 Task: Select traffic view around selected location Kilimanjaro, Tanzania and identify the nearest hotel to the peak traffic point
Action: Mouse pressed left at (103, 63)
Screenshot: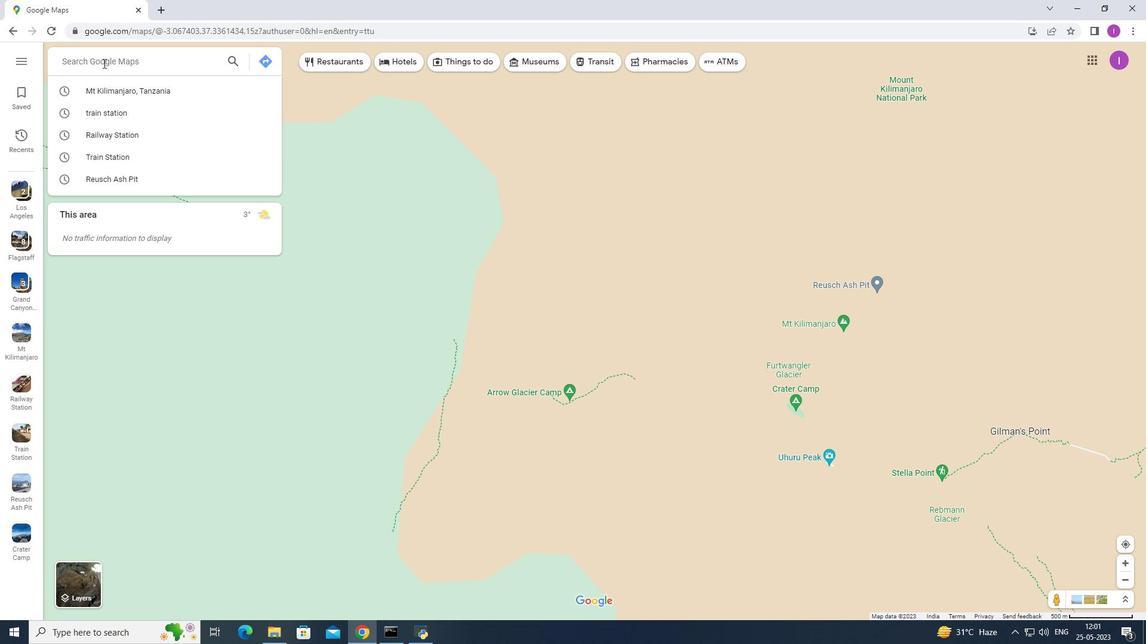 
Action: Mouse moved to (139, 87)
Screenshot: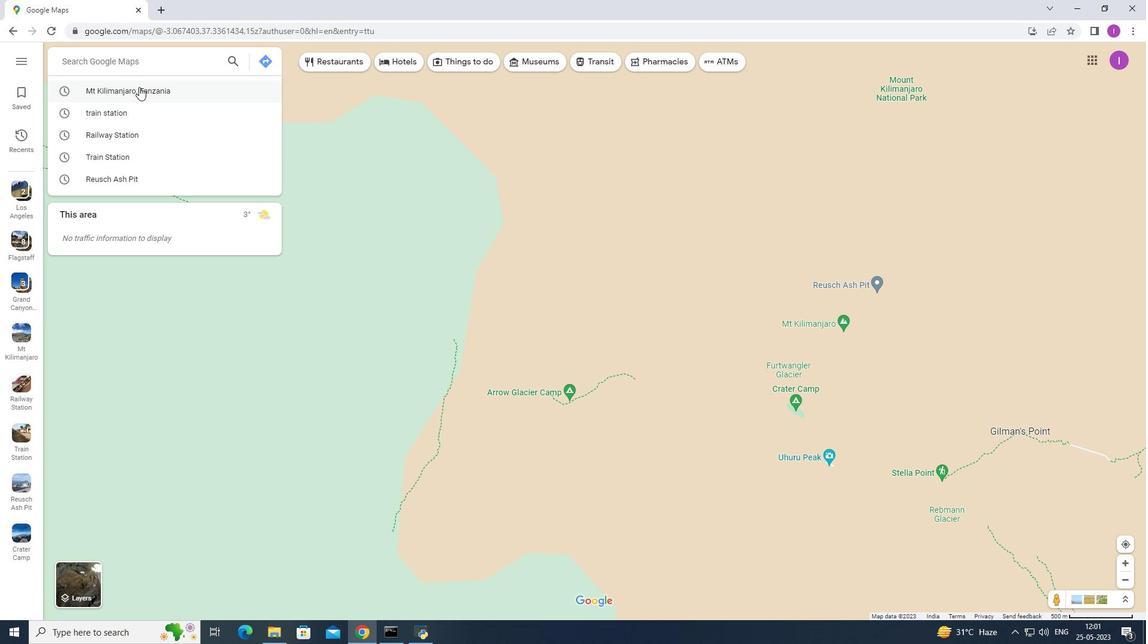 
Action: Mouse pressed left at (139, 87)
Screenshot: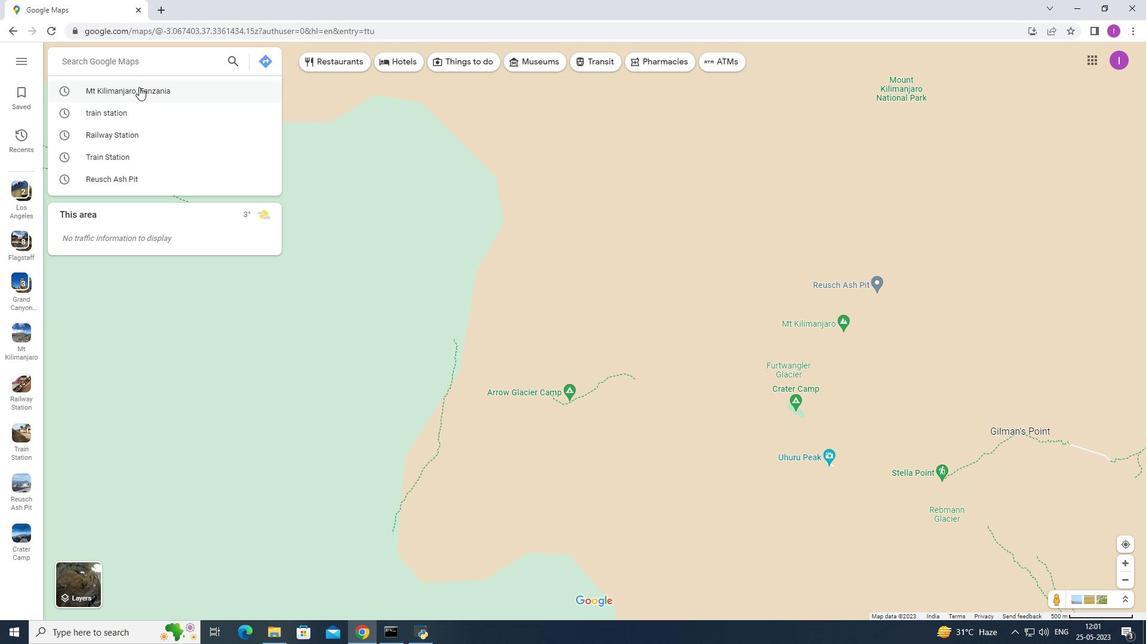 
Action: Mouse moved to (408, 586)
Screenshot: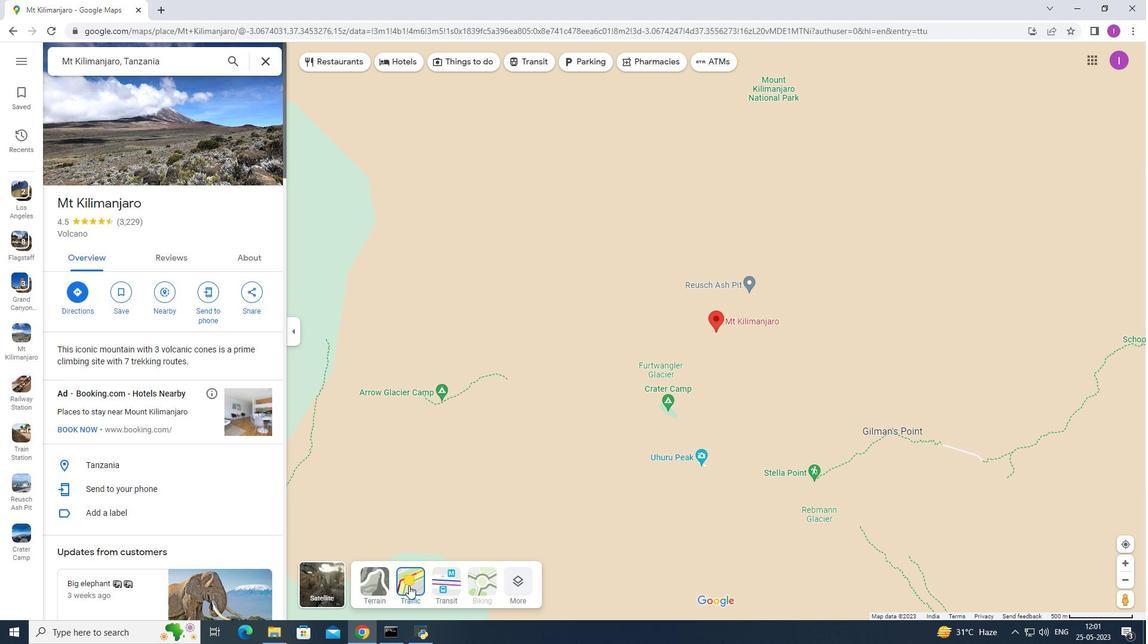 
Action: Mouse pressed left at (408, 586)
Screenshot: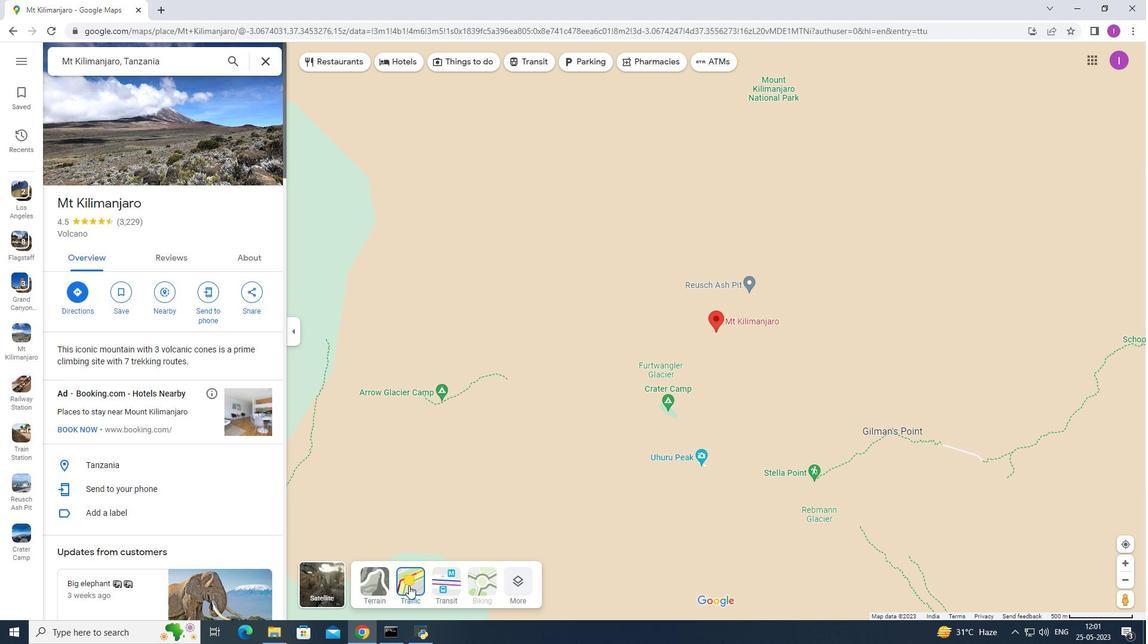 
Action: Mouse moved to (169, 299)
Screenshot: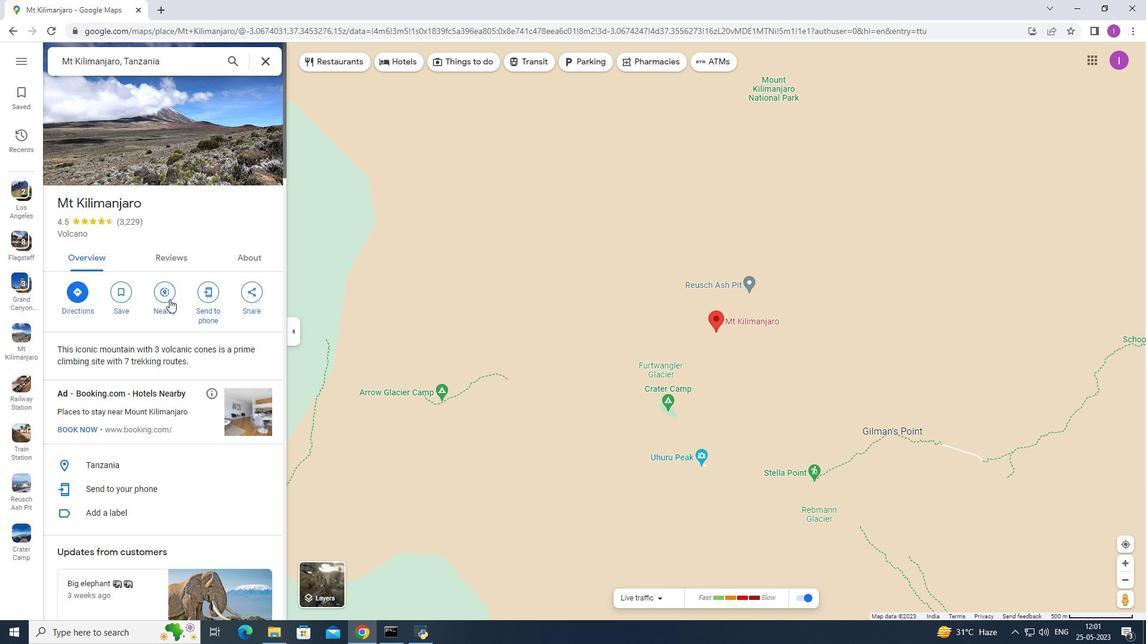 
Action: Mouse pressed left at (169, 299)
Screenshot: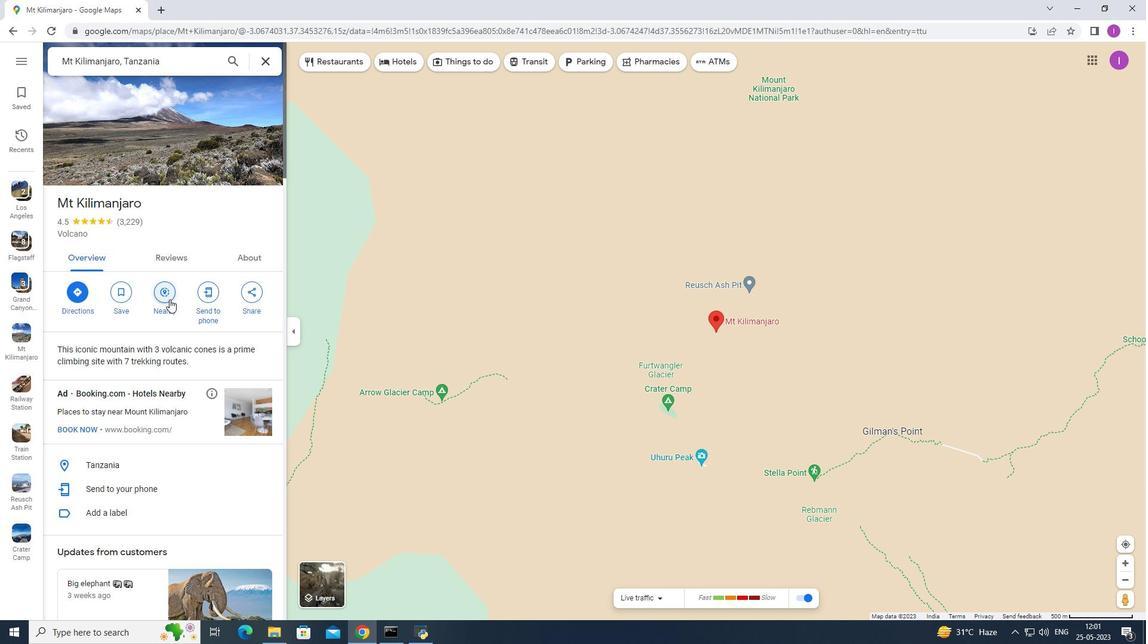 
Action: Mouse moved to (115, 110)
Screenshot: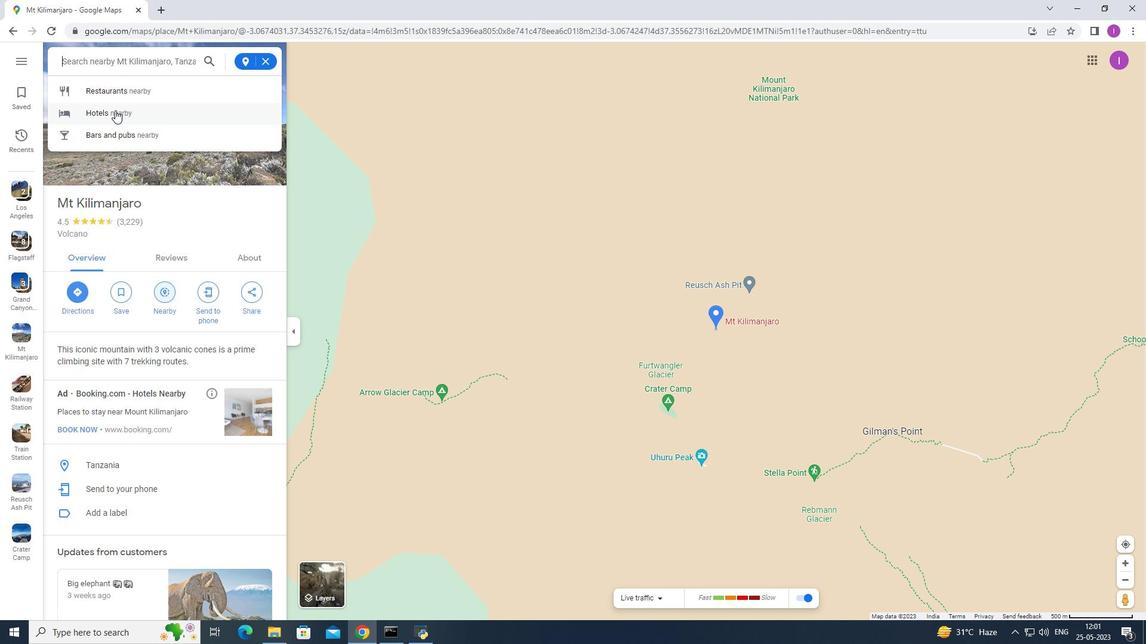 
Action: Mouse pressed left at (115, 110)
Screenshot: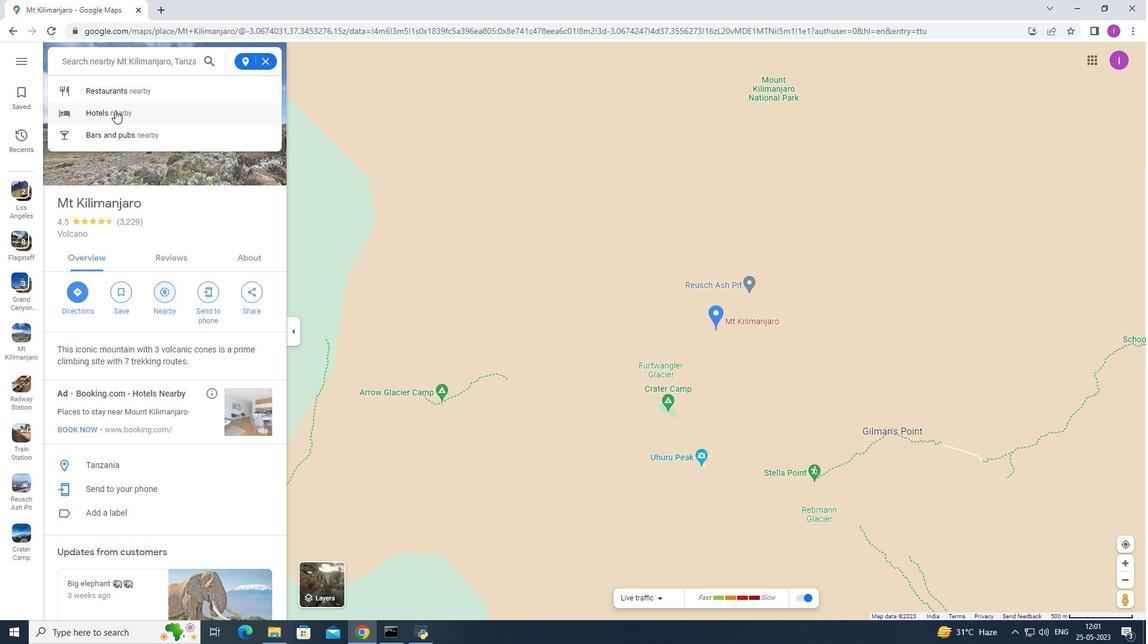 
Action: Mouse moved to (746, 598)
Screenshot: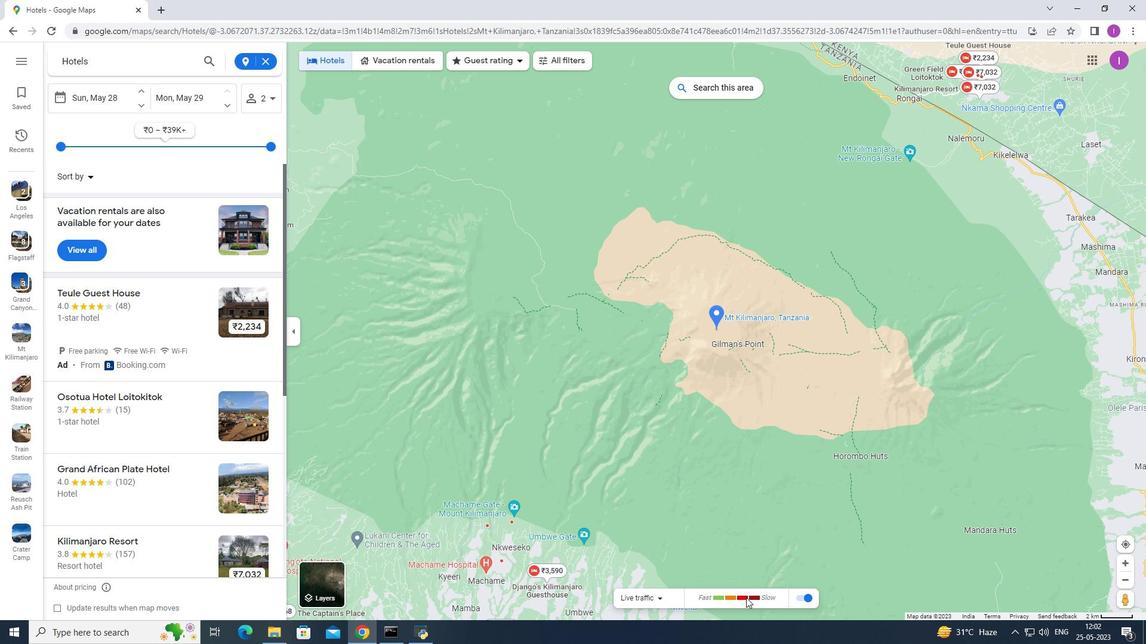 
Action: Mouse pressed left at (746, 598)
Screenshot: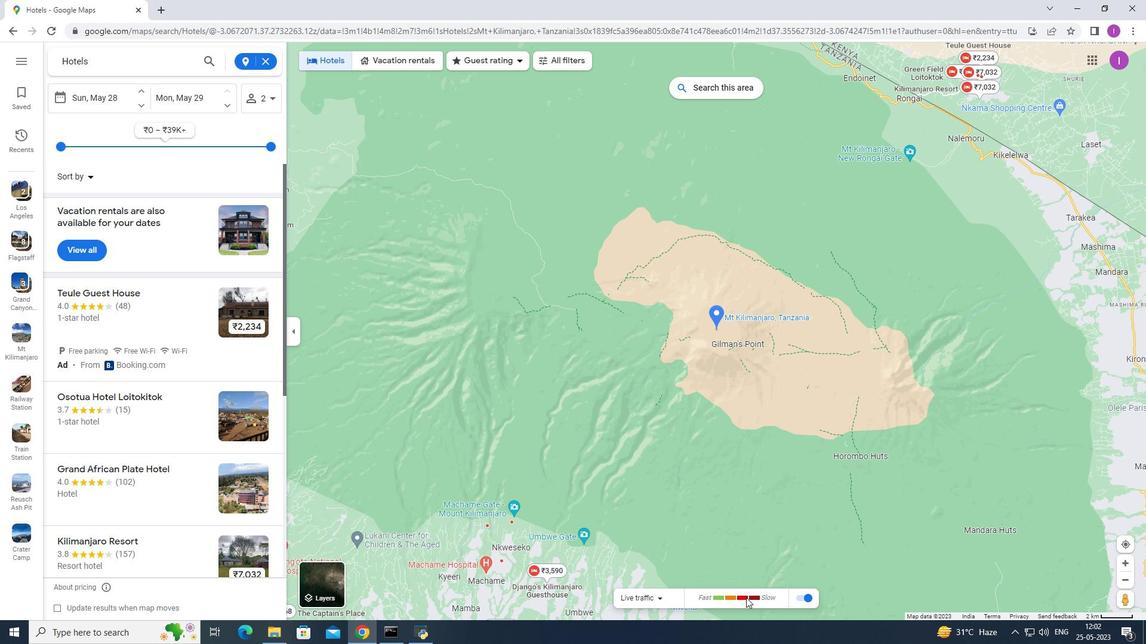 
Action: Mouse moved to (661, 598)
Screenshot: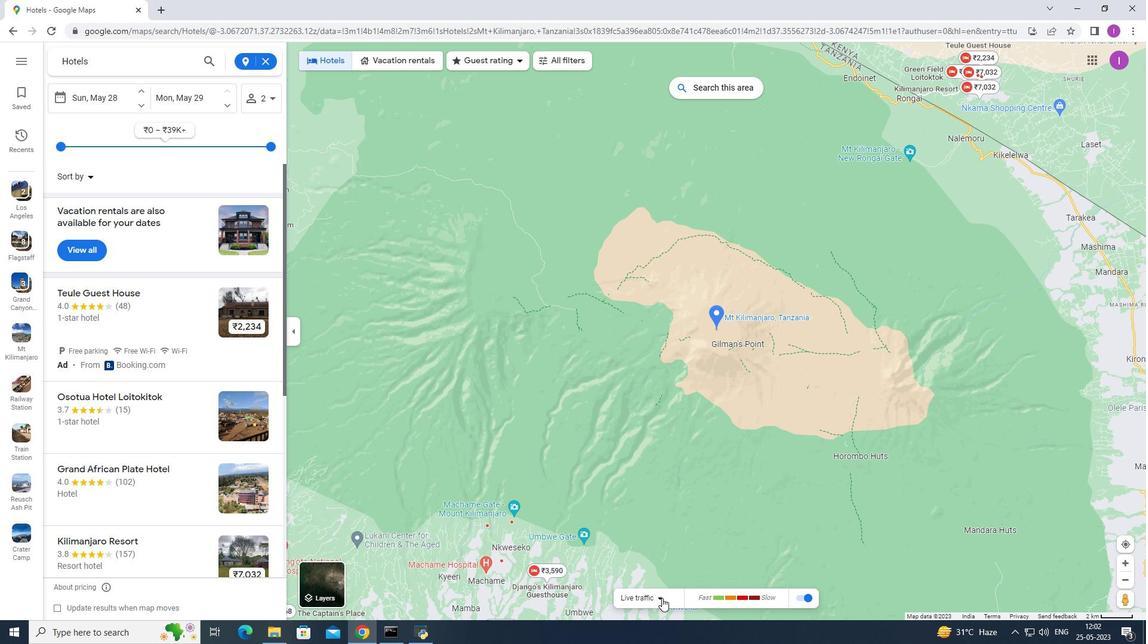 
Action: Mouse pressed left at (661, 598)
Screenshot: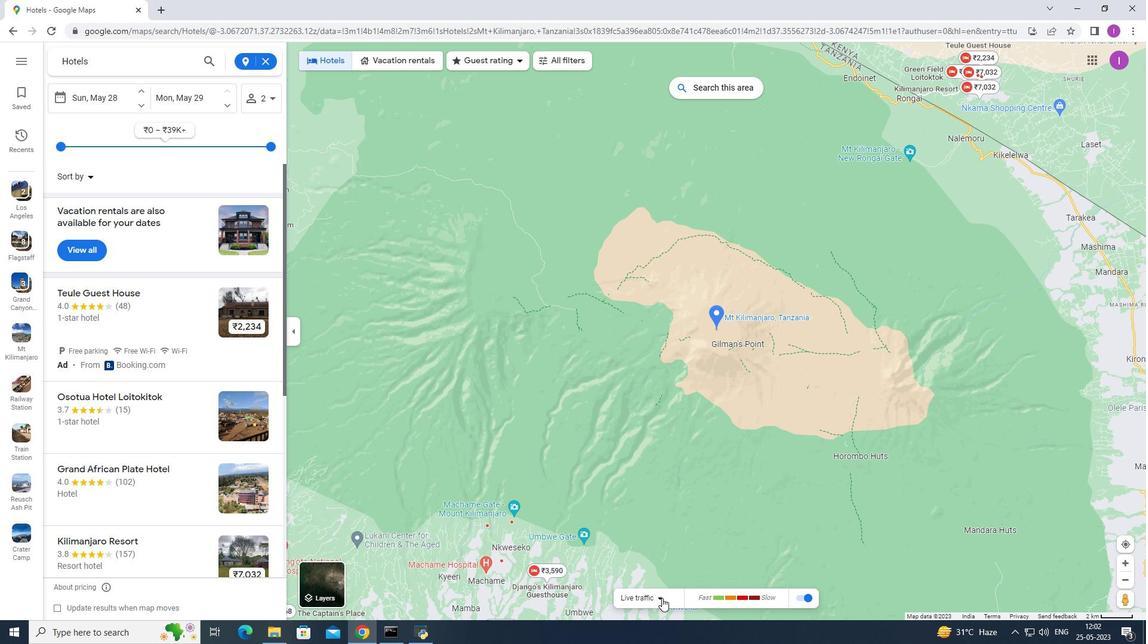 
Action: Mouse moved to (743, 522)
Screenshot: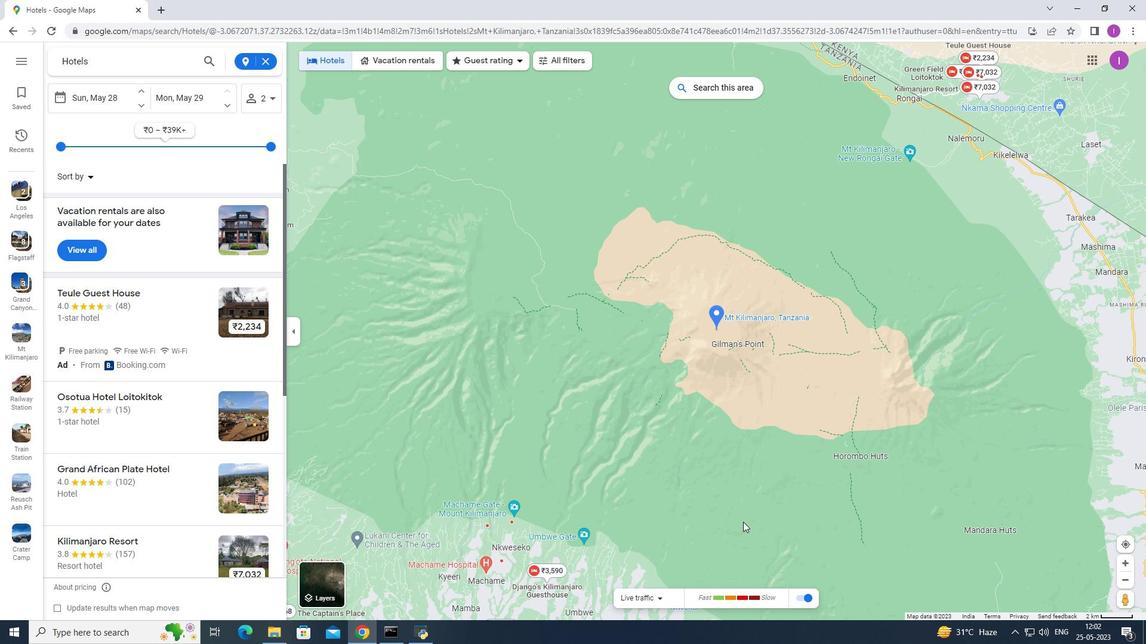 
Action: Mouse pressed left at (743, 522)
Screenshot: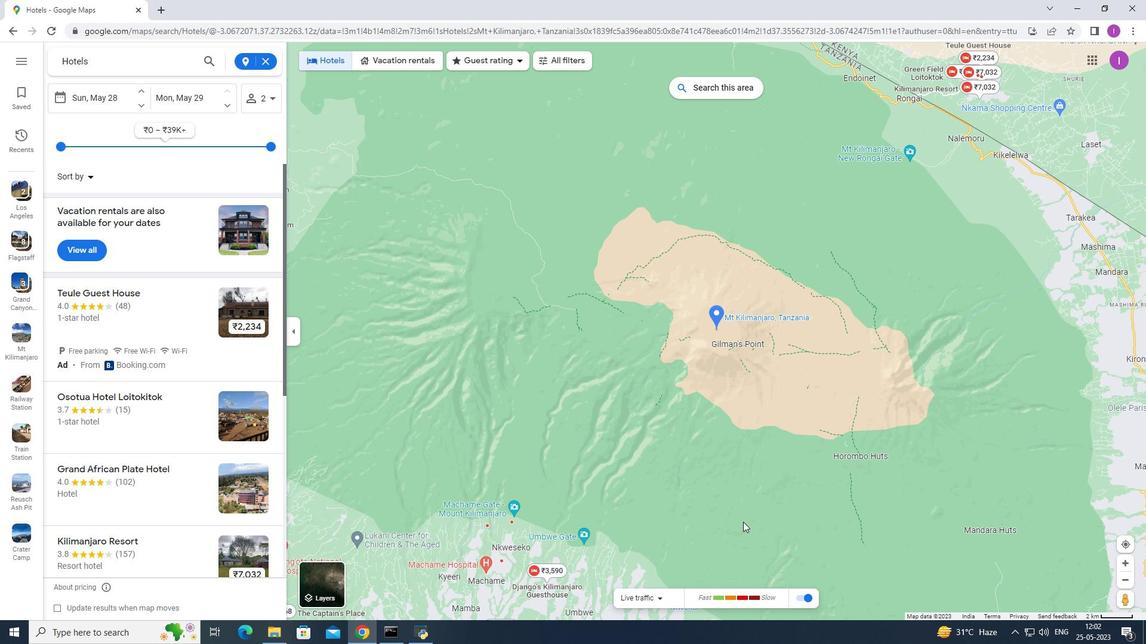 
Action: Mouse moved to (702, 597)
Screenshot: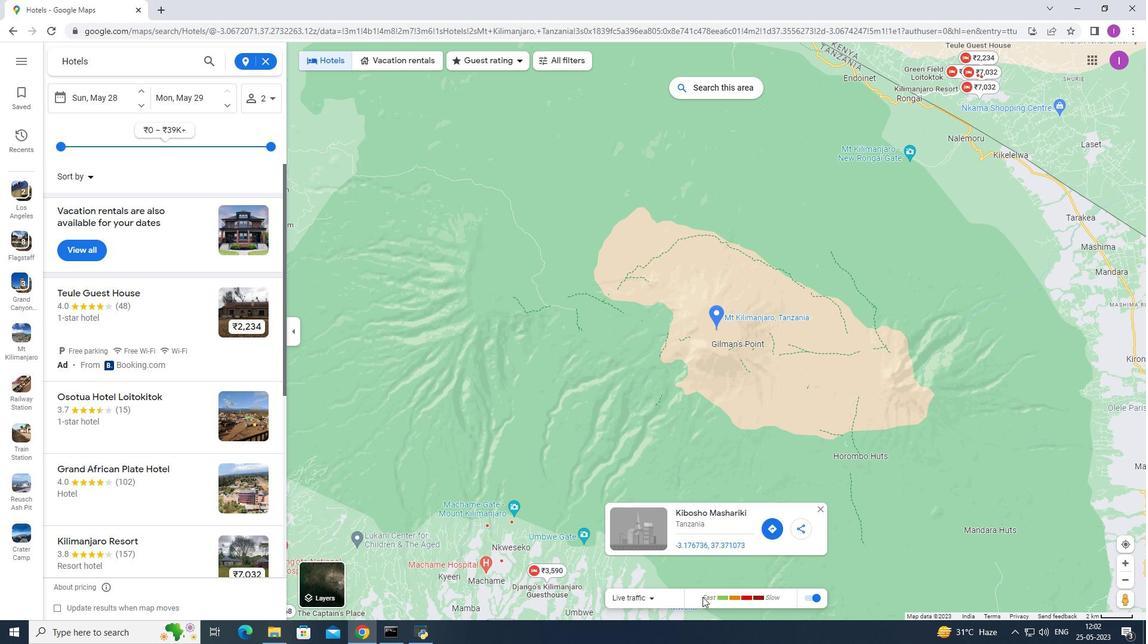 
Action: Mouse pressed left at (702, 597)
Screenshot: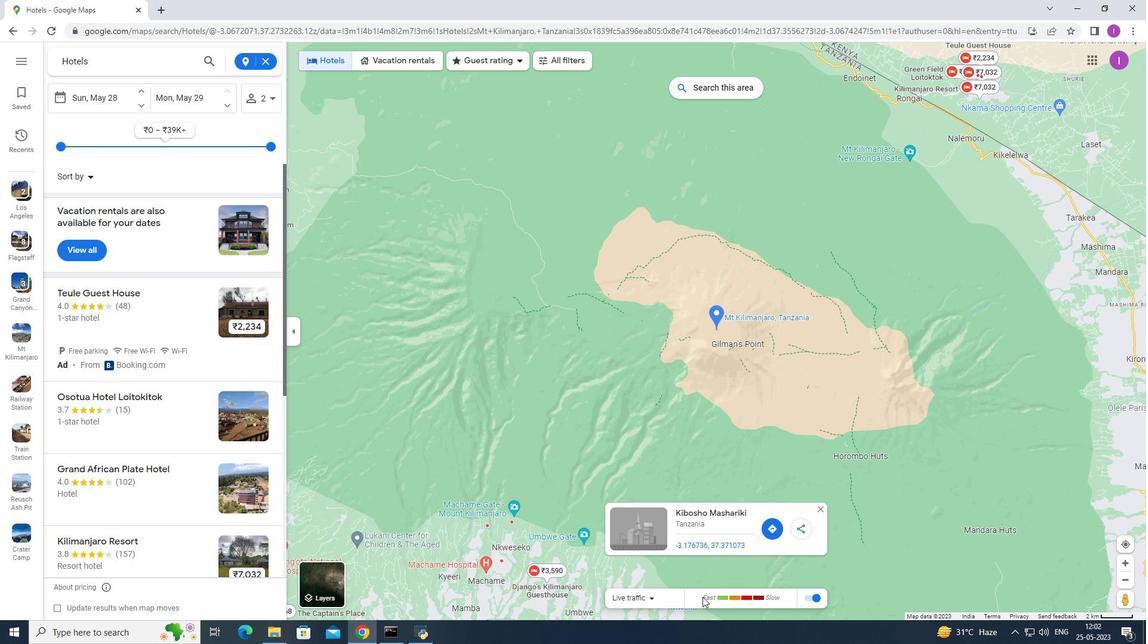 
Action: Mouse moved to (779, 596)
Screenshot: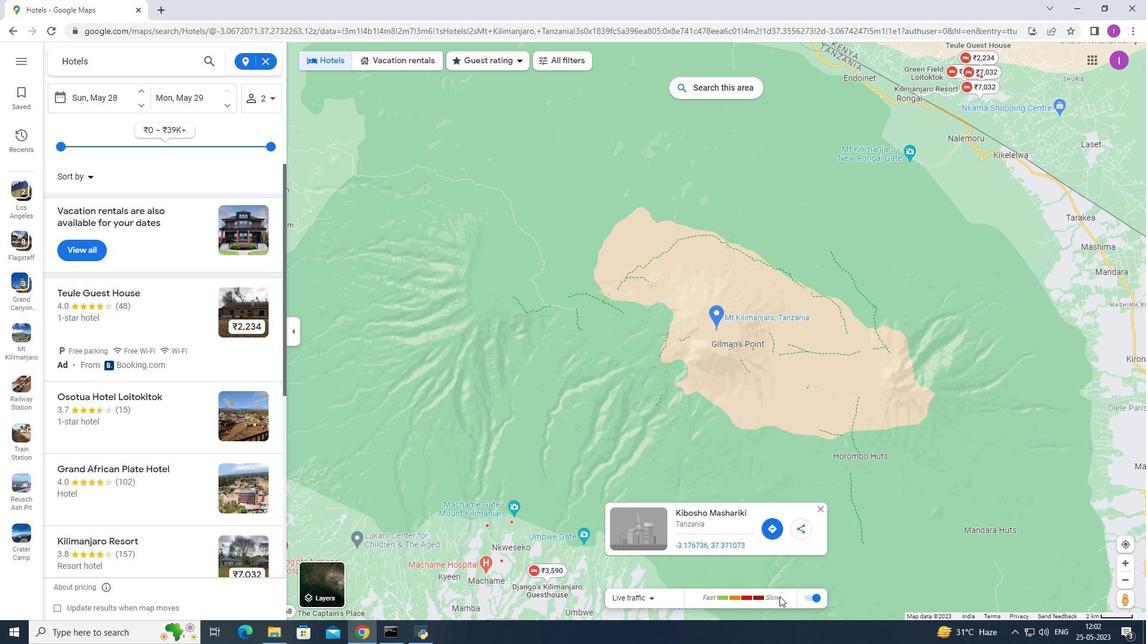 
Action: Mouse pressed left at (779, 596)
Screenshot: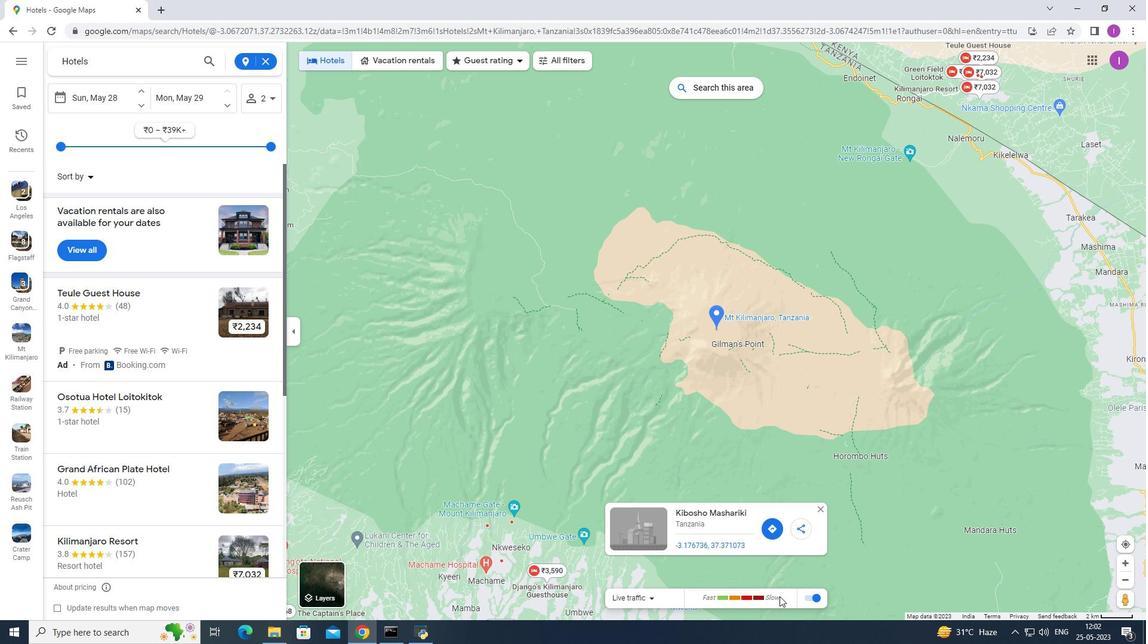 
Action: Mouse moved to (654, 598)
Screenshot: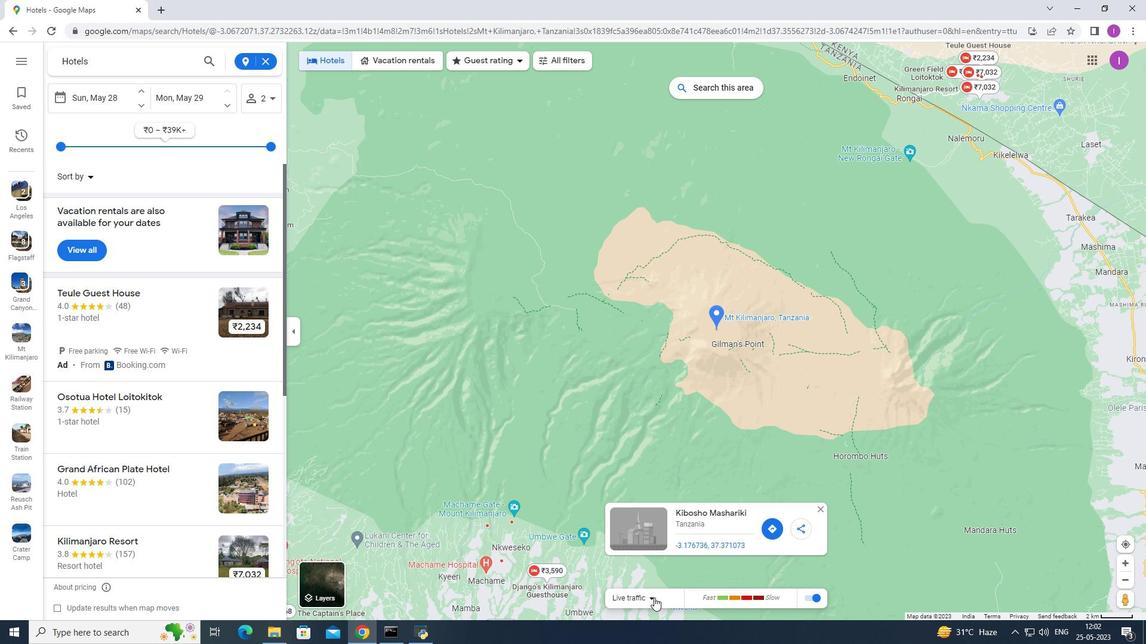 
Action: Mouse pressed left at (654, 598)
Screenshot: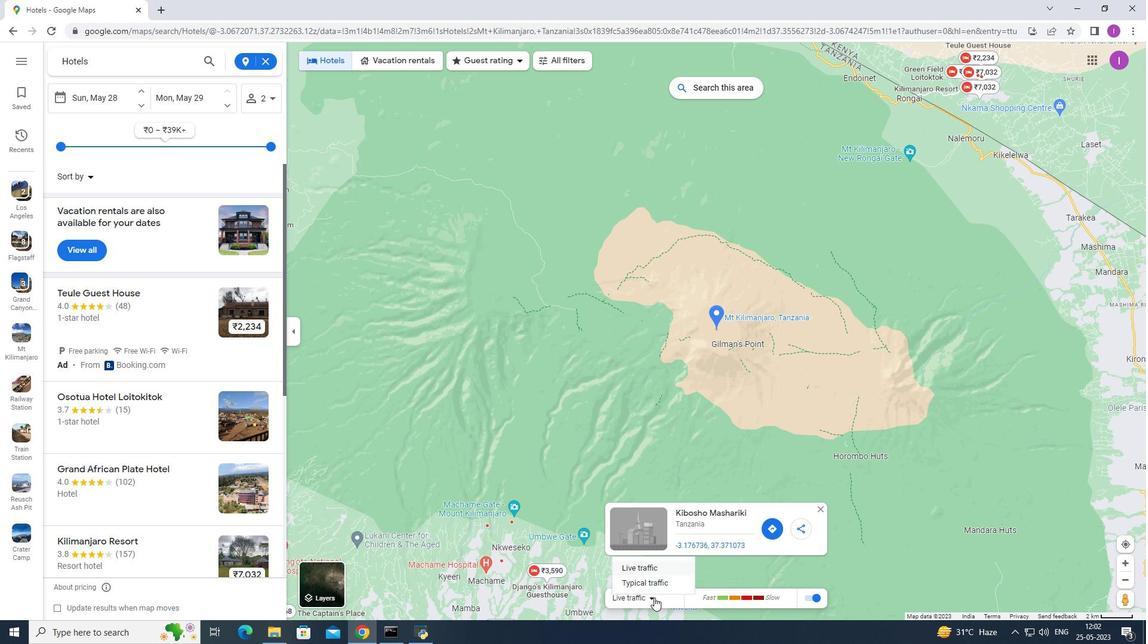 
Action: Mouse moved to (650, 580)
Screenshot: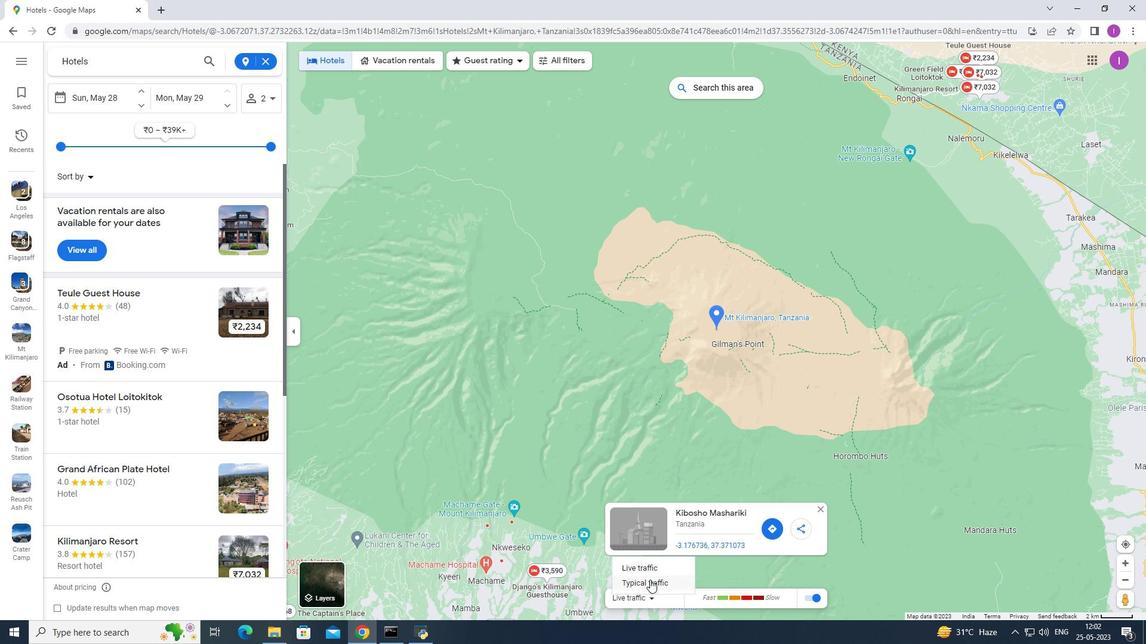 
Action: Mouse pressed left at (650, 580)
Screenshot: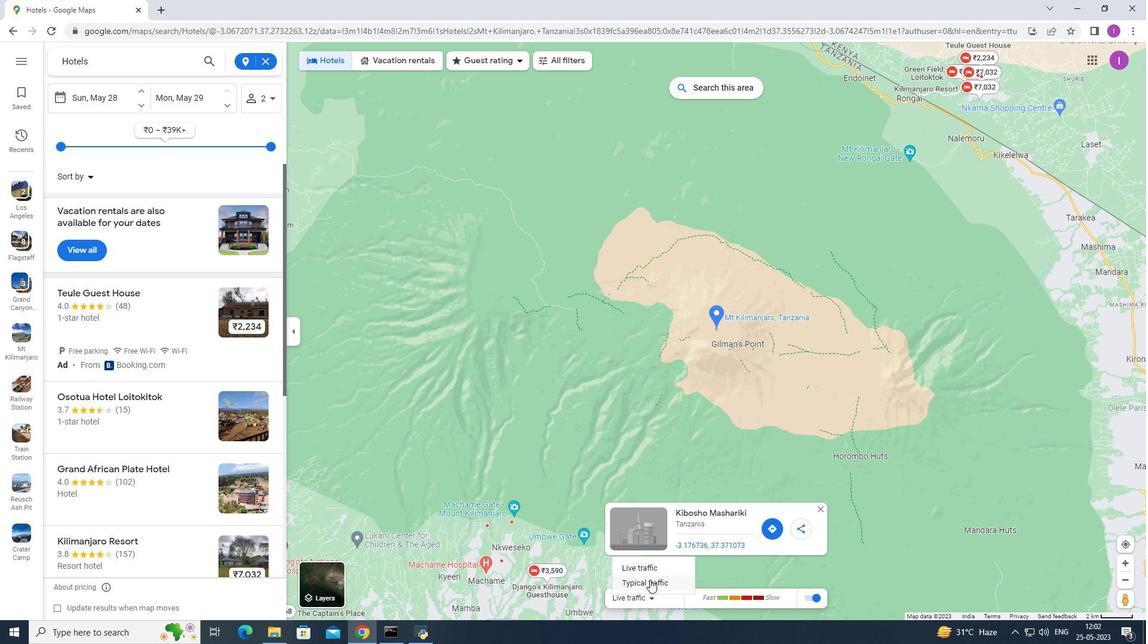
Action: Mouse moved to (728, 584)
Screenshot: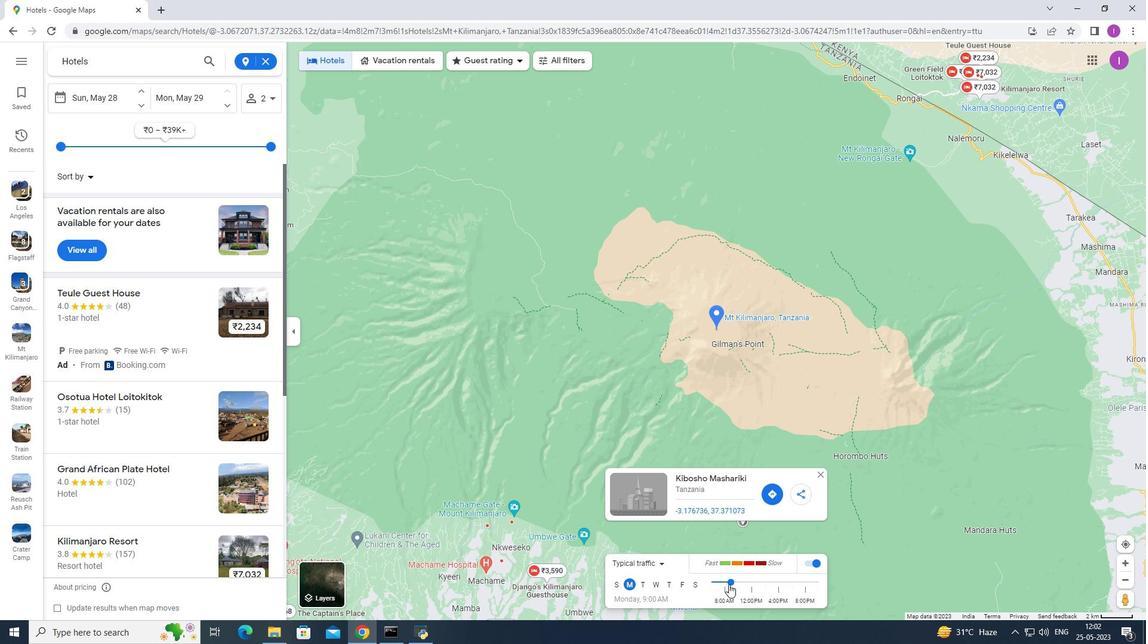 
Action: Mouse pressed left at (728, 584)
Screenshot: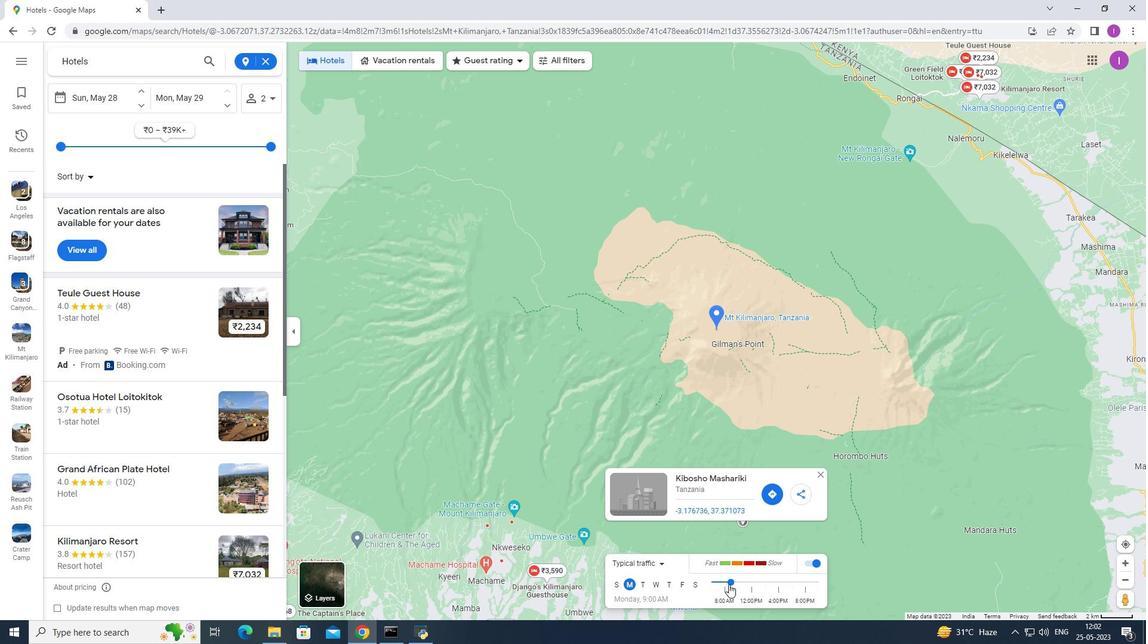 
Action: Mouse moved to (741, 562)
Screenshot: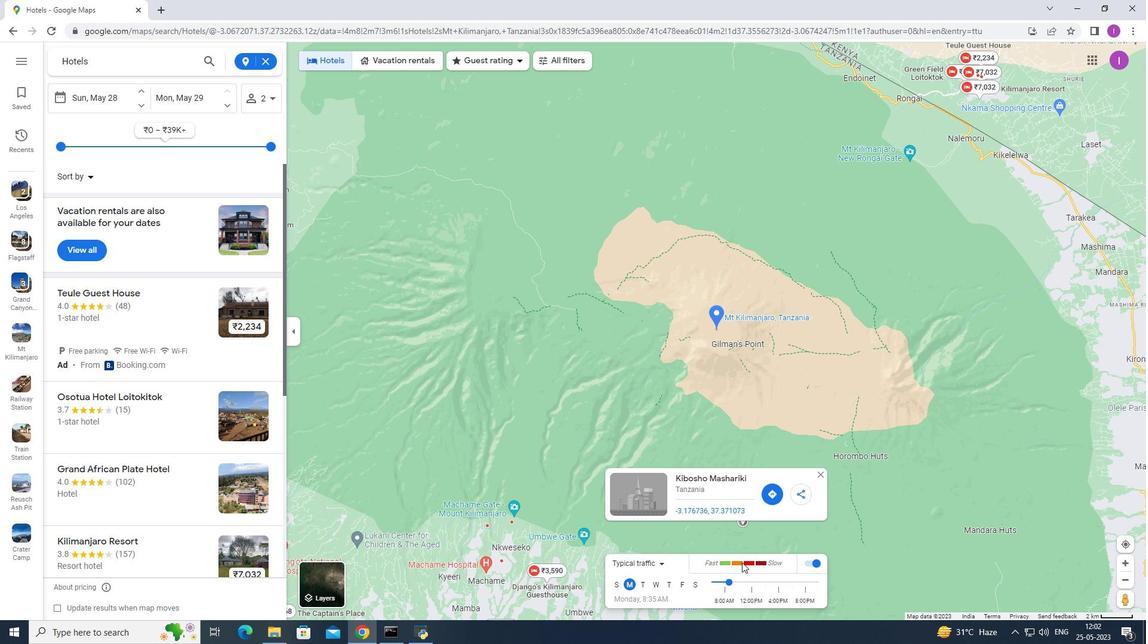 
Action: Mouse pressed left at (741, 562)
Screenshot: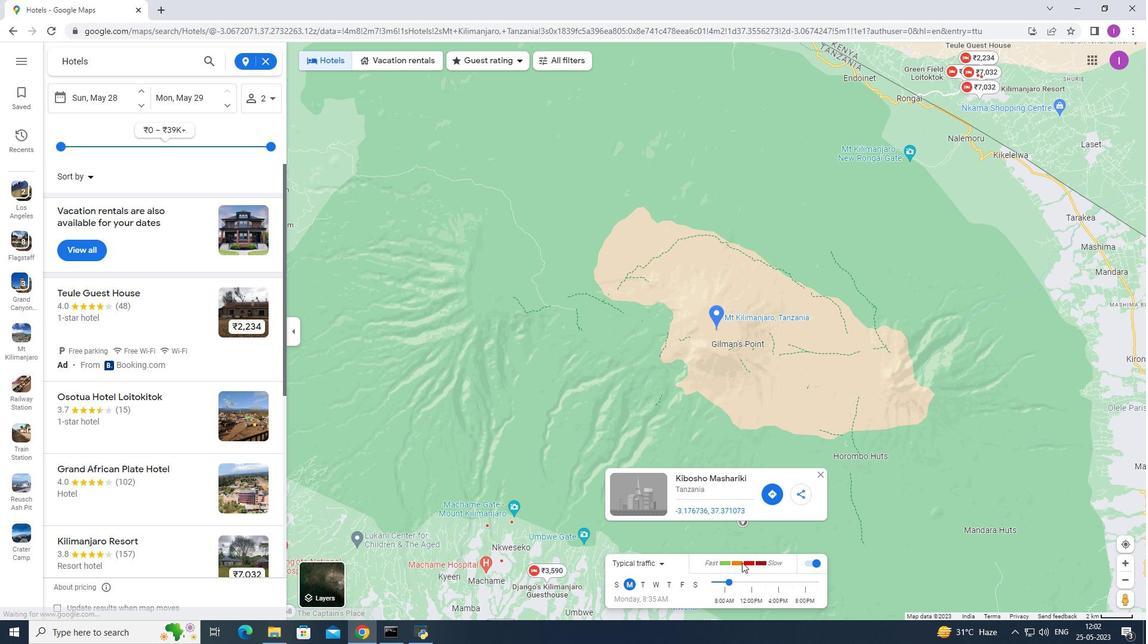
Action: Mouse moved to (750, 562)
Screenshot: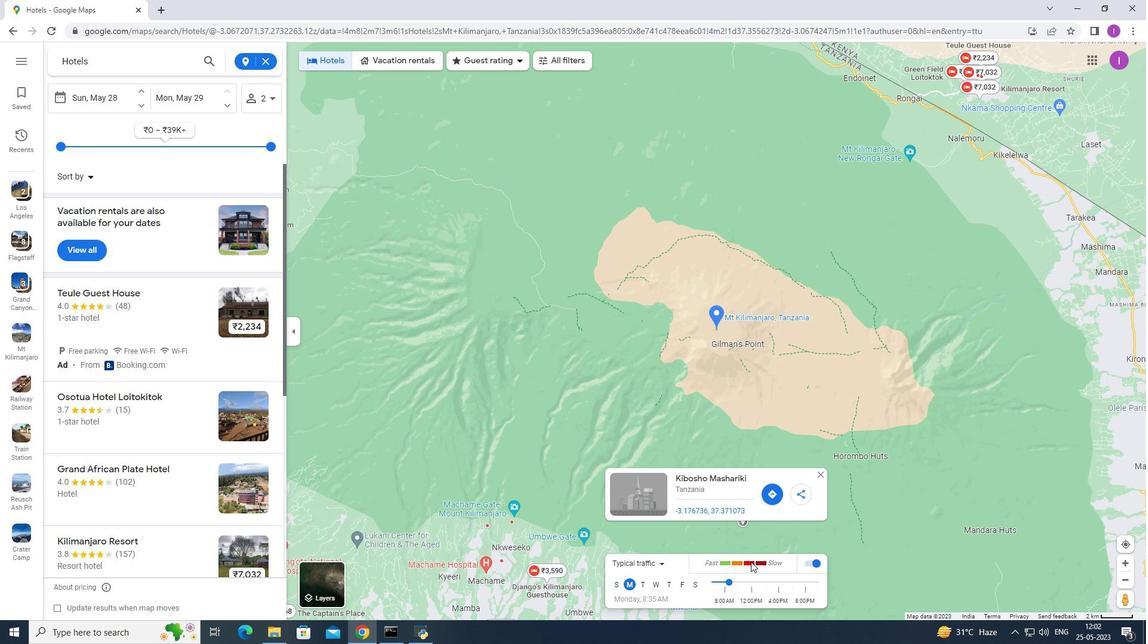 
Action: Mouse pressed left at (750, 562)
Screenshot: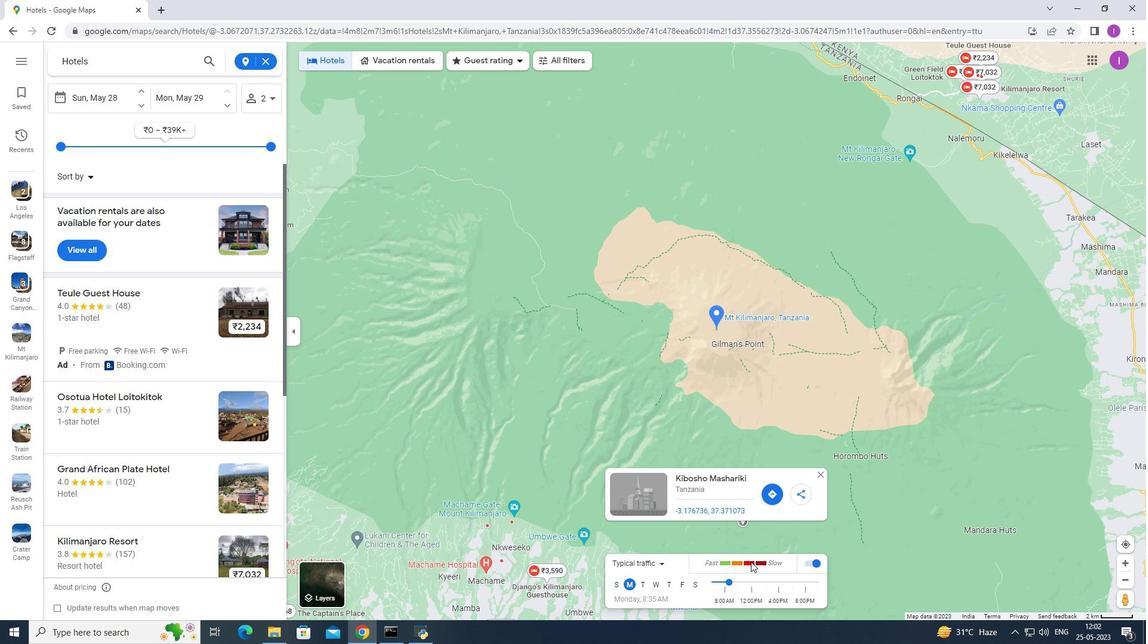 
Action: Mouse moved to (779, 562)
Screenshot: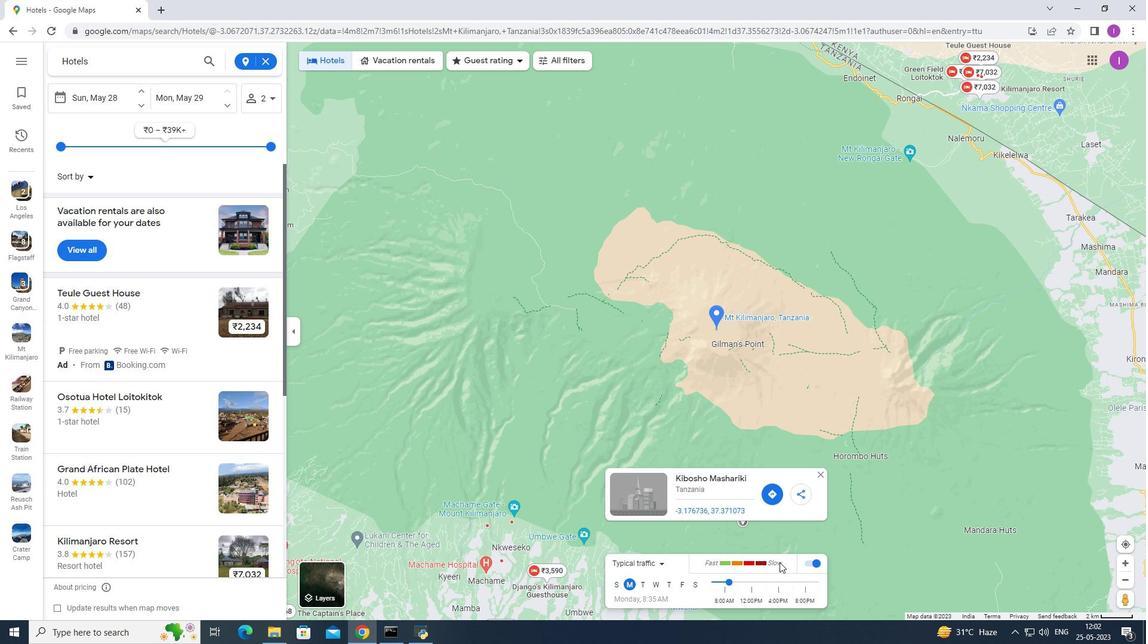 
Action: Mouse pressed left at (779, 562)
Screenshot: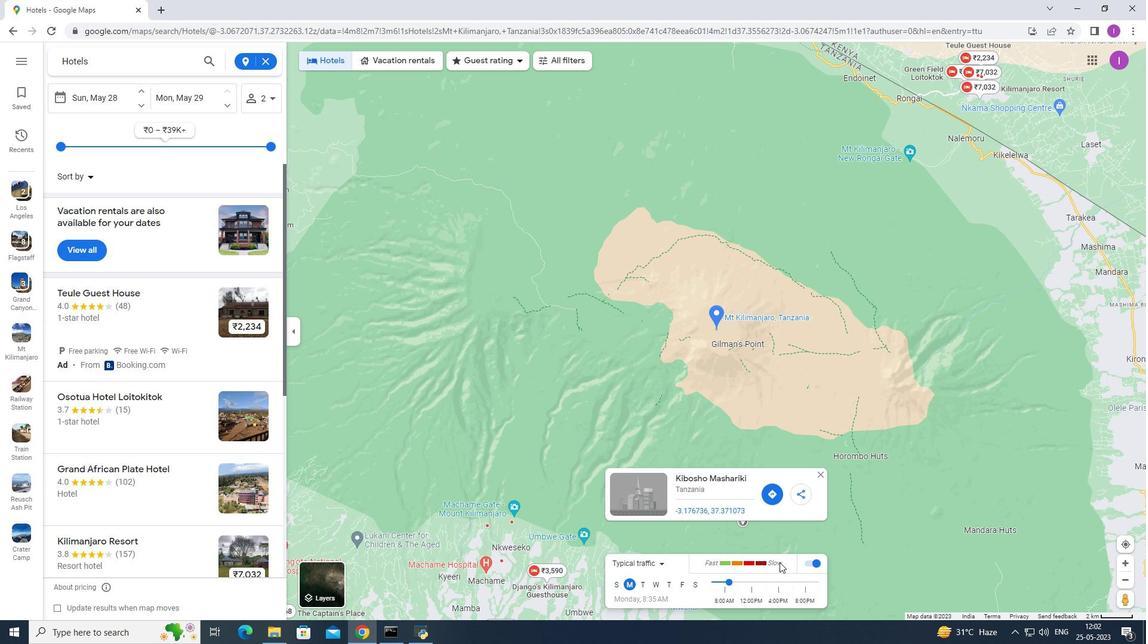 
Action: Mouse pressed left at (779, 562)
Screenshot: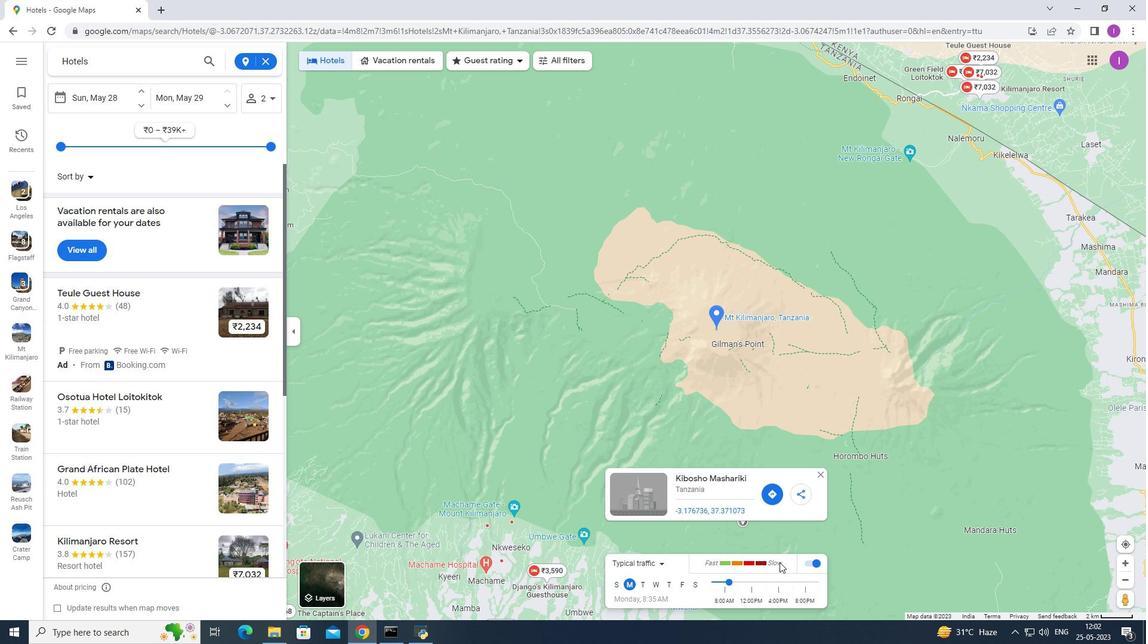 
Action: Mouse moved to (712, 566)
Screenshot: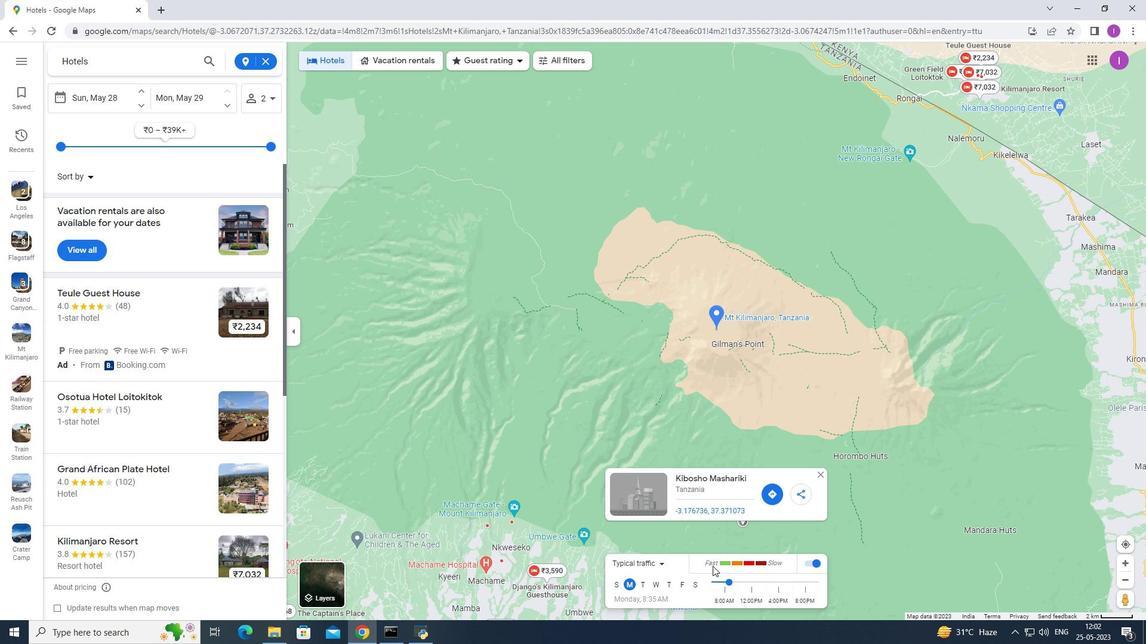 
Action: Mouse pressed left at (712, 566)
Screenshot: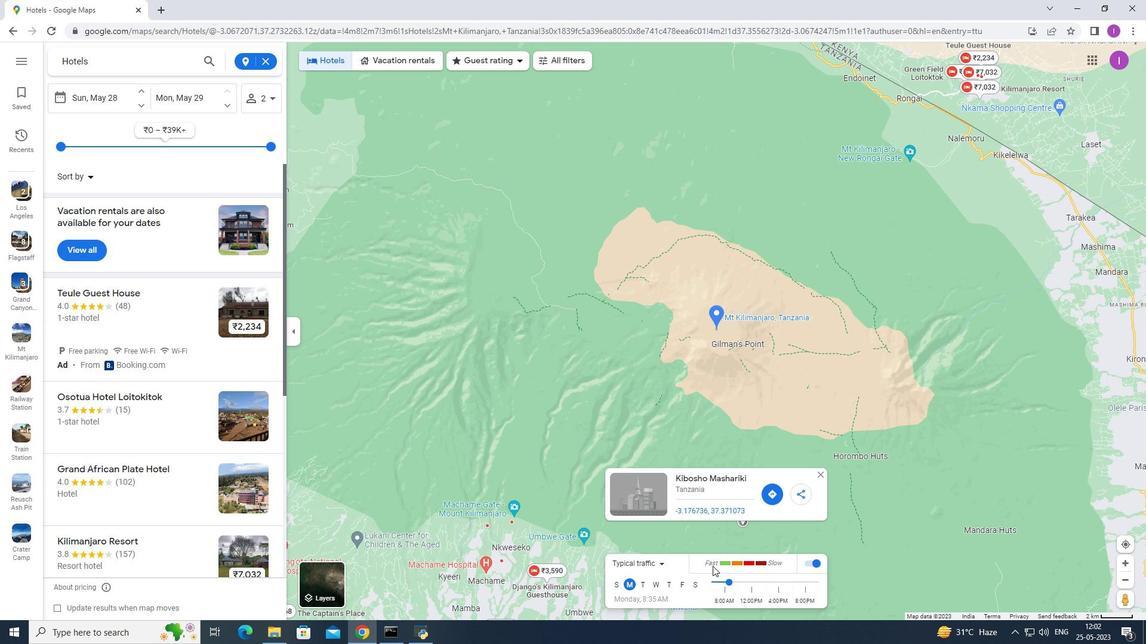 
Action: Mouse moved to (814, 562)
Screenshot: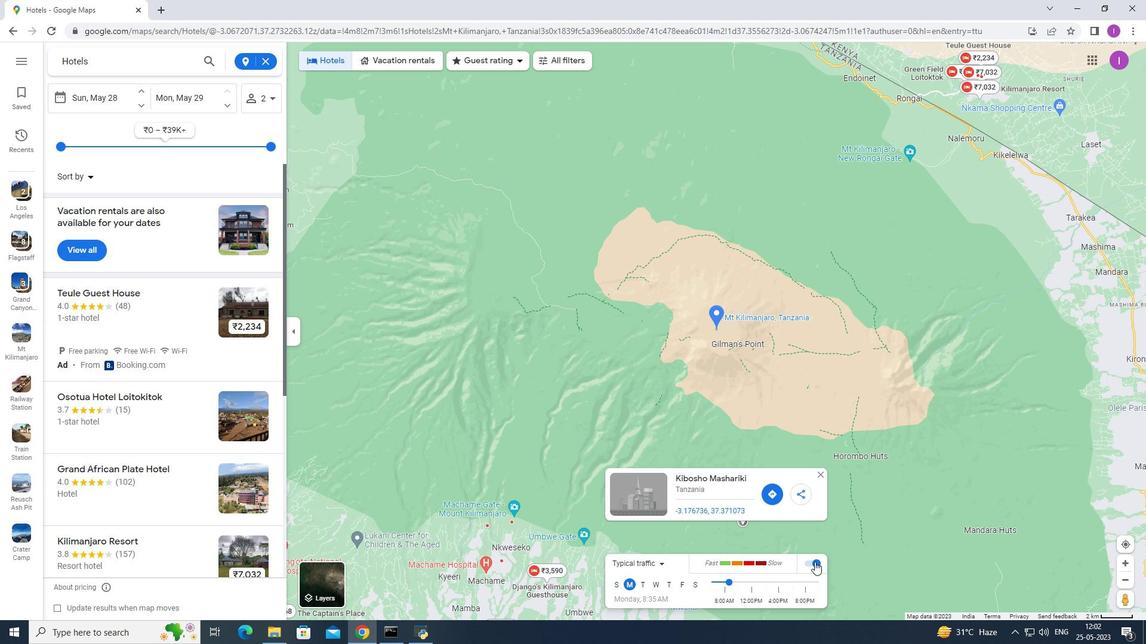 
Action: Mouse pressed left at (814, 562)
Screenshot: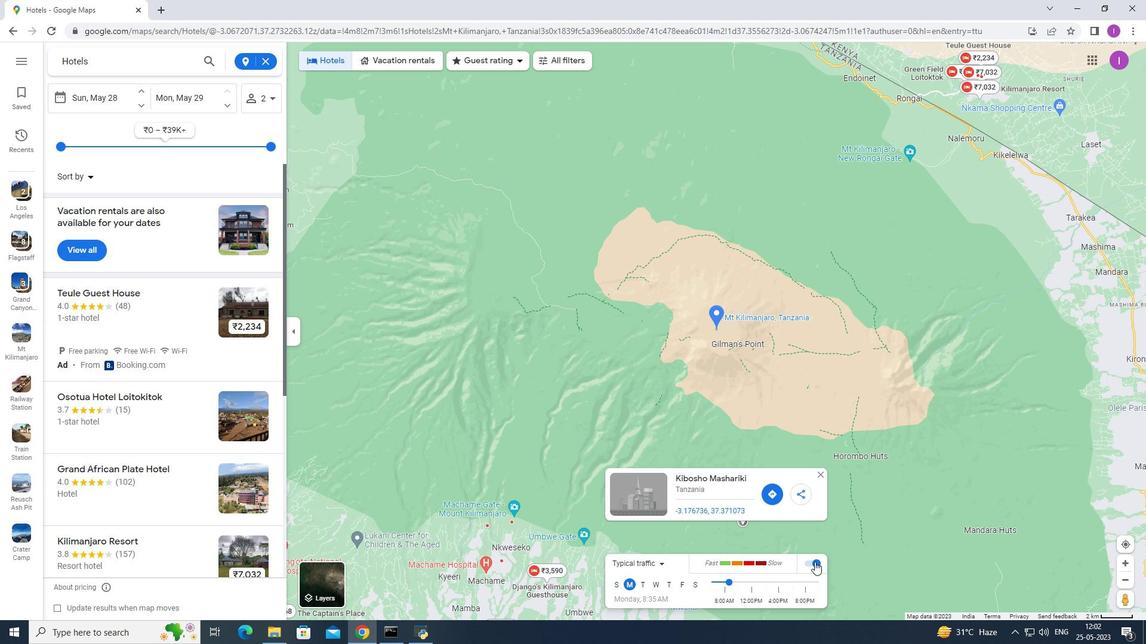 
Action: Mouse moved to (806, 565)
Screenshot: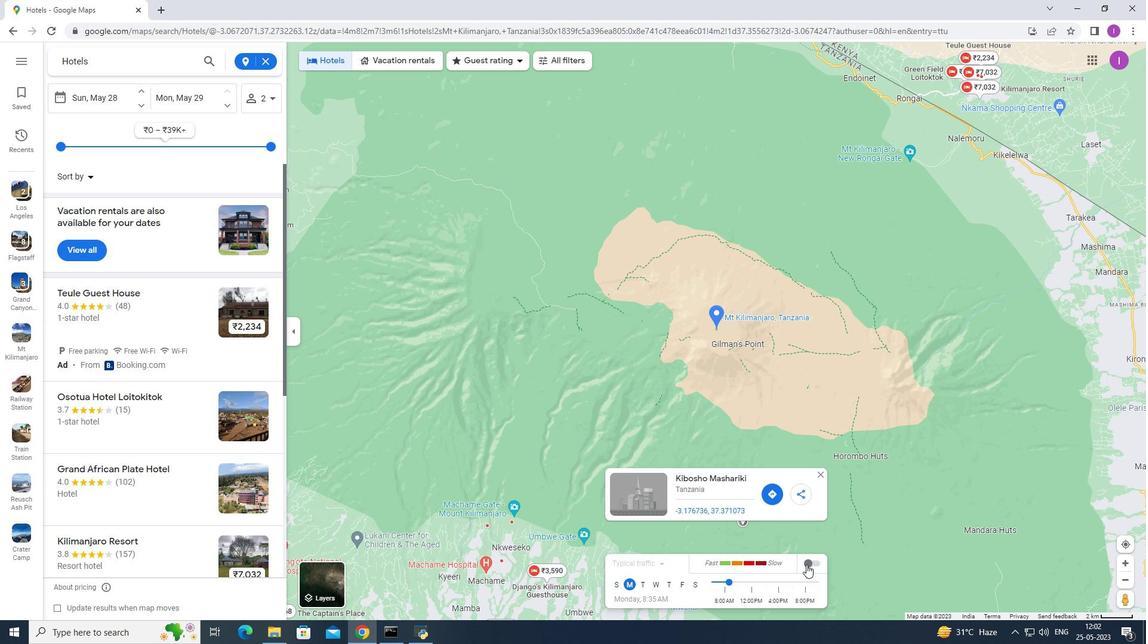 
Action: Mouse pressed left at (806, 565)
Screenshot: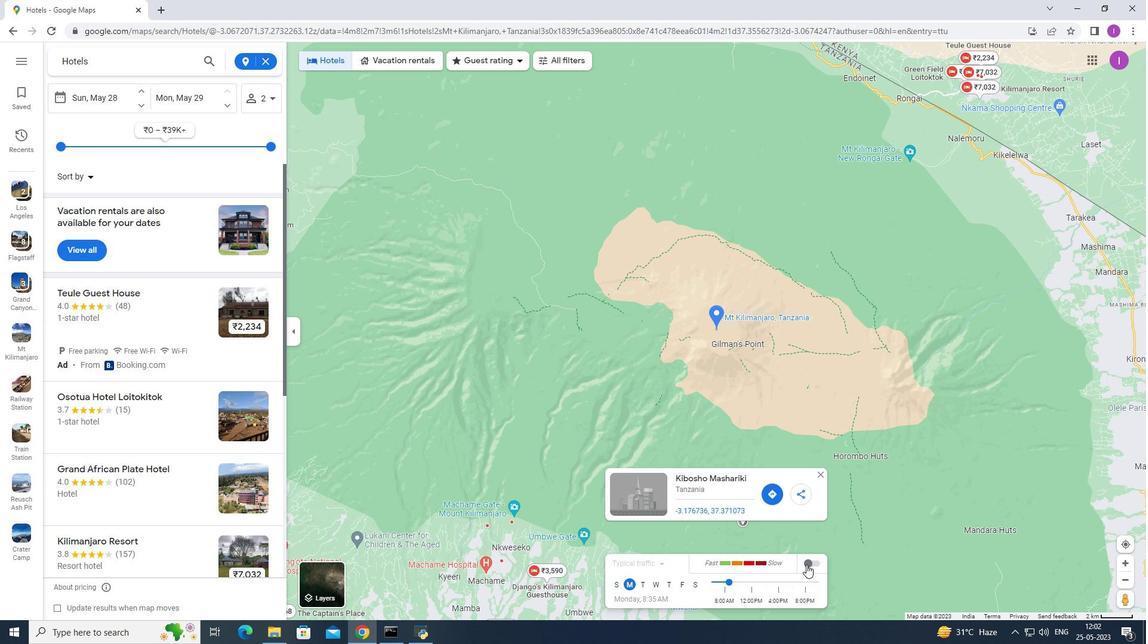 
Action: Mouse moved to (562, 54)
Screenshot: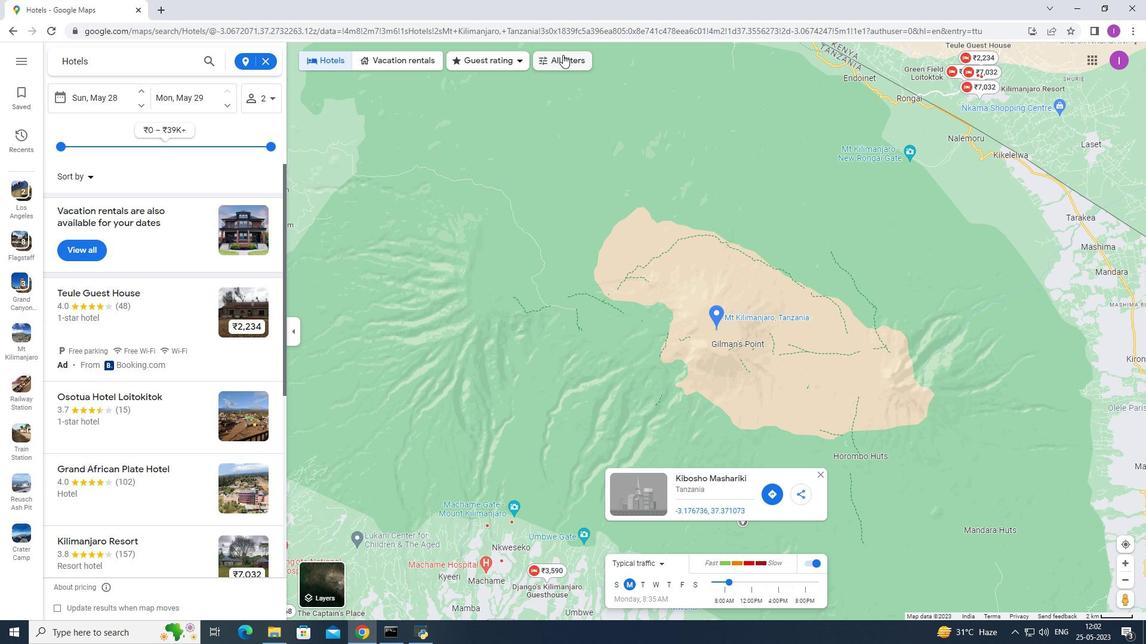 
Action: Mouse pressed left at (562, 54)
Screenshot: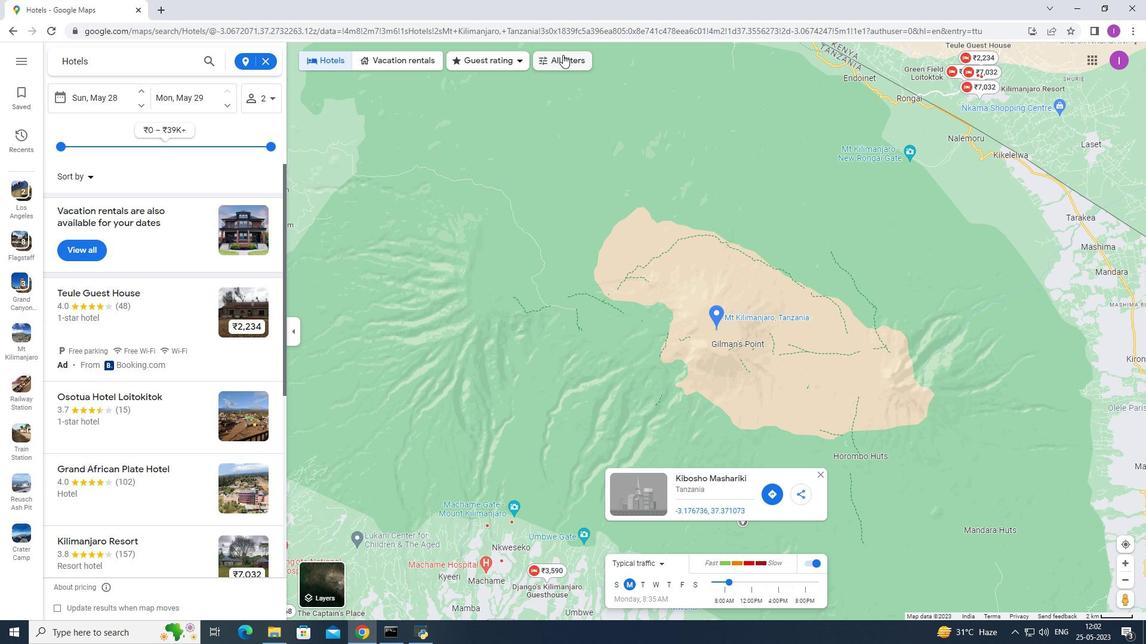 
Action: Mouse moved to (14, 29)
Screenshot: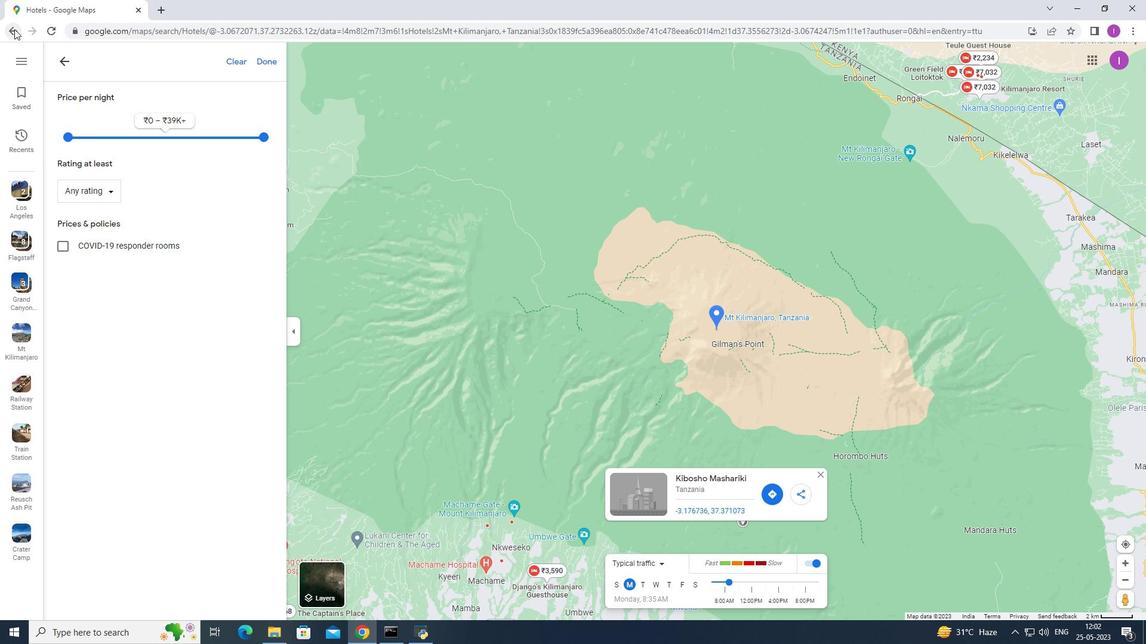 
Action: Mouse pressed left at (14, 29)
Screenshot: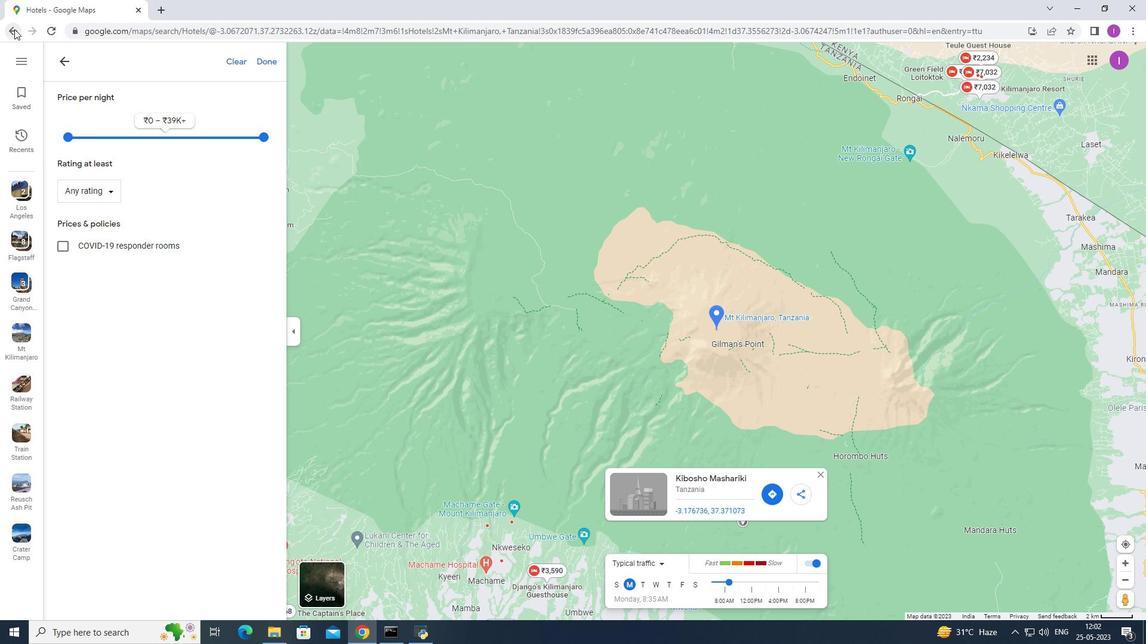 
Action: Mouse moved to (411, 581)
Screenshot: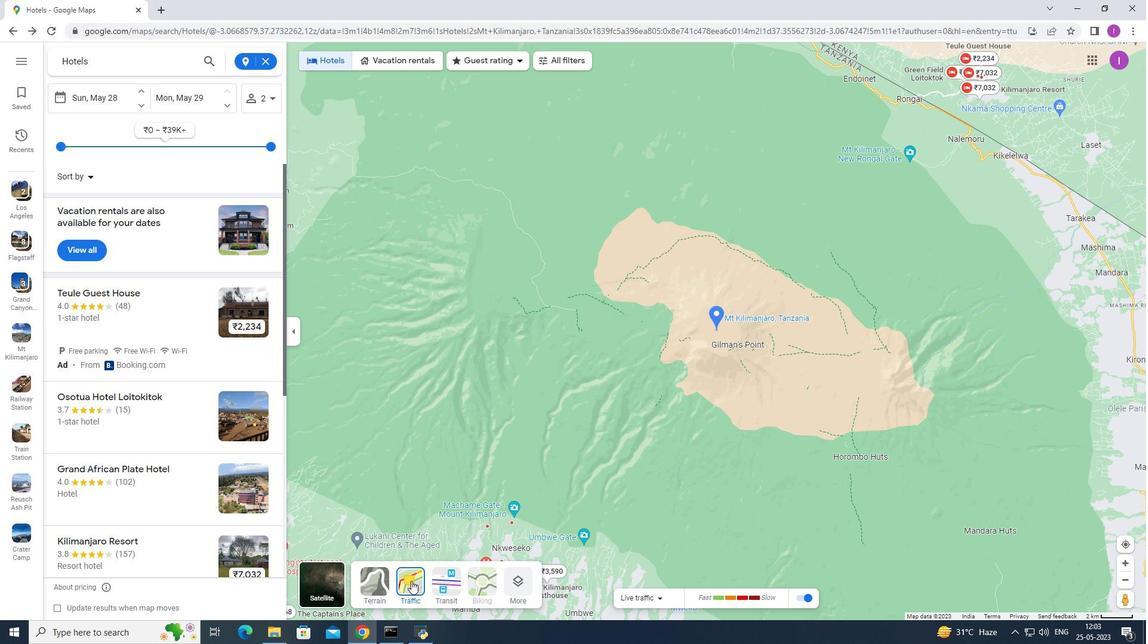 
Action: Mouse pressed left at (411, 581)
Screenshot: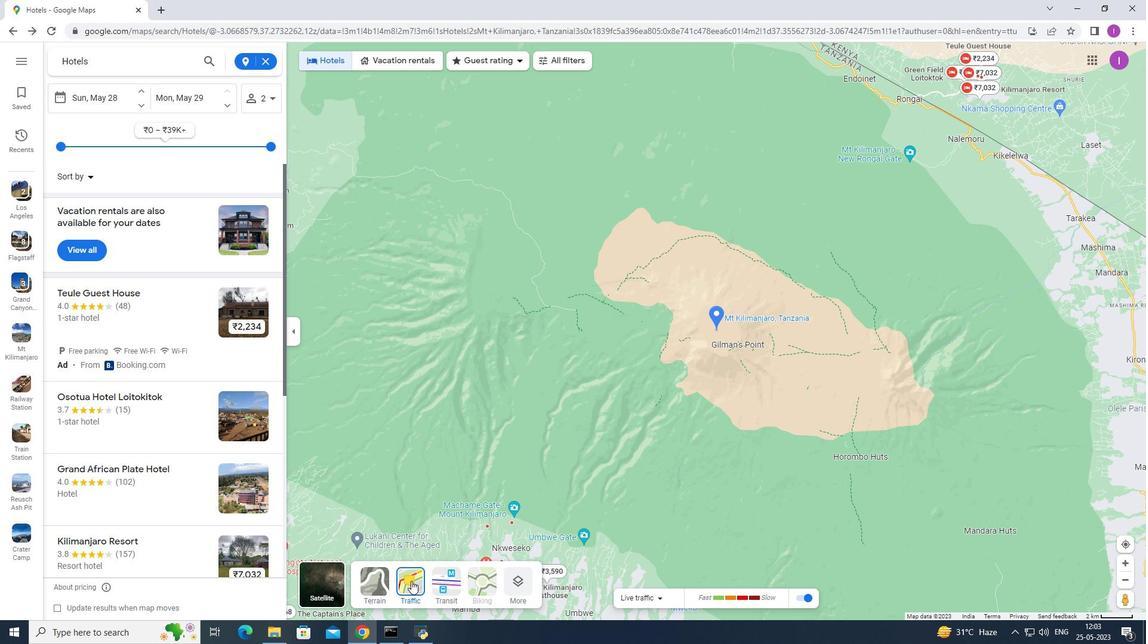 
Action: Mouse moved to (130, 216)
Screenshot: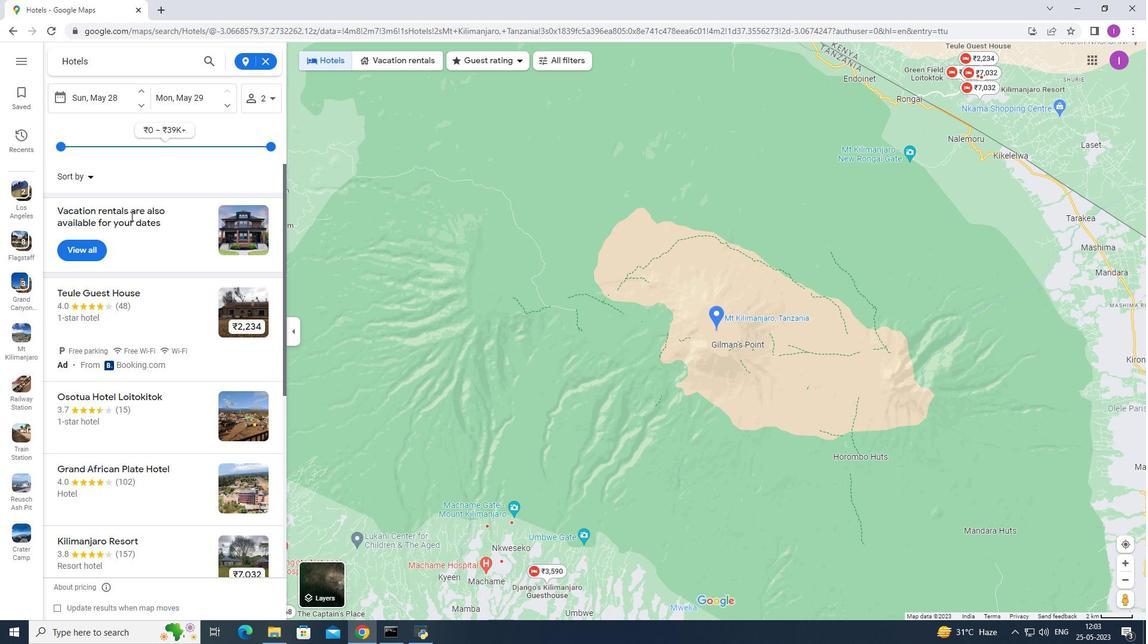
Action: Mouse pressed left at (130, 216)
Screenshot: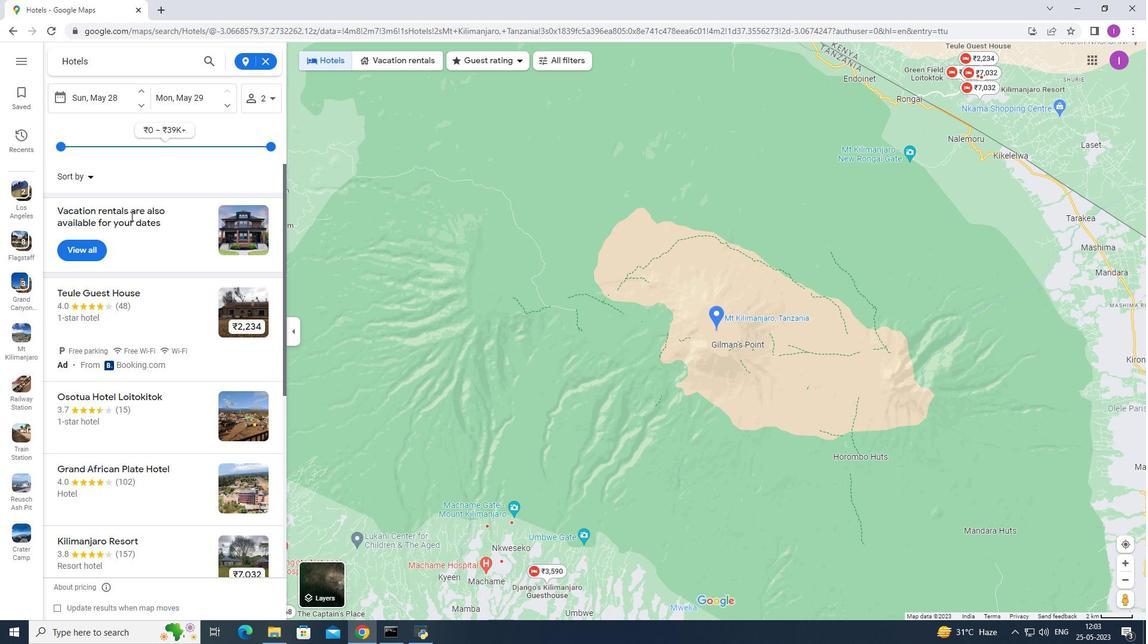 
Action: Mouse moved to (130, 216)
Screenshot: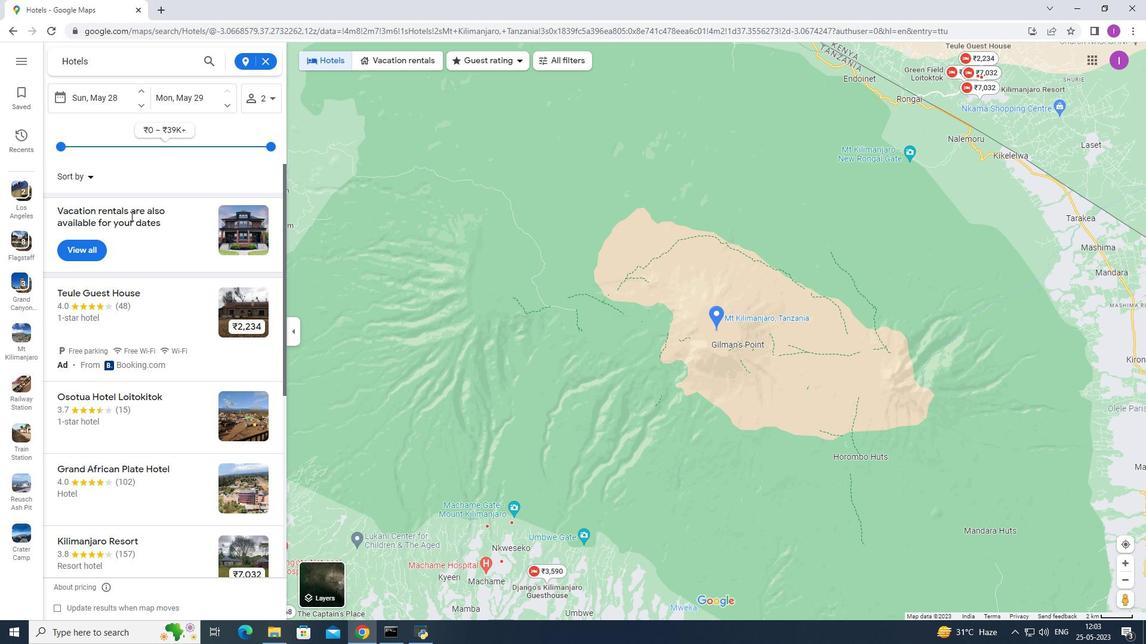 
Action: Mouse pressed left at (130, 216)
Screenshot: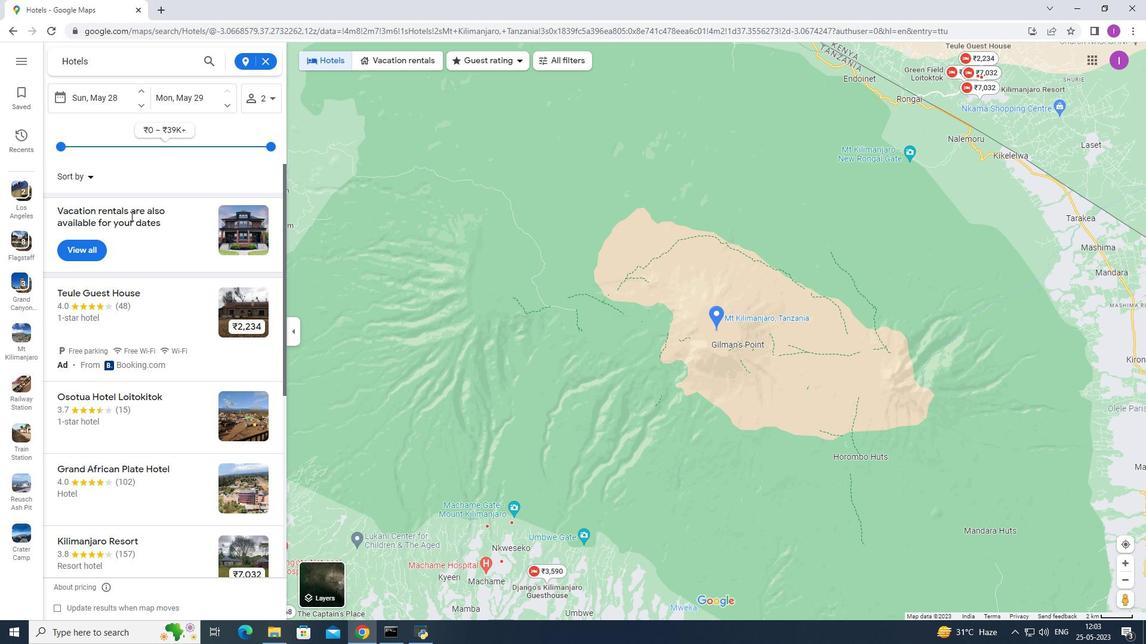 
Action: Mouse pressed left at (130, 216)
Screenshot: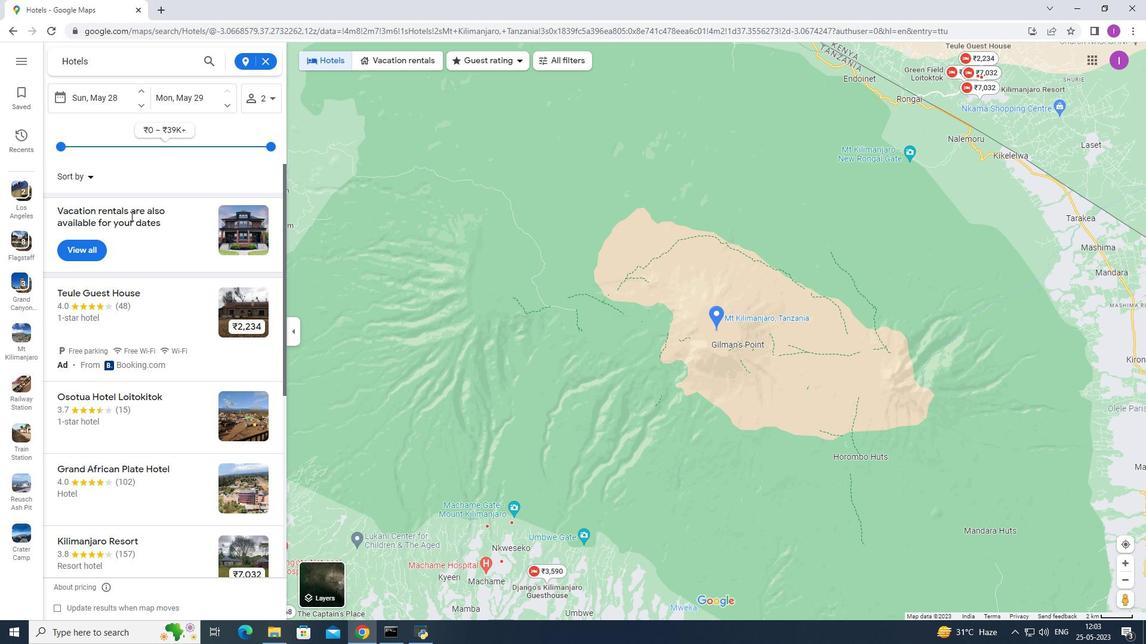 
Action: Mouse moved to (193, 247)
Screenshot: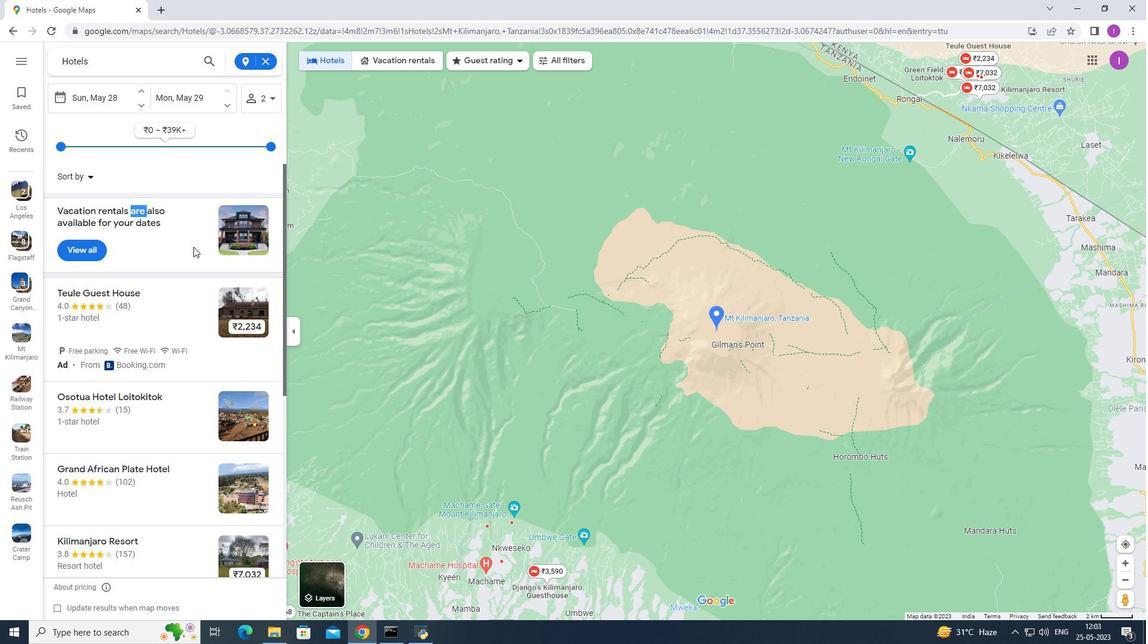 
Action: Mouse pressed left at (193, 247)
Screenshot: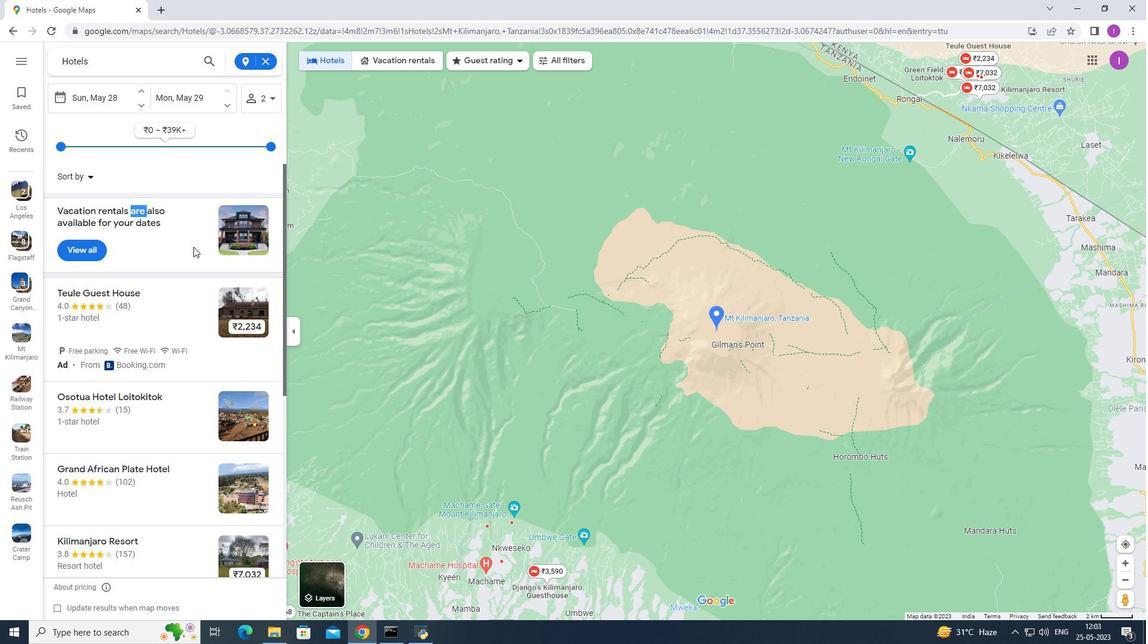
Action: Mouse moved to (228, 226)
Screenshot: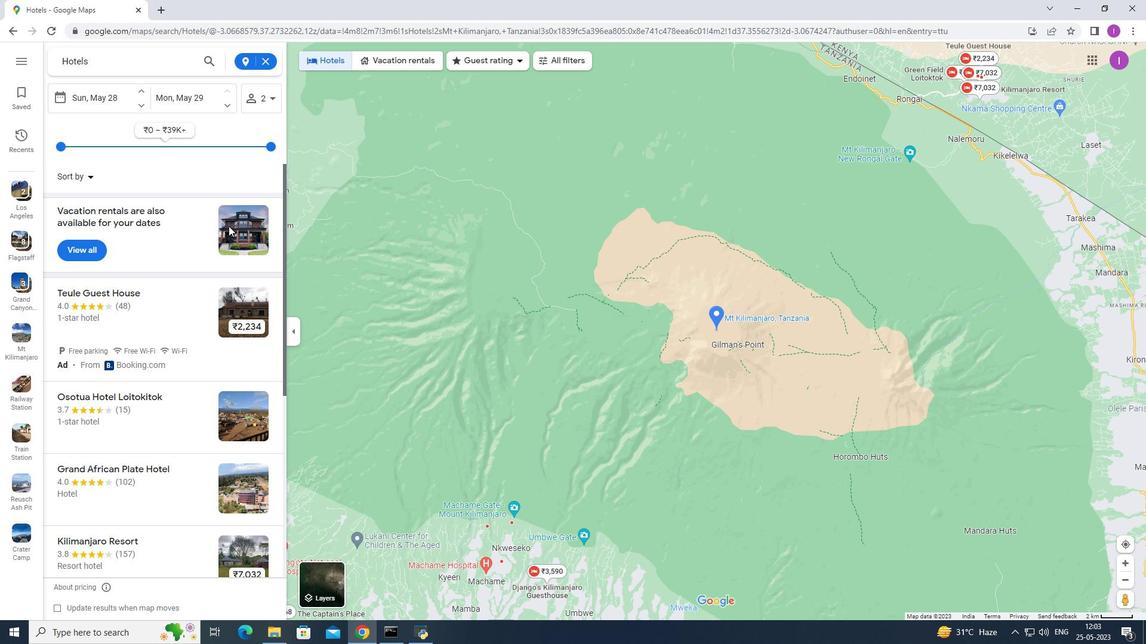 
Action: Mouse pressed left at (228, 226)
Screenshot: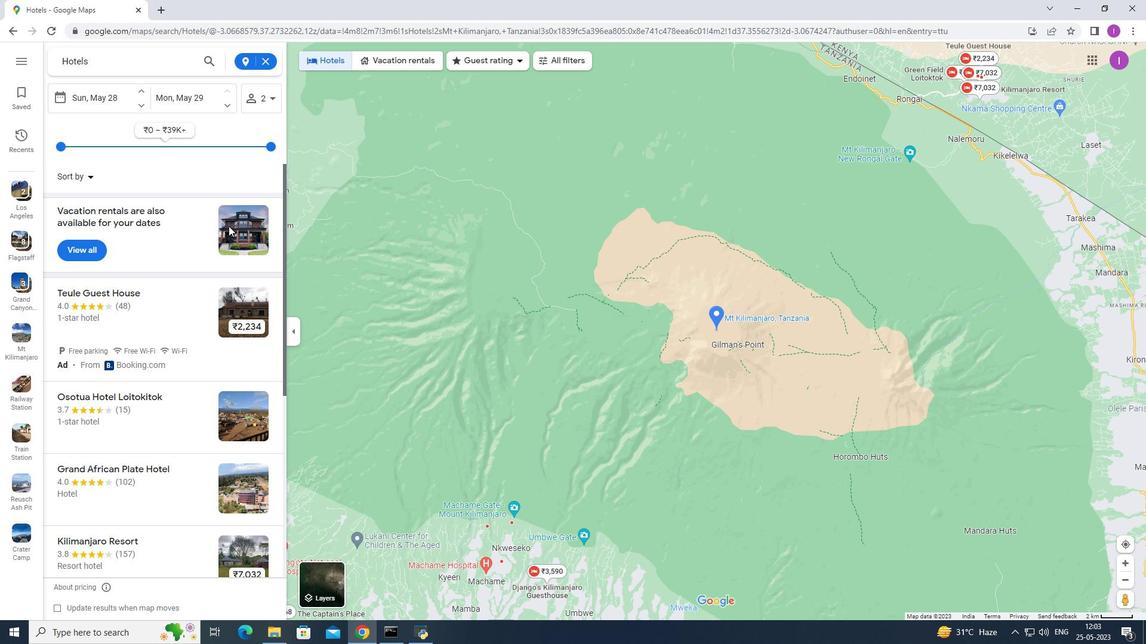 
Action: Mouse pressed left at (228, 226)
Screenshot: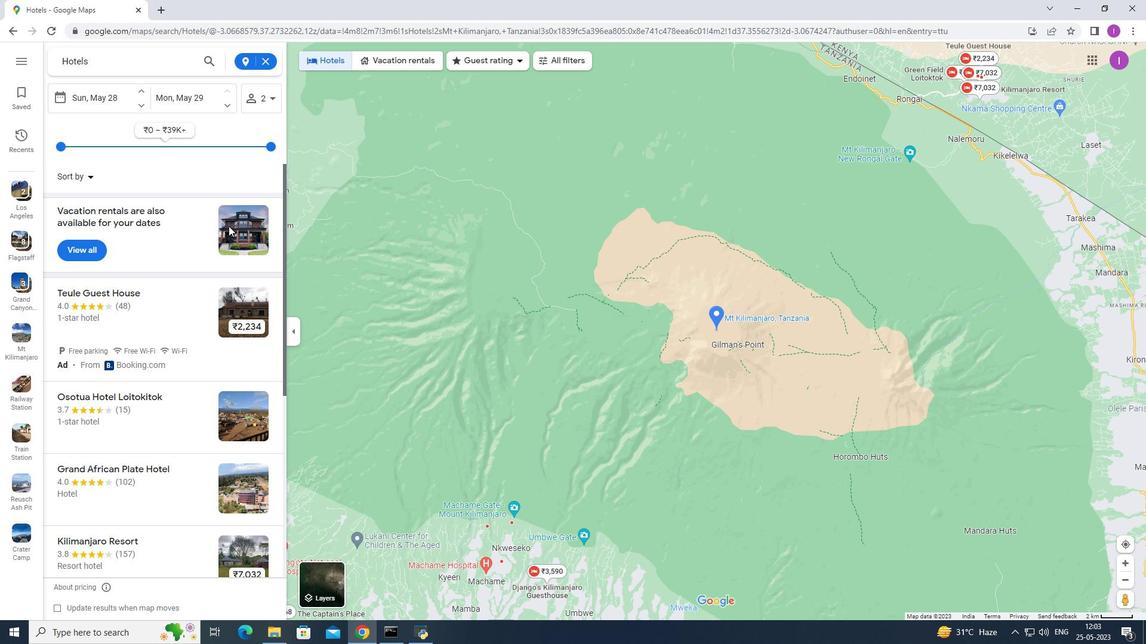 
Action: Mouse moved to (112, 289)
Screenshot: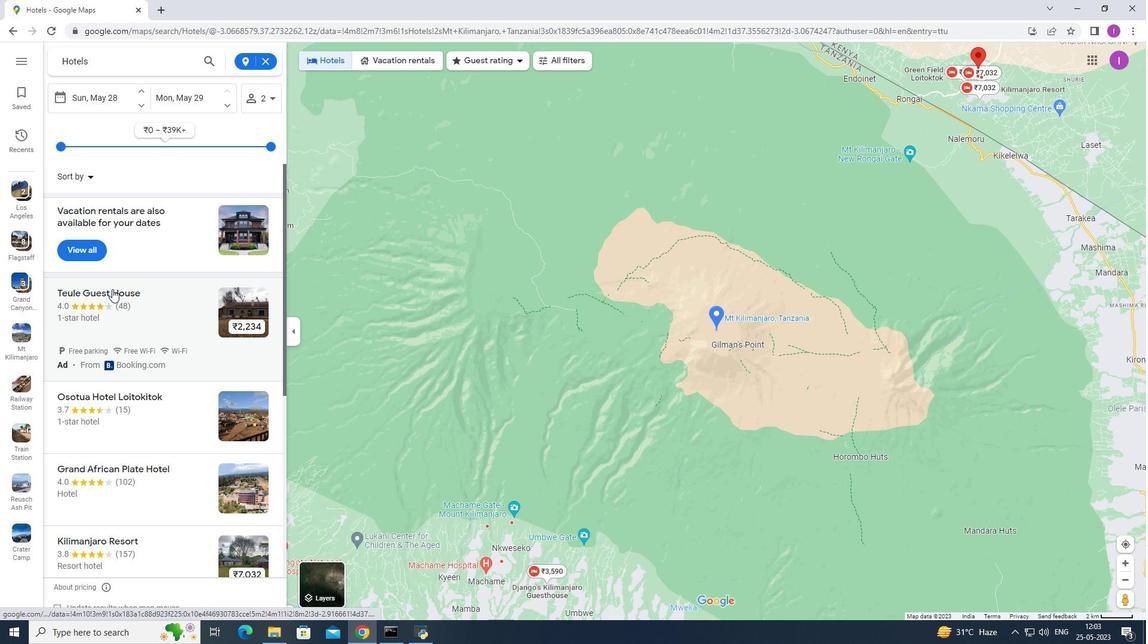 
Action: Mouse pressed left at (112, 289)
Screenshot: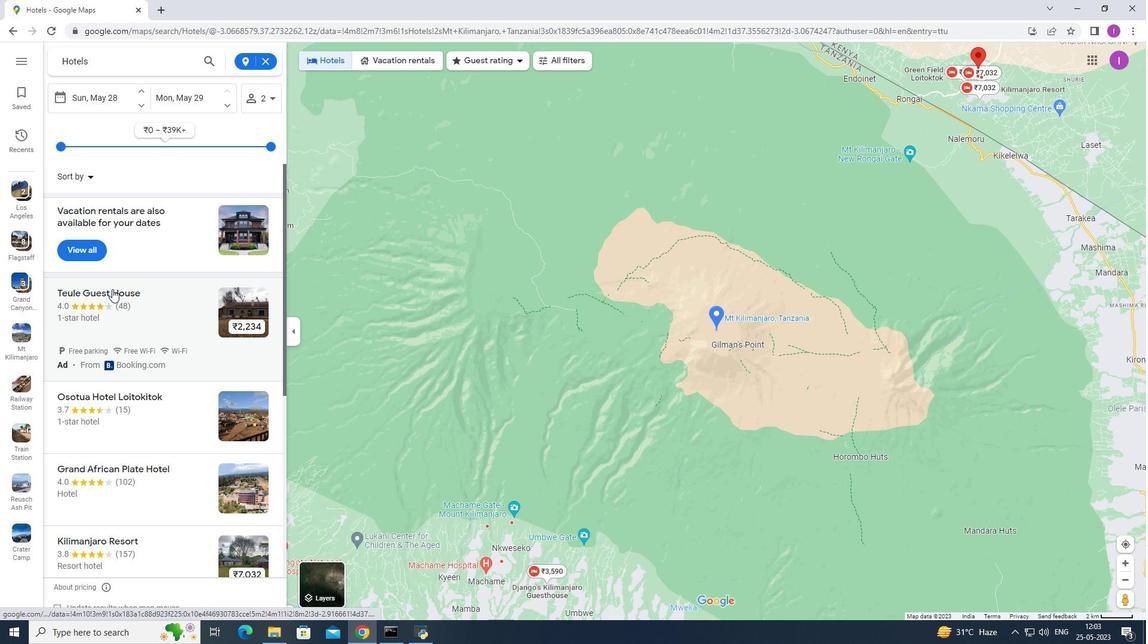 
Action: Mouse moved to (426, 185)
Screenshot: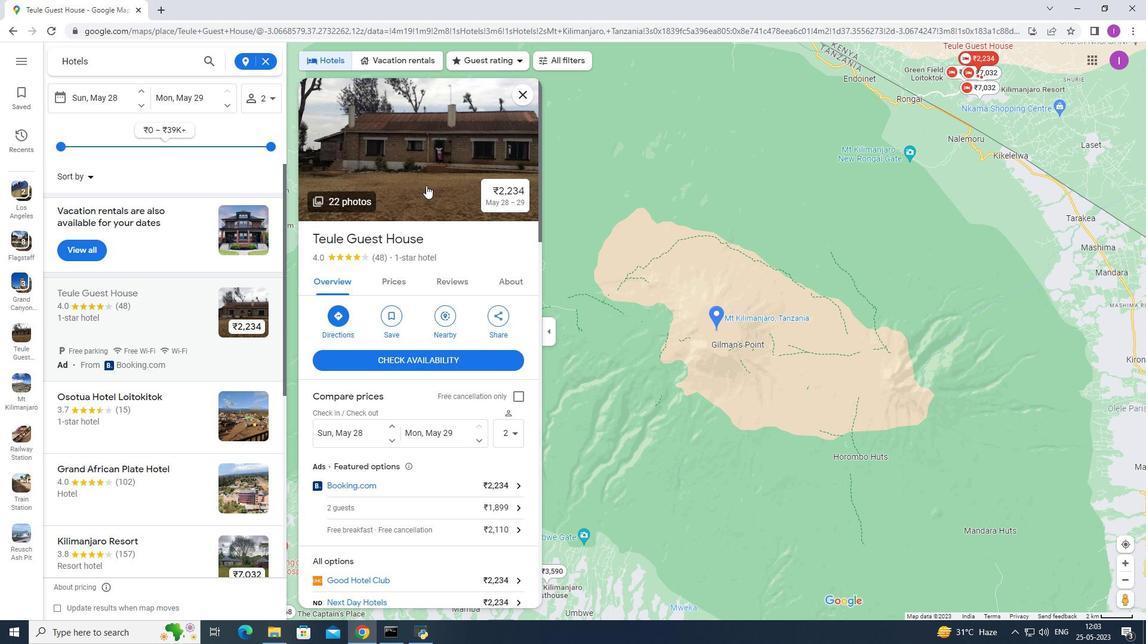 
Action: Mouse pressed left at (426, 185)
Screenshot: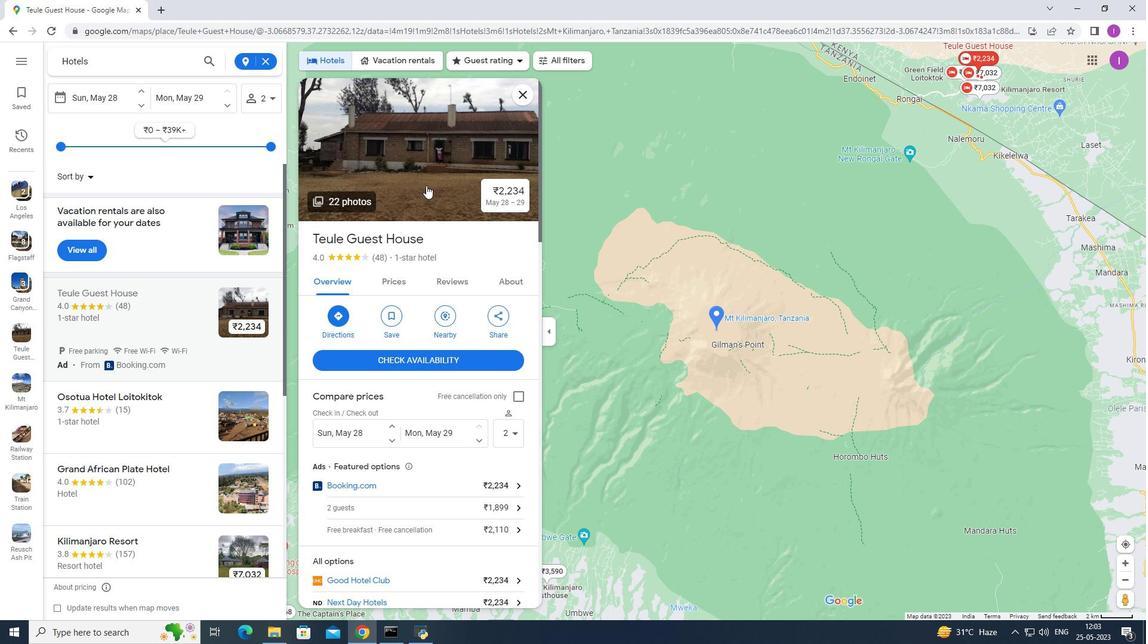 
Action: Mouse moved to (745, 304)
Screenshot: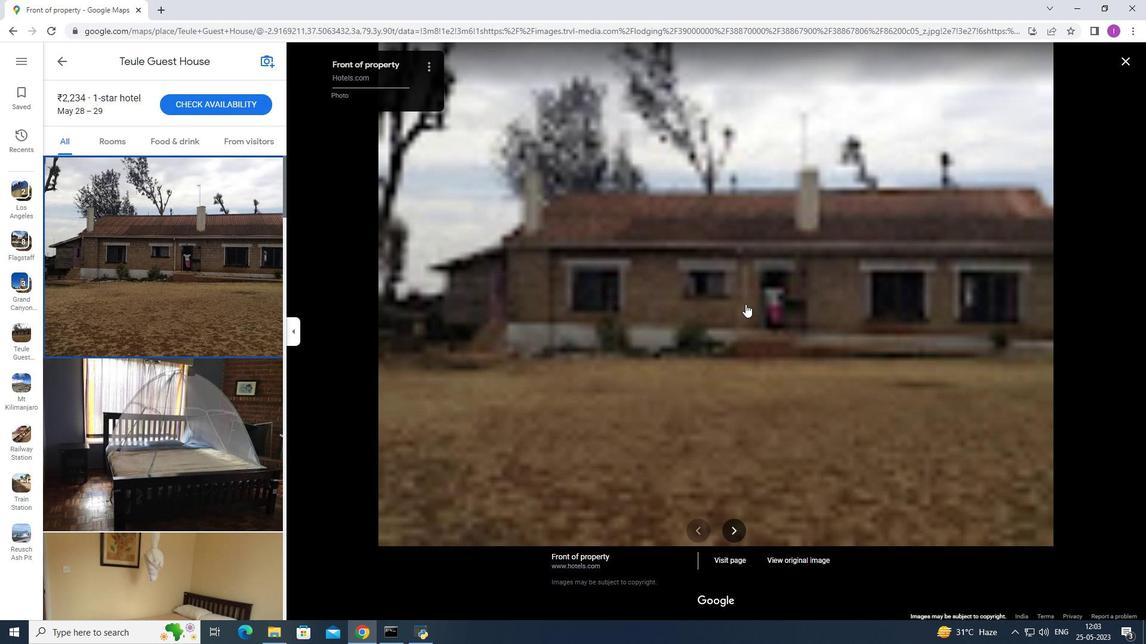 
Action: Key pressed <Key.right><Key.right><Key.right><Key.right><Key.right><Key.right><Key.right><Key.right><Key.right><Key.right><Key.right><Key.right><Key.right><Key.right><Key.right><Key.right><Key.right><Key.right><Key.right><Key.right><Key.right><Key.right>
Screenshot: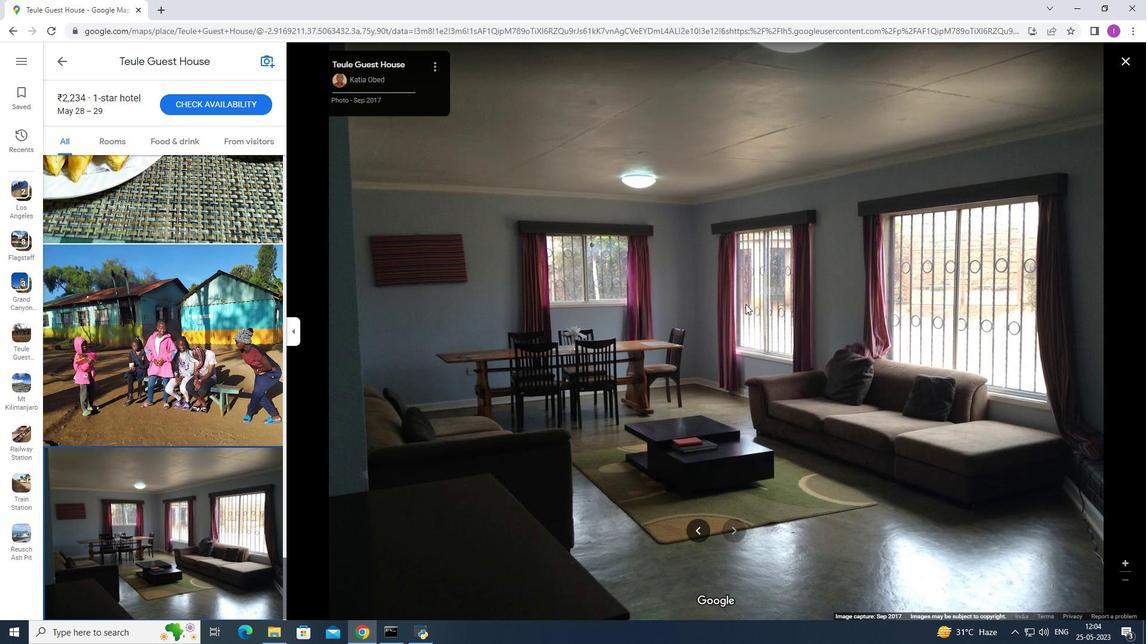 
Action: Mouse moved to (10, 31)
Screenshot: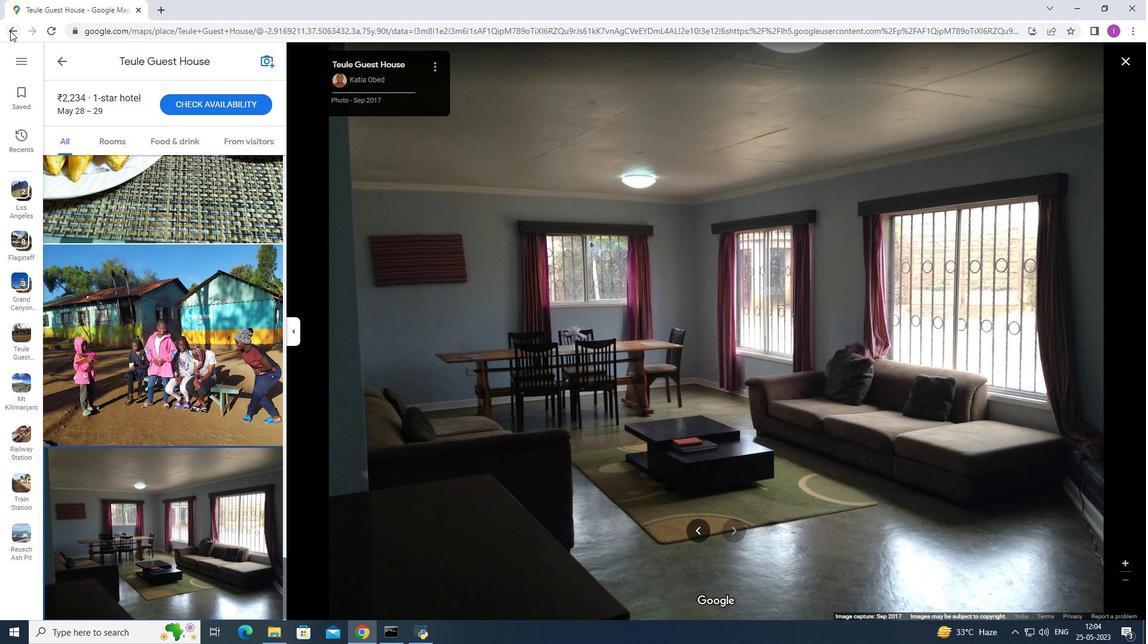 
Action: Mouse pressed left at (10, 31)
Screenshot: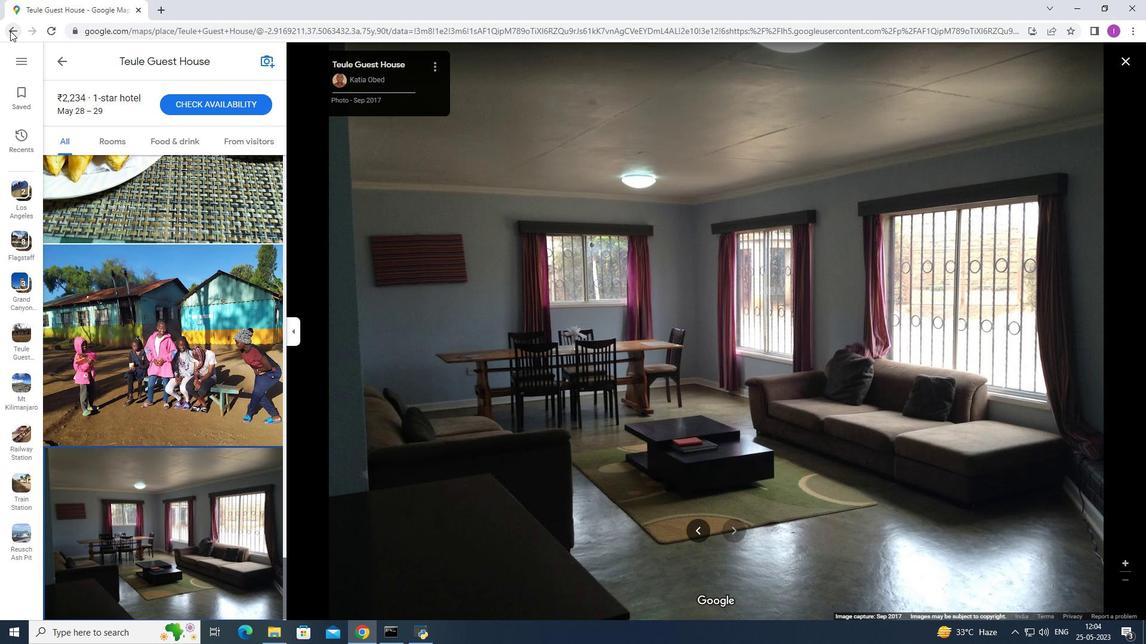 
Action: Mouse moved to (8, 24)
Screenshot: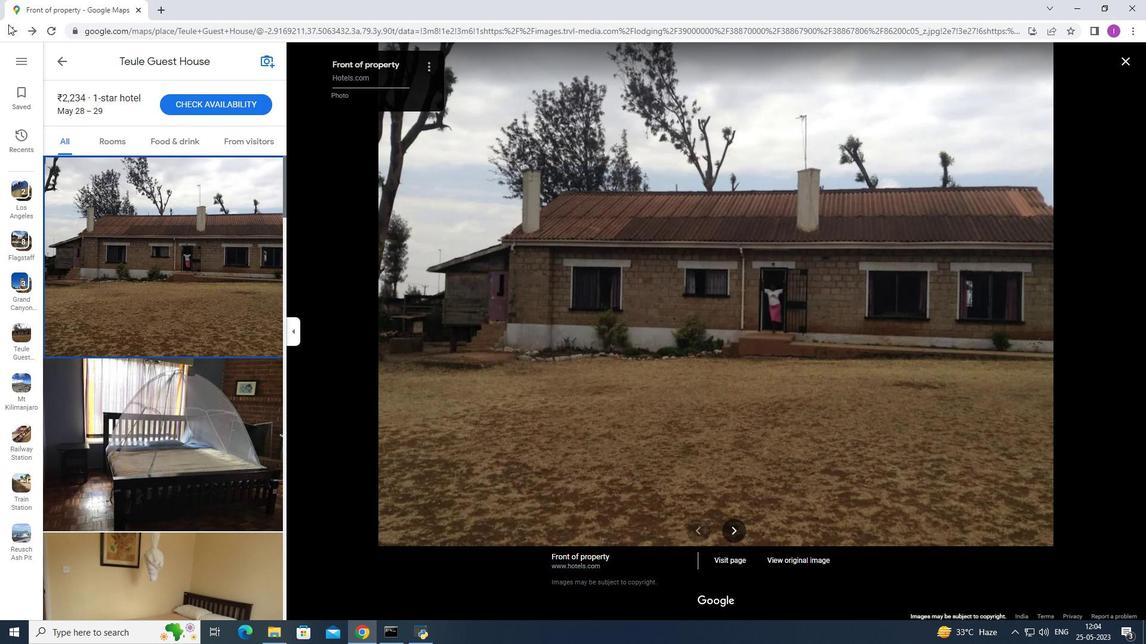 
Action: Mouse pressed left at (8, 24)
Screenshot: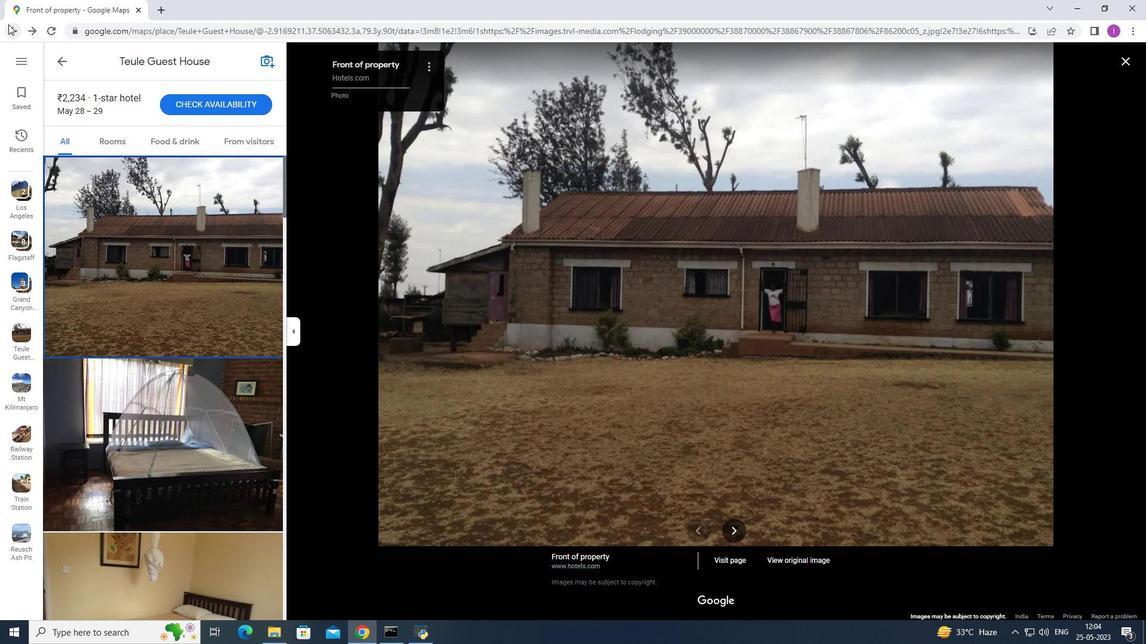 
Action: Mouse moved to (133, 380)
Screenshot: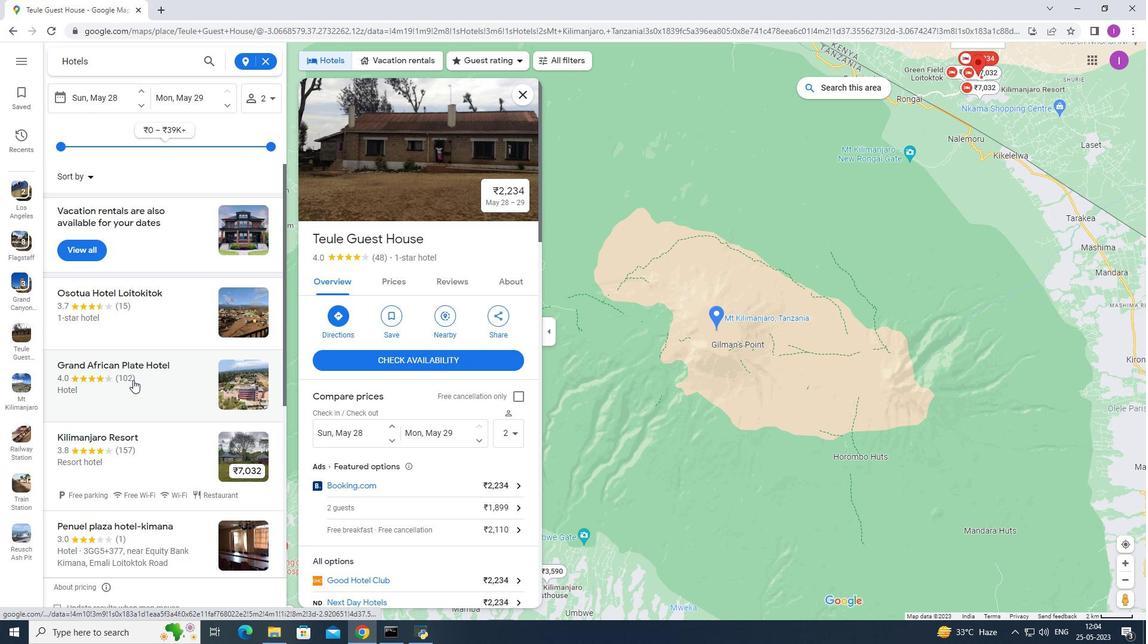 
Action: Mouse scrolled (133, 379) with delta (0, 0)
Screenshot: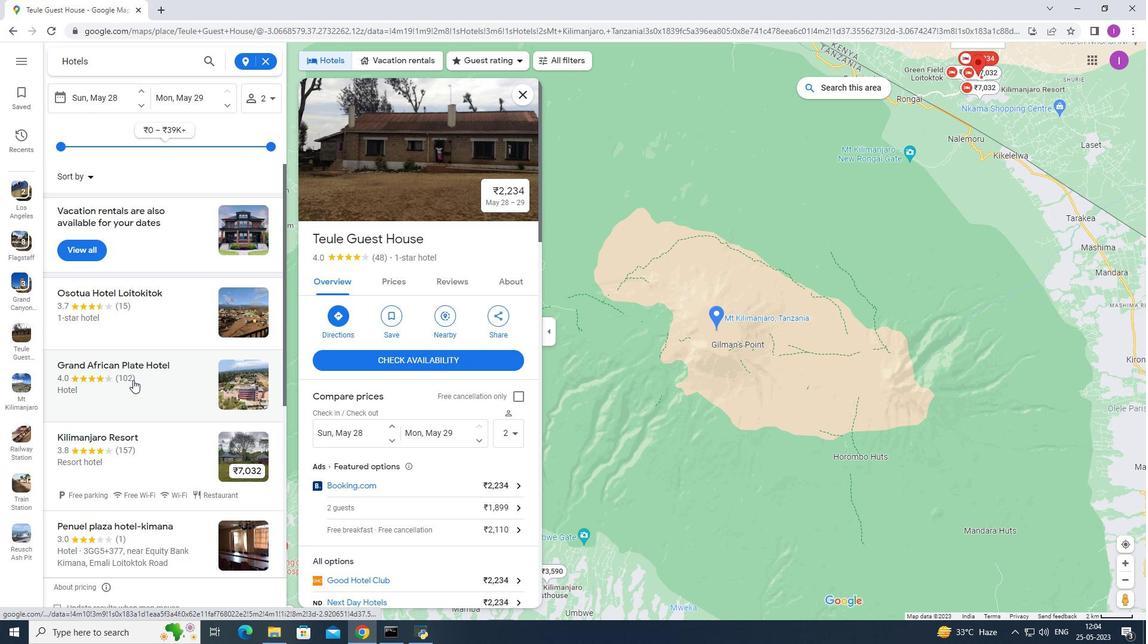 
Action: Mouse scrolled (133, 379) with delta (0, 0)
Screenshot: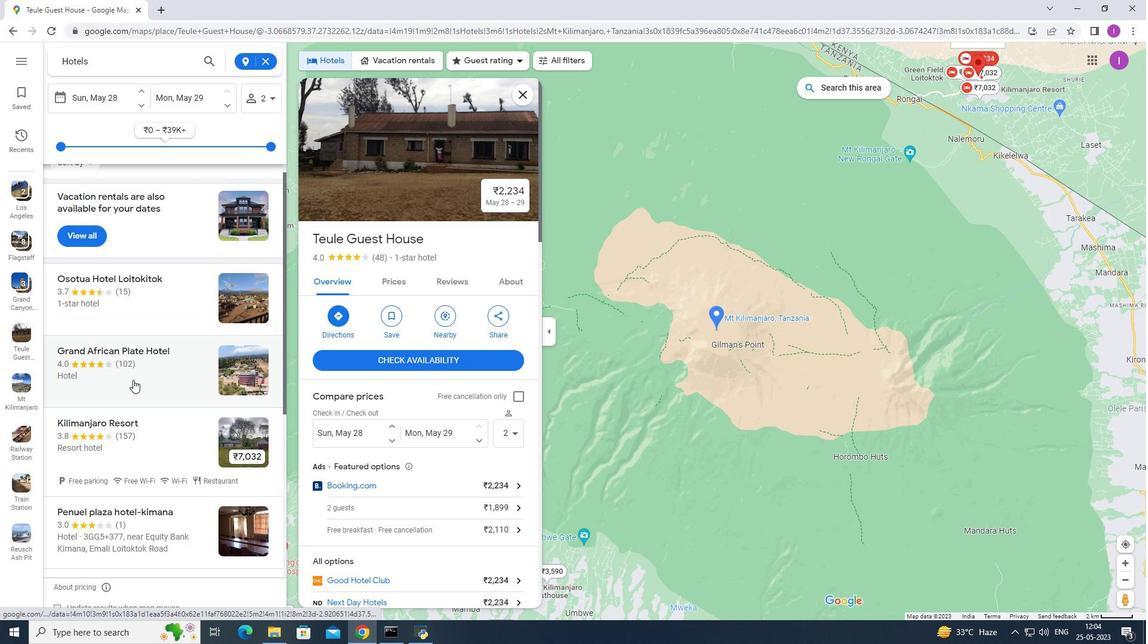 
Action: Mouse scrolled (133, 379) with delta (0, 0)
Screenshot: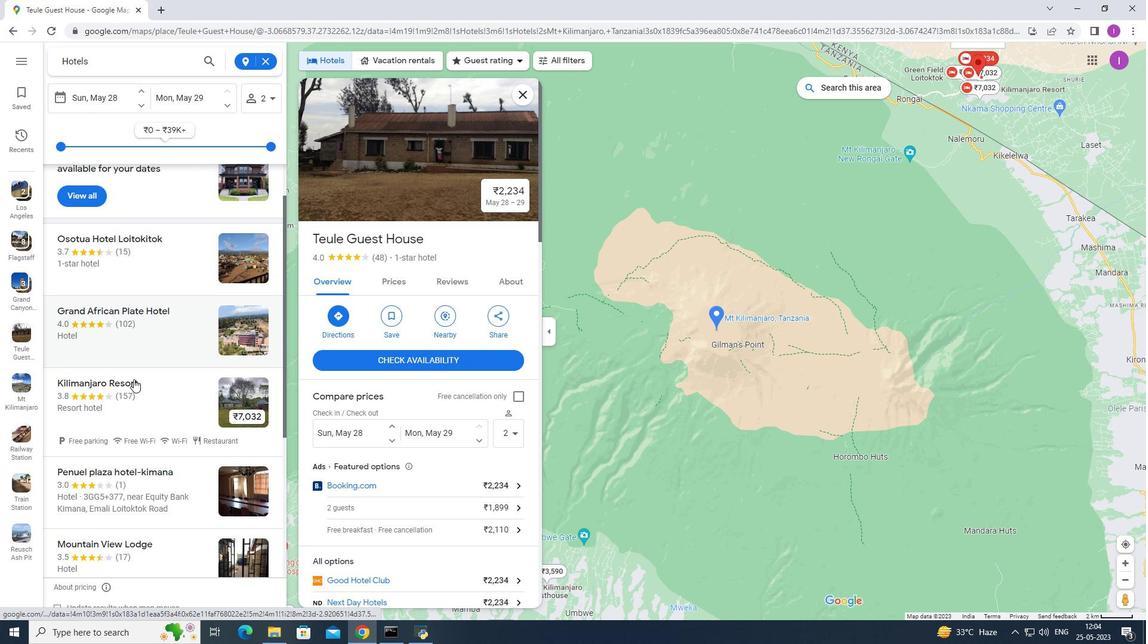 
Action: Mouse moved to (133, 379)
Screenshot: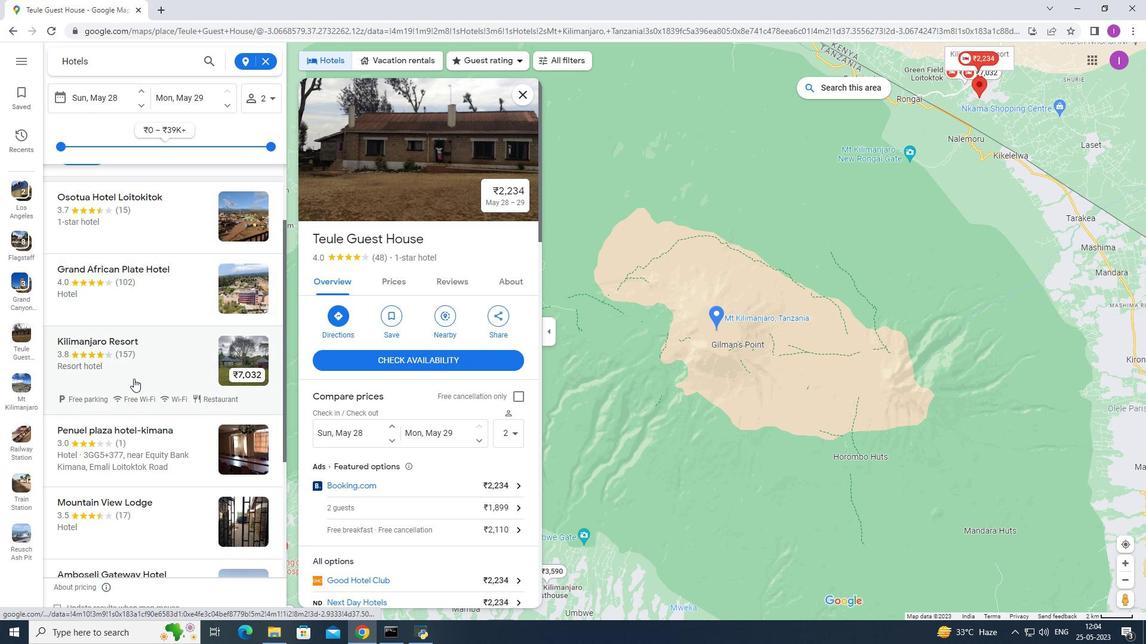 
Action: Mouse scrolled (133, 379) with delta (0, 0)
Screenshot: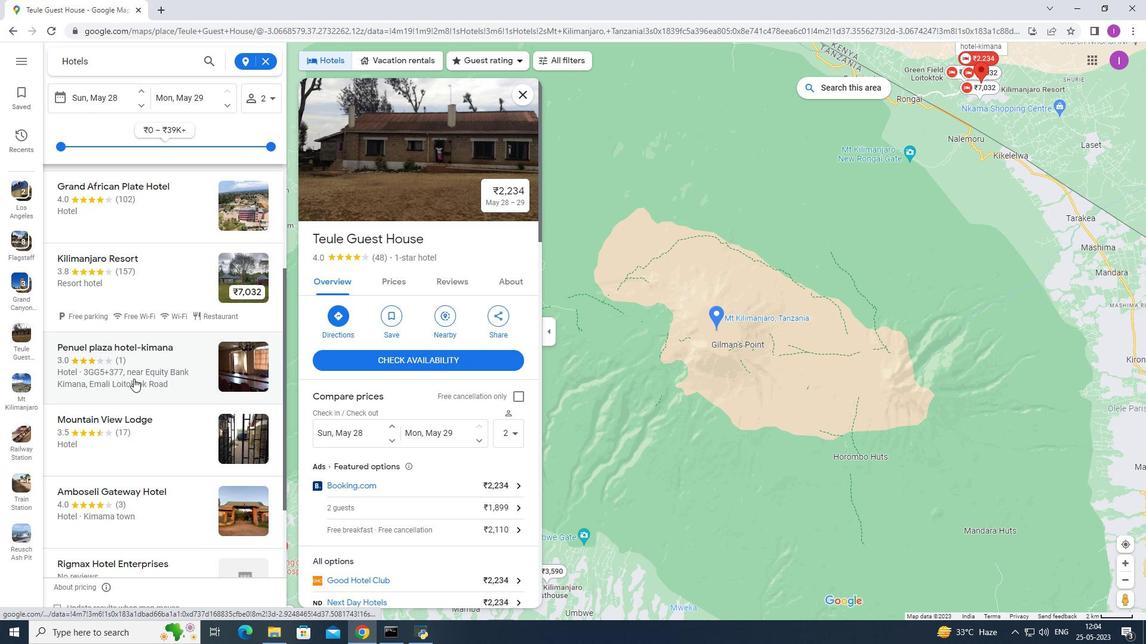 
Action: Mouse moved to (134, 378)
Screenshot: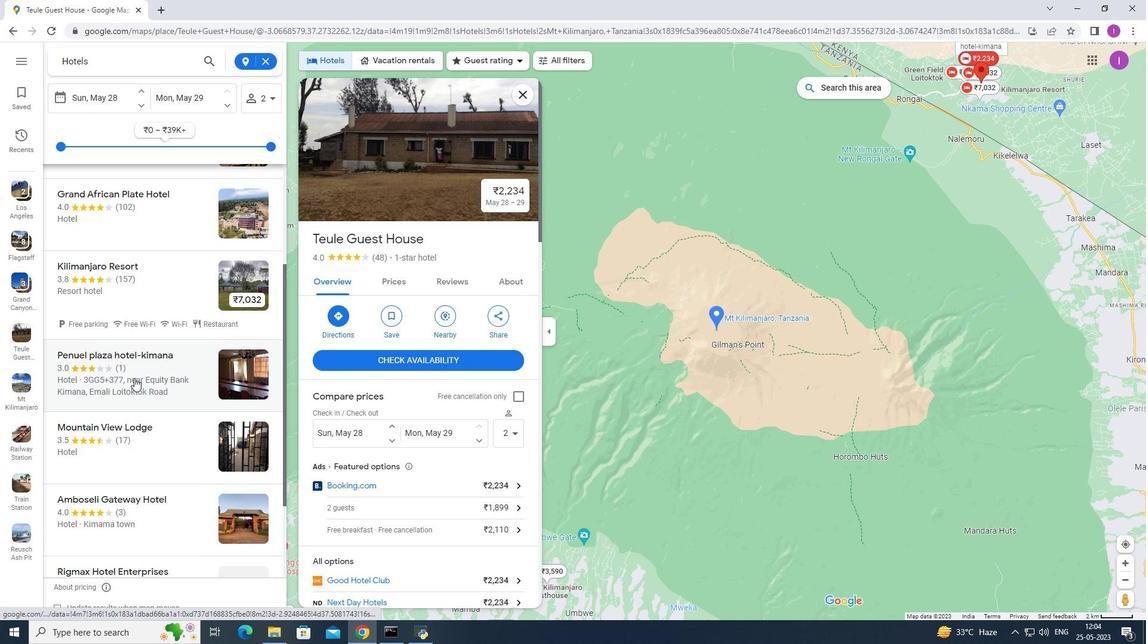 
Action: Mouse scrolled (134, 379) with delta (0, 0)
Screenshot: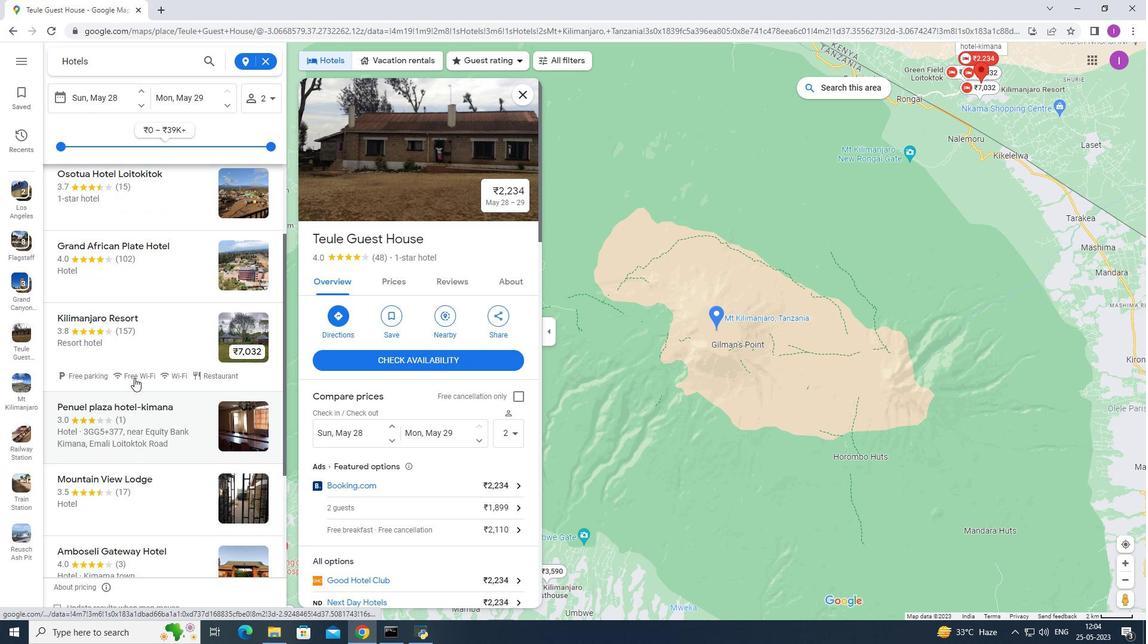 
Action: Mouse moved to (136, 361)
Screenshot: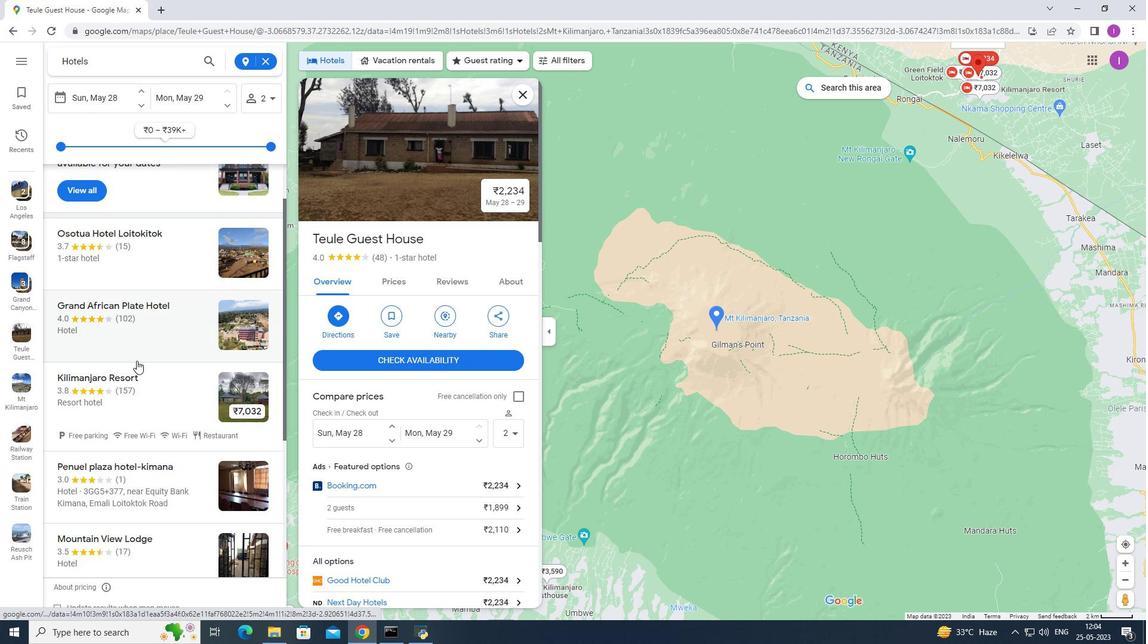 
Action: Mouse scrolled (136, 361) with delta (0, 0)
Screenshot: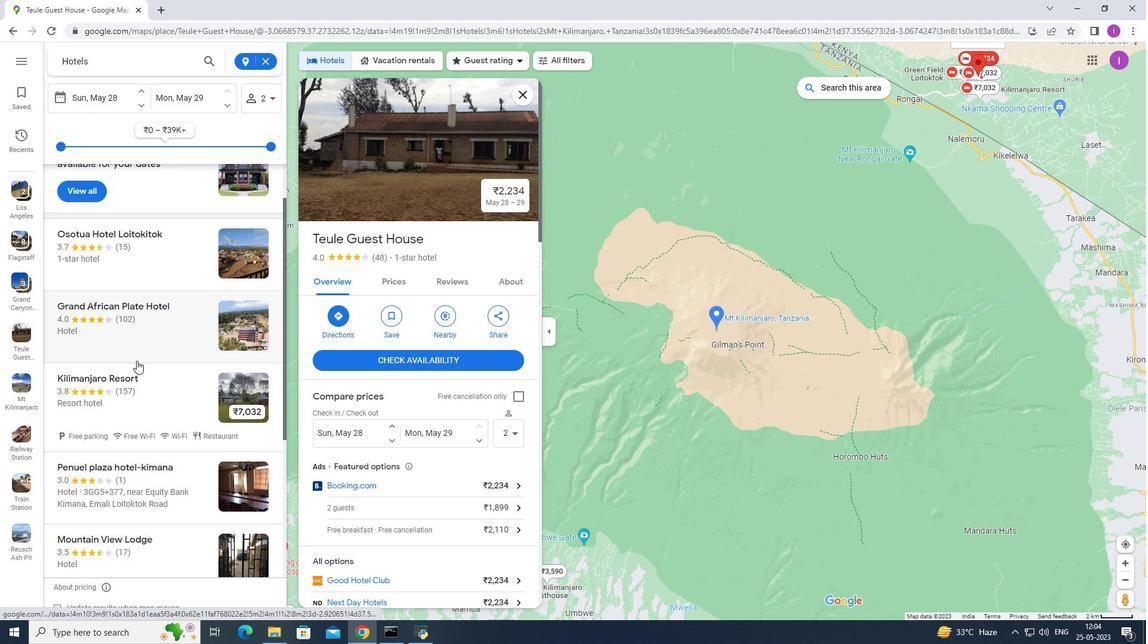 
Action: Mouse moved to (132, 371)
Screenshot: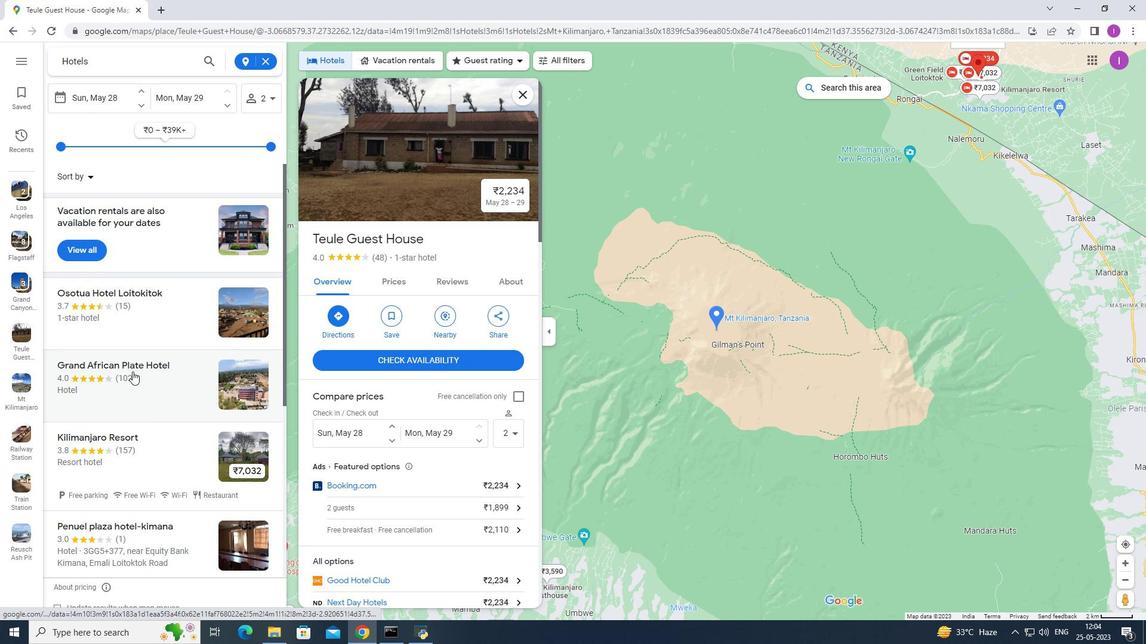 
Action: Mouse pressed left at (132, 371)
Screenshot: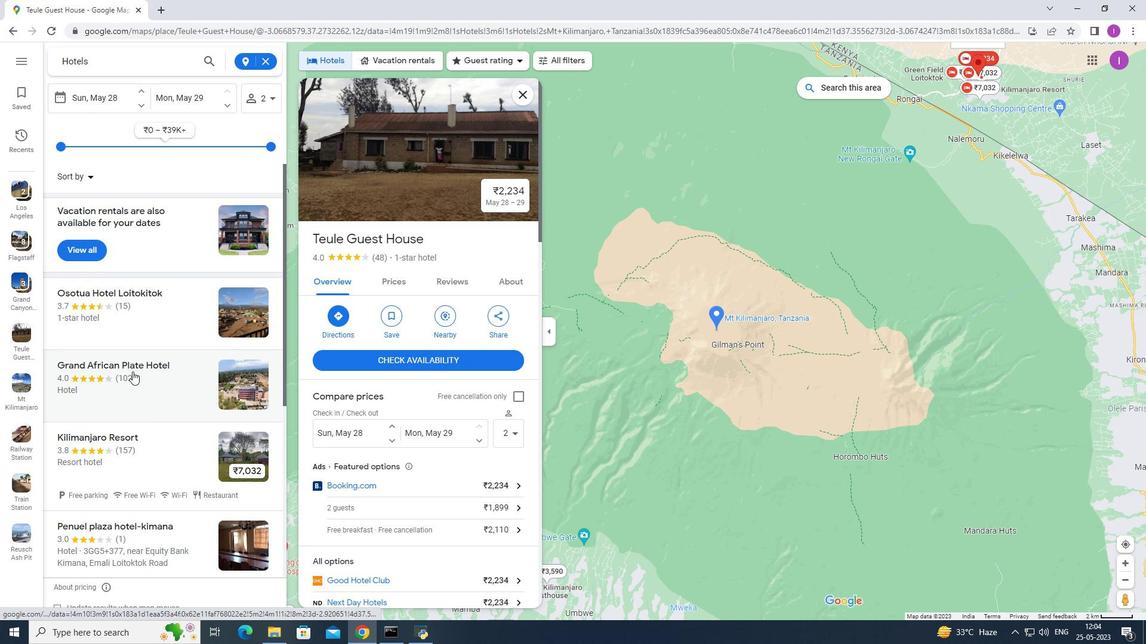 
Action: Mouse pressed left at (132, 371)
Screenshot: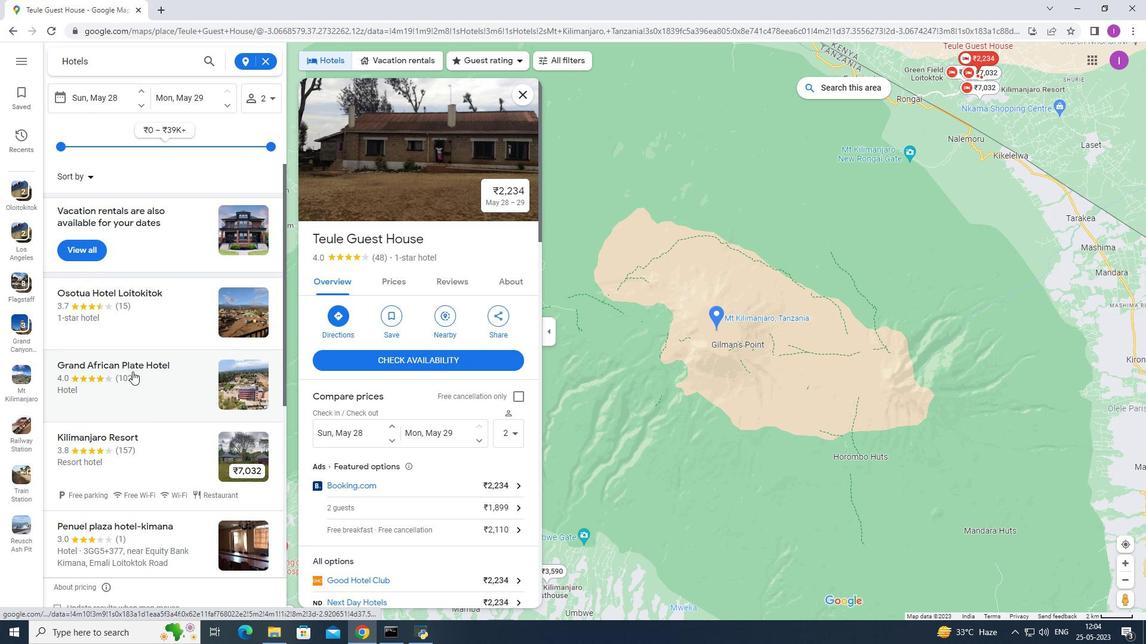 
Action: Mouse moved to (370, 161)
Screenshot: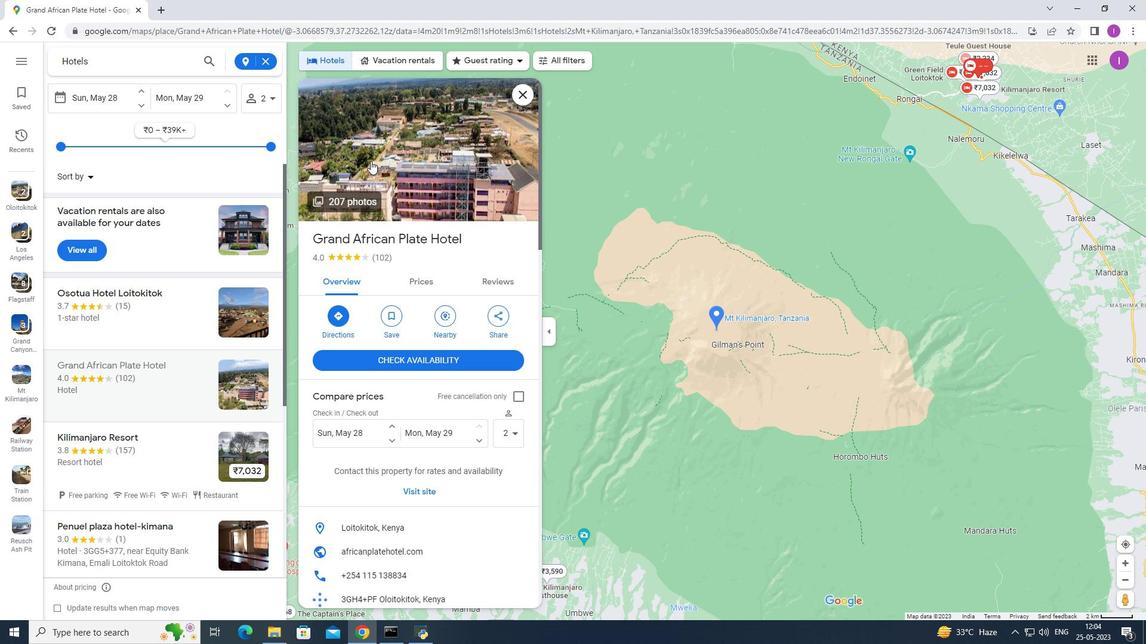 
Action: Mouse pressed left at (370, 161)
Screenshot: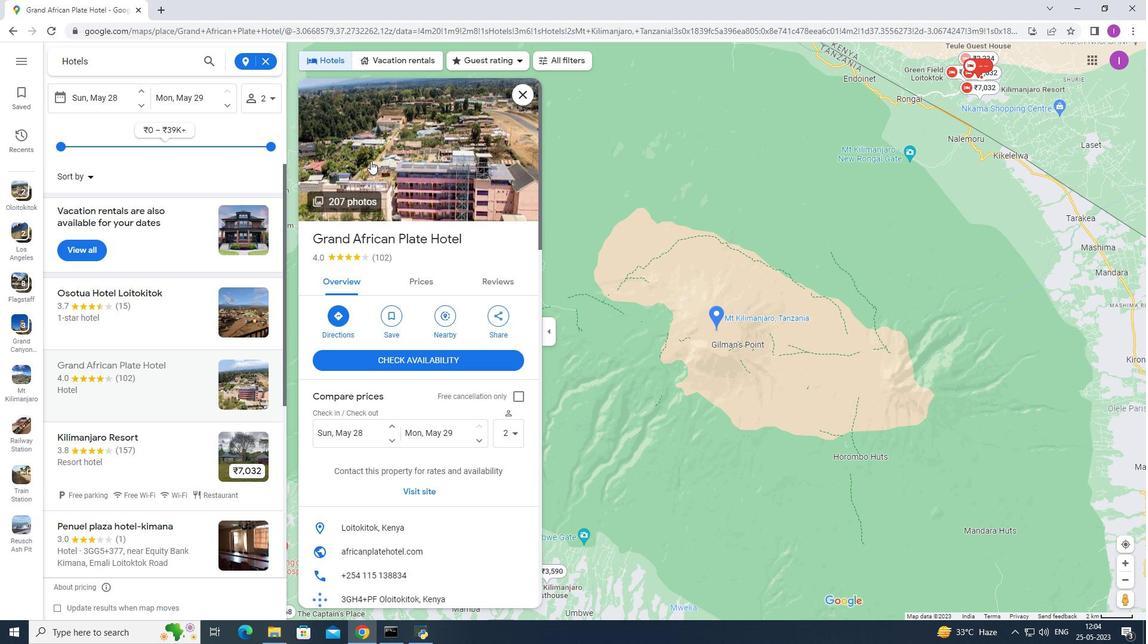 
Action: Mouse moved to (531, 176)
Screenshot: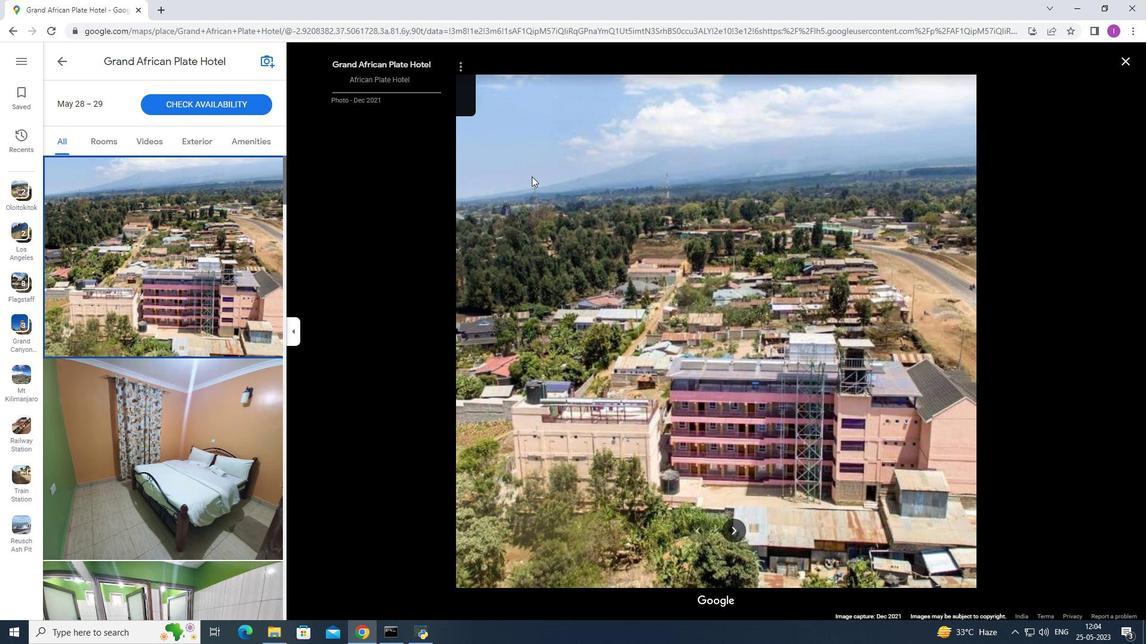 
Action: Key pressed <Key.right><Key.right><Key.right><Key.right><Key.right><Key.right><Key.right><Key.right>
Screenshot: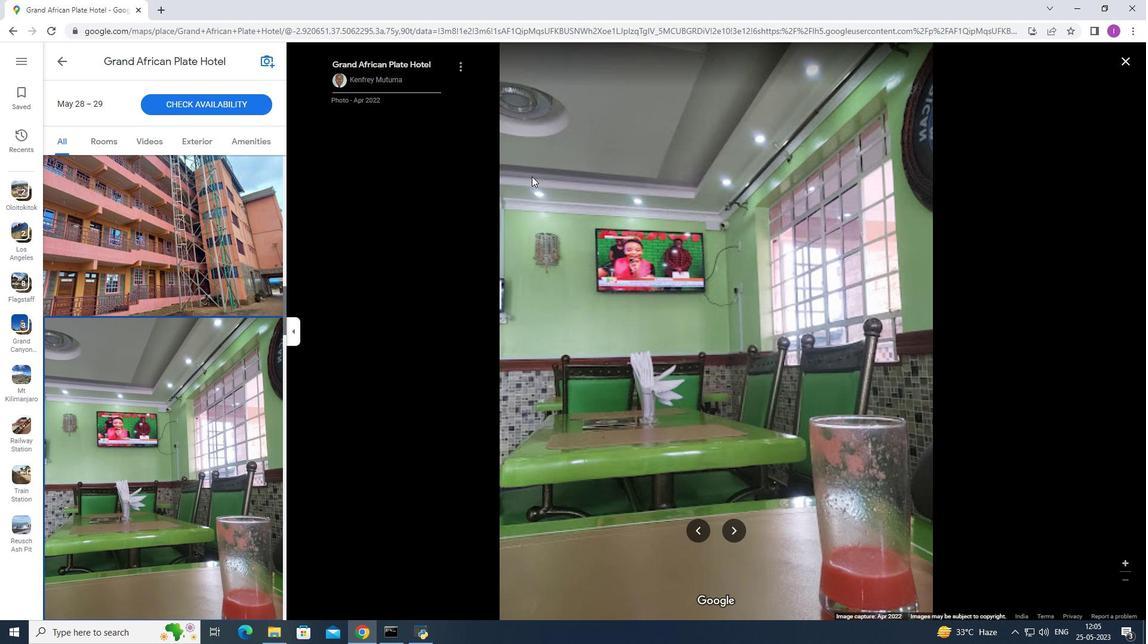 
Action: Mouse moved to (16, 38)
Screenshot: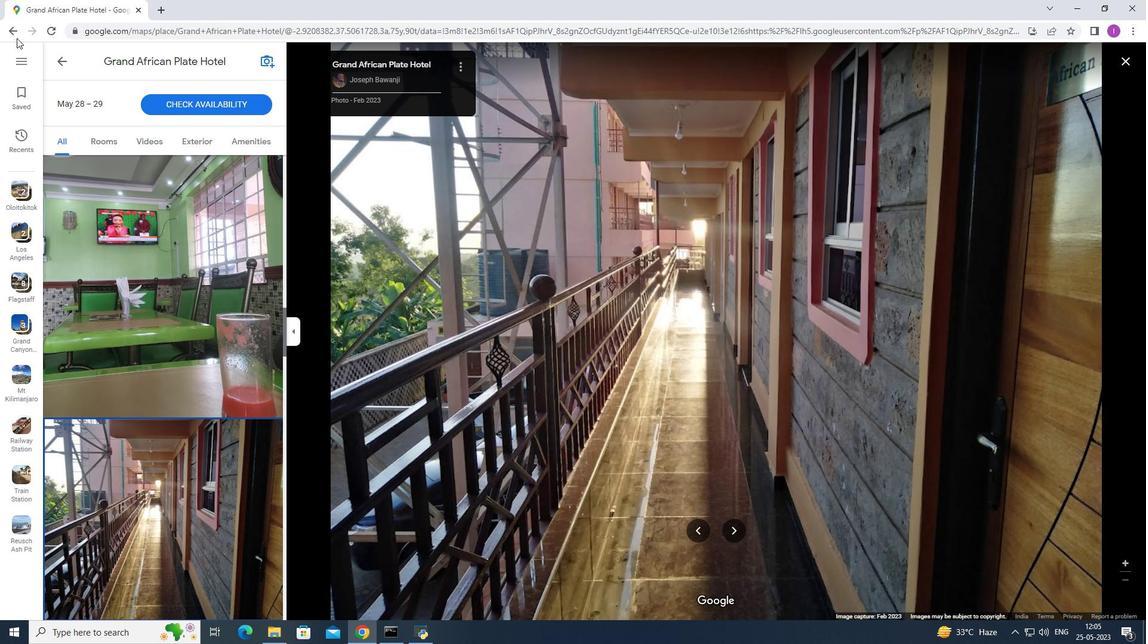 
Action: Mouse pressed left at (16, 38)
Screenshot: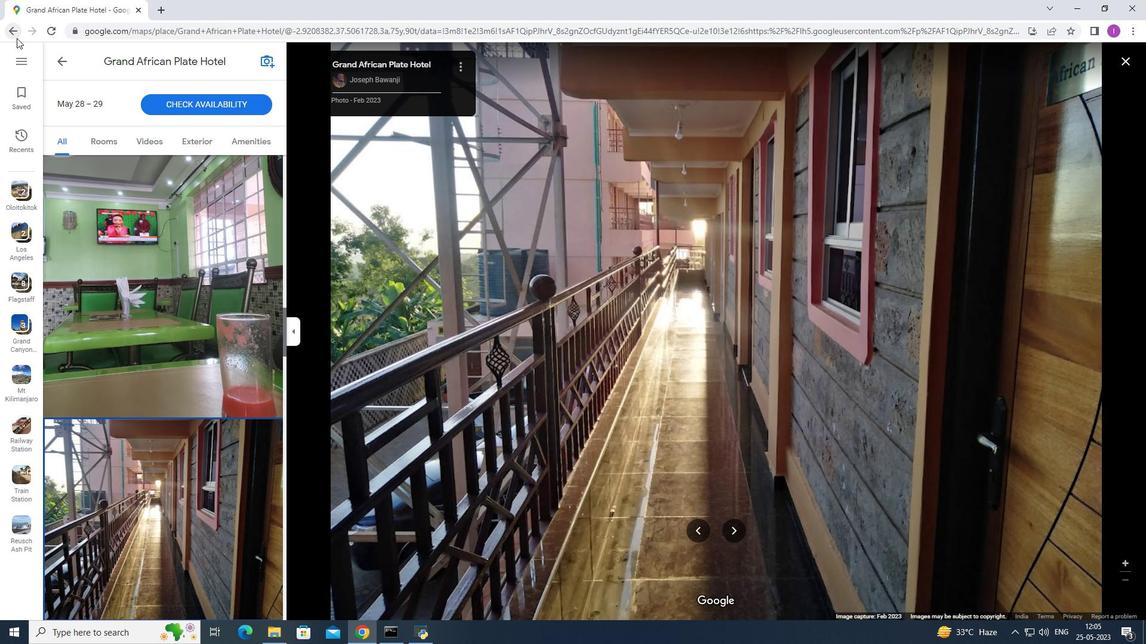 
Action: Mouse pressed left at (16, 38)
Screenshot: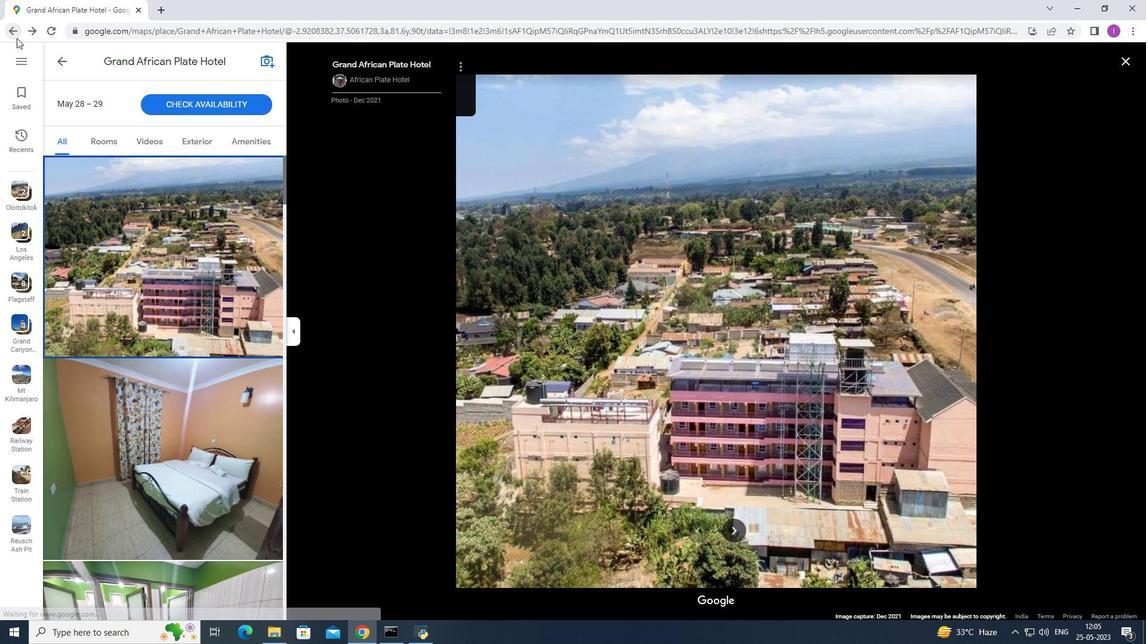 
Action: Mouse moved to (92, 445)
Screenshot: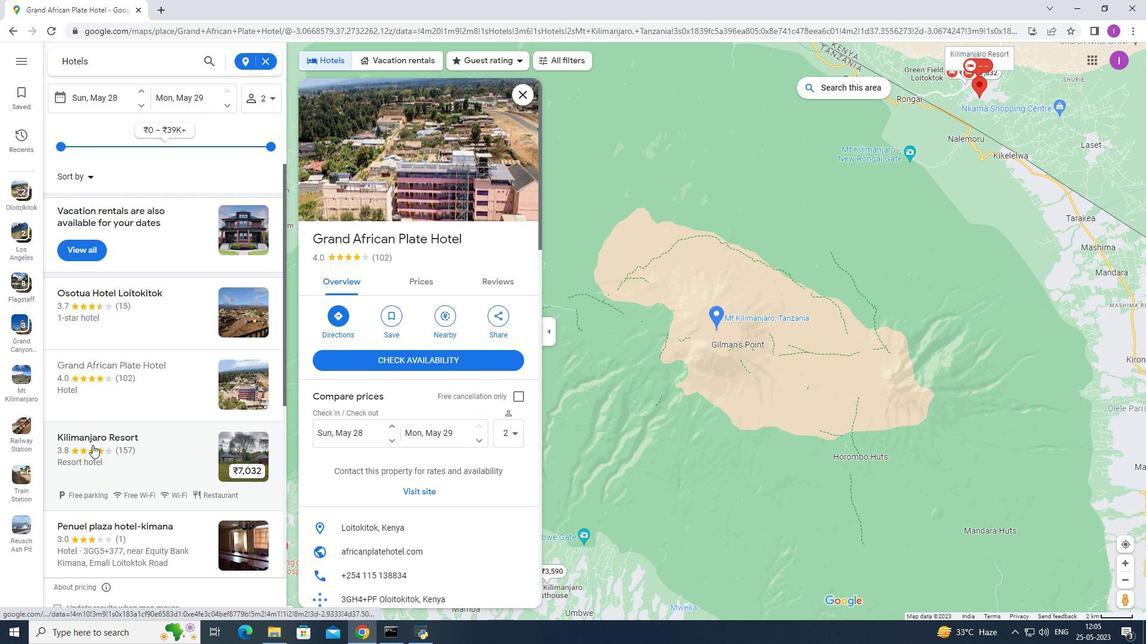 
Action: Mouse pressed left at (92, 445)
Screenshot: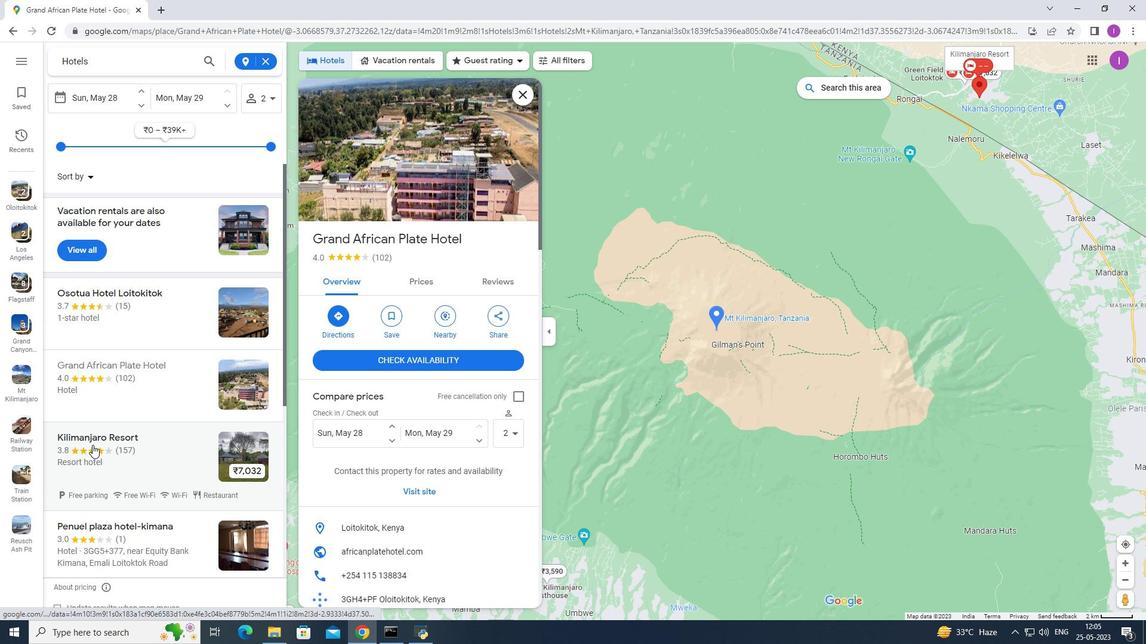 
Action: Mouse moved to (392, 180)
Screenshot: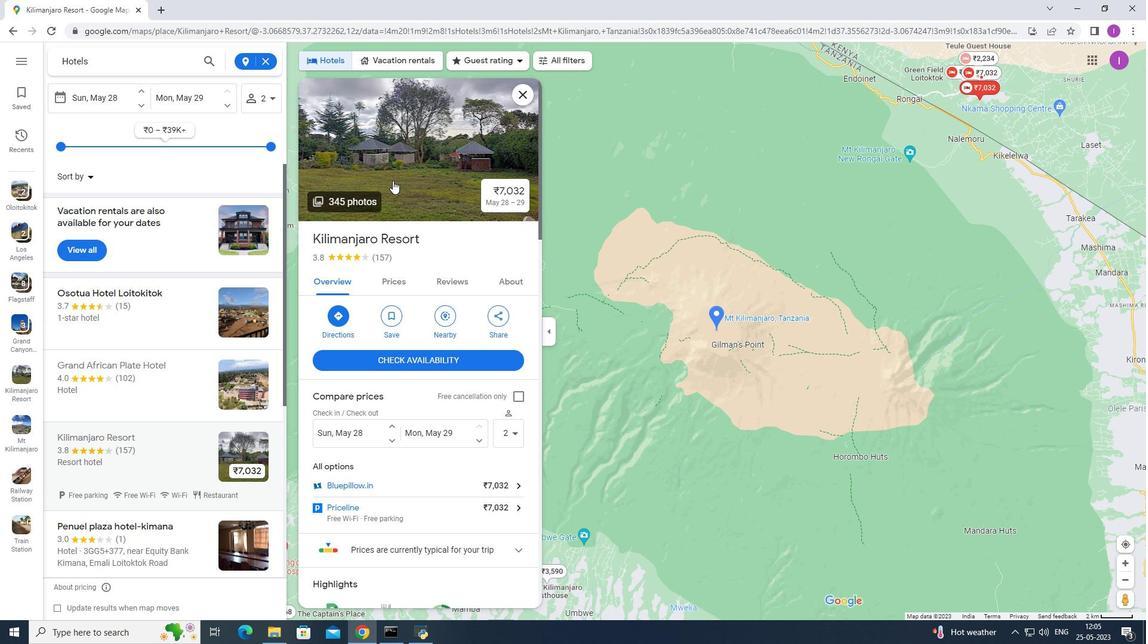 
Action: Mouse pressed left at (392, 180)
Screenshot: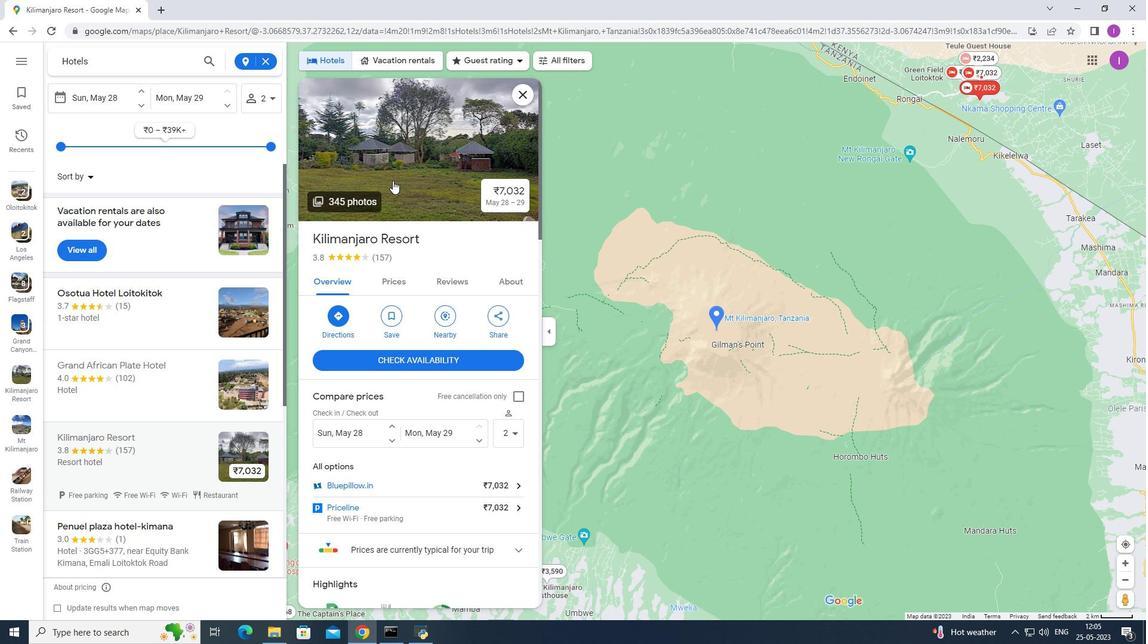 
Action: Key pressed <Key.right><Key.right><Key.right><Key.right><Key.right><Key.right><Key.right><Key.right><Key.right><Key.right><Key.right><Key.right><Key.right><Key.right><Key.right><Key.right><Key.right><Key.right><Key.right><Key.right><Key.right><Key.right>
Screenshot: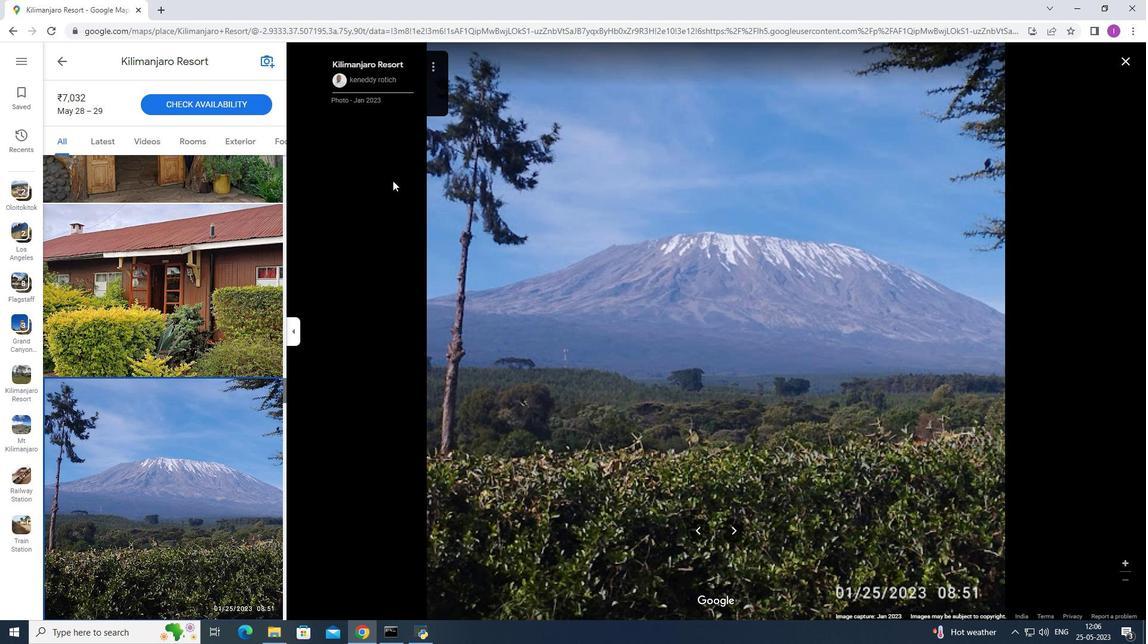 
Action: Mouse moved to (10, 23)
Screenshot: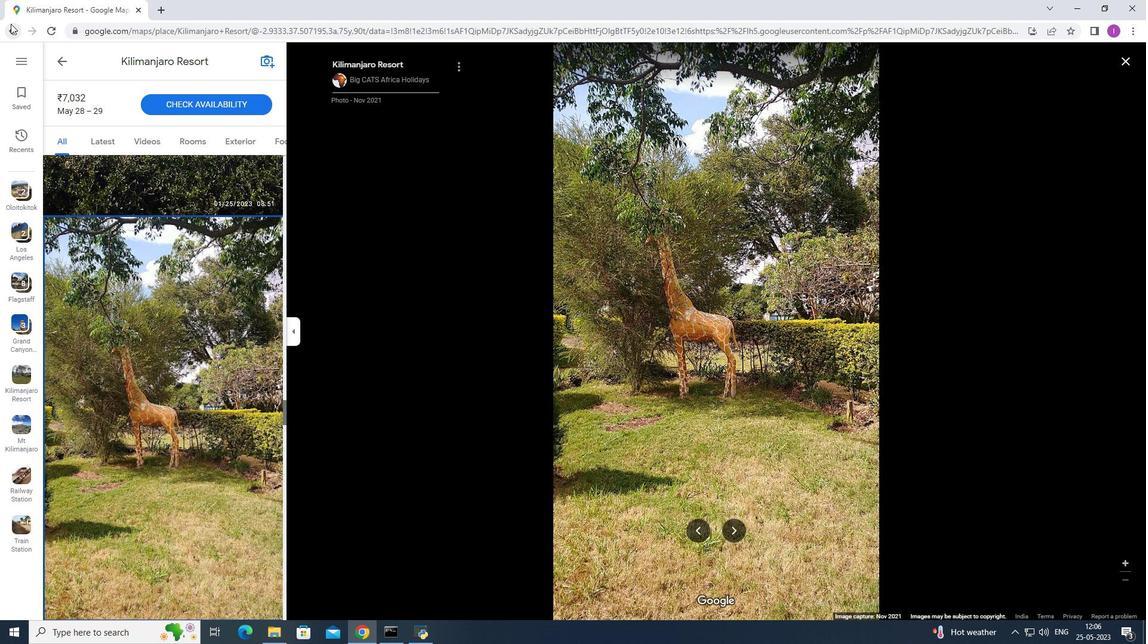 
Action: Mouse pressed left at (10, 23)
Screenshot: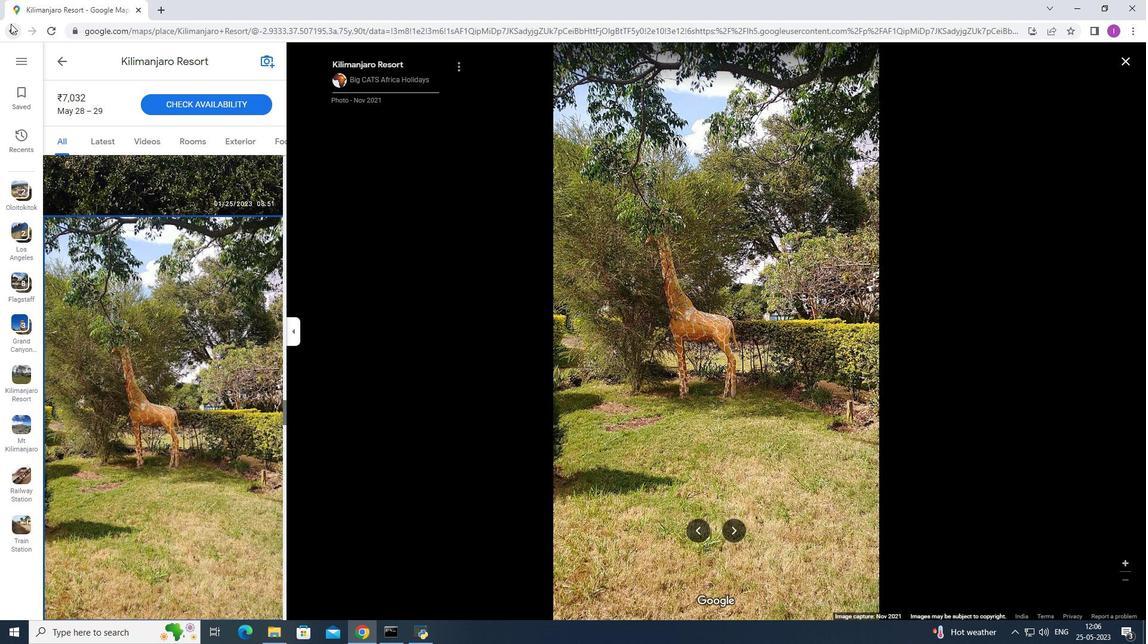 
Action: Mouse moved to (13, 32)
Screenshot: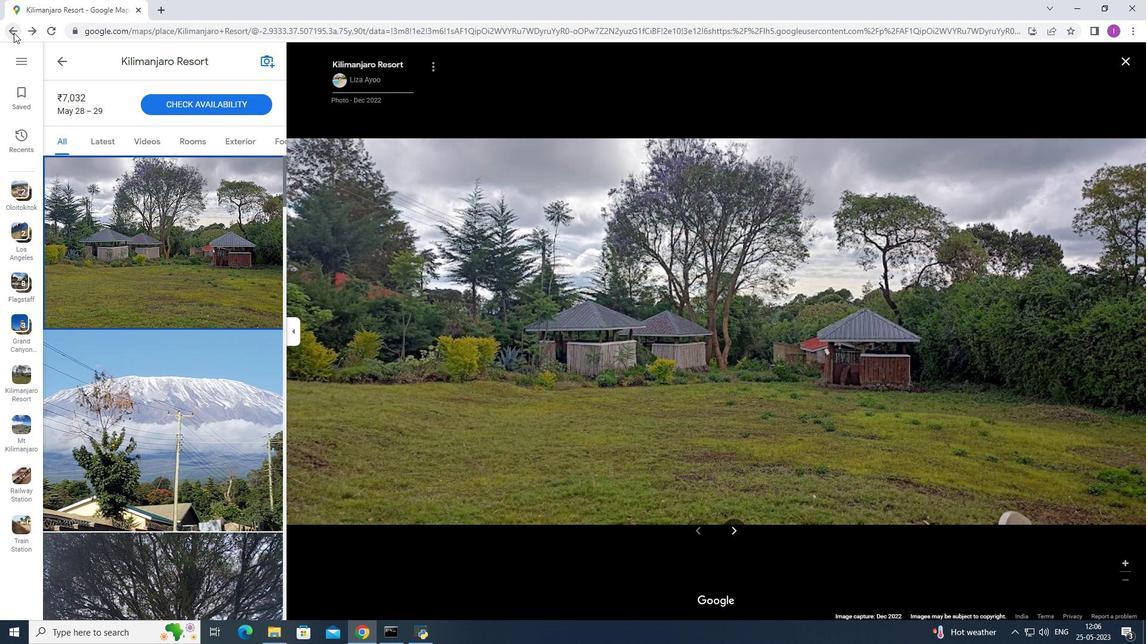 
Action: Mouse pressed left at (13, 32)
Screenshot: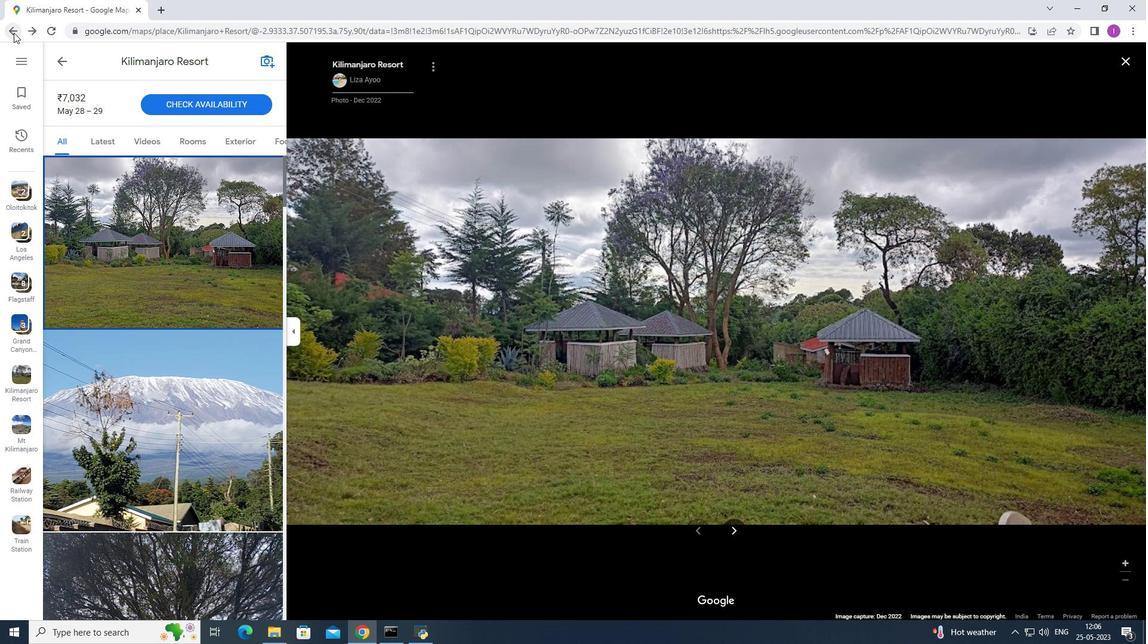 
Action: Mouse pressed left at (13, 32)
Screenshot: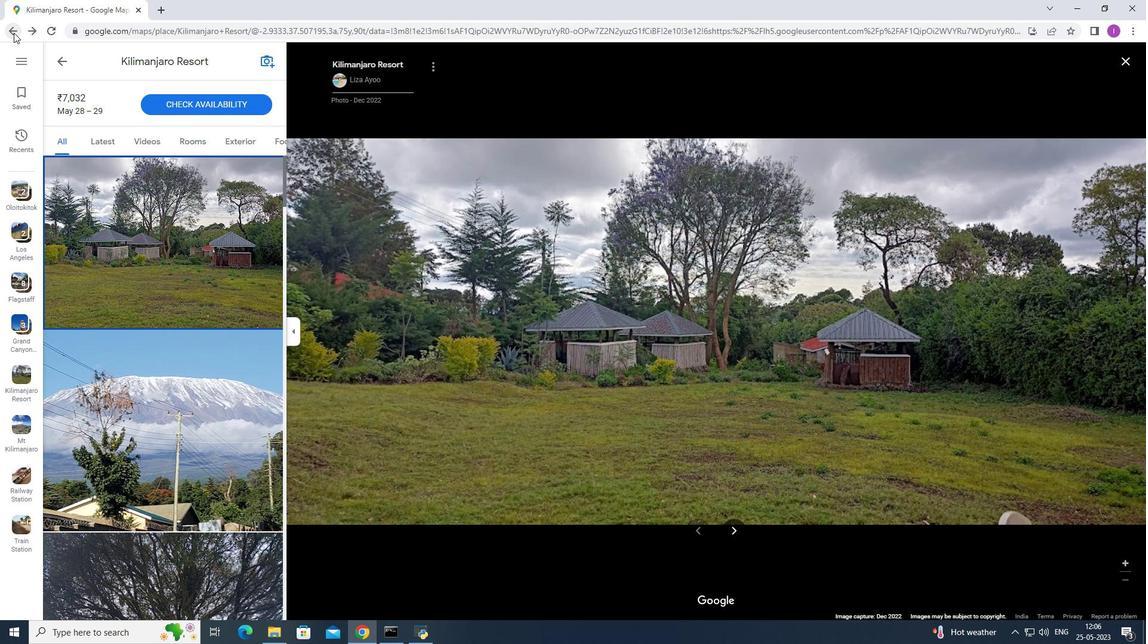 
Action: Mouse moved to (149, 310)
Screenshot: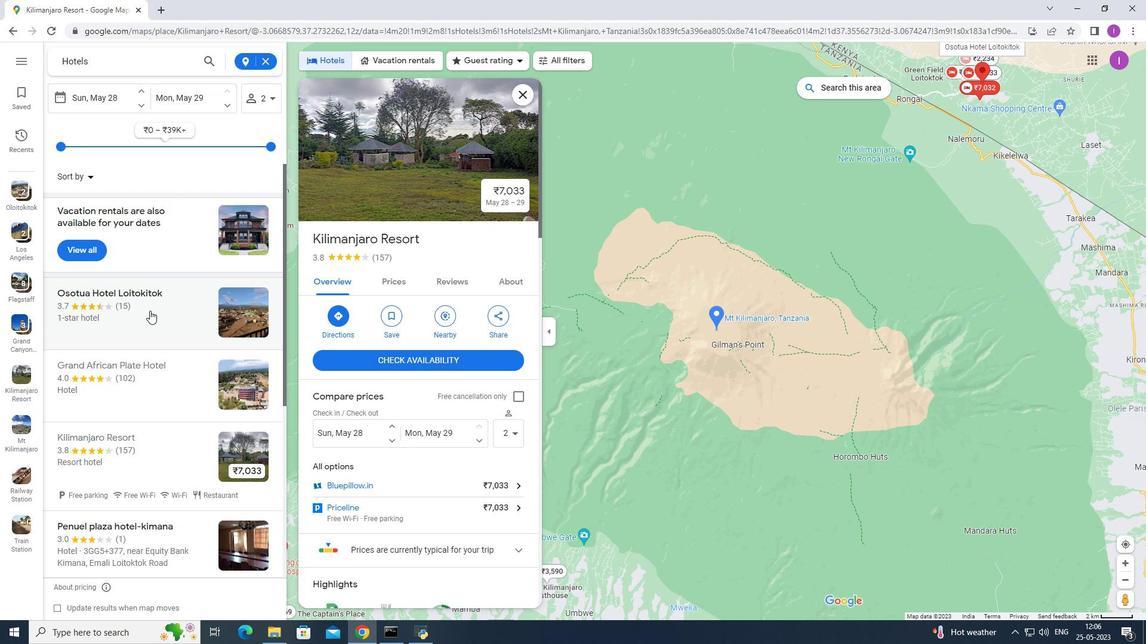 
Action: Mouse scrolled (149, 310) with delta (0, 0)
Screenshot: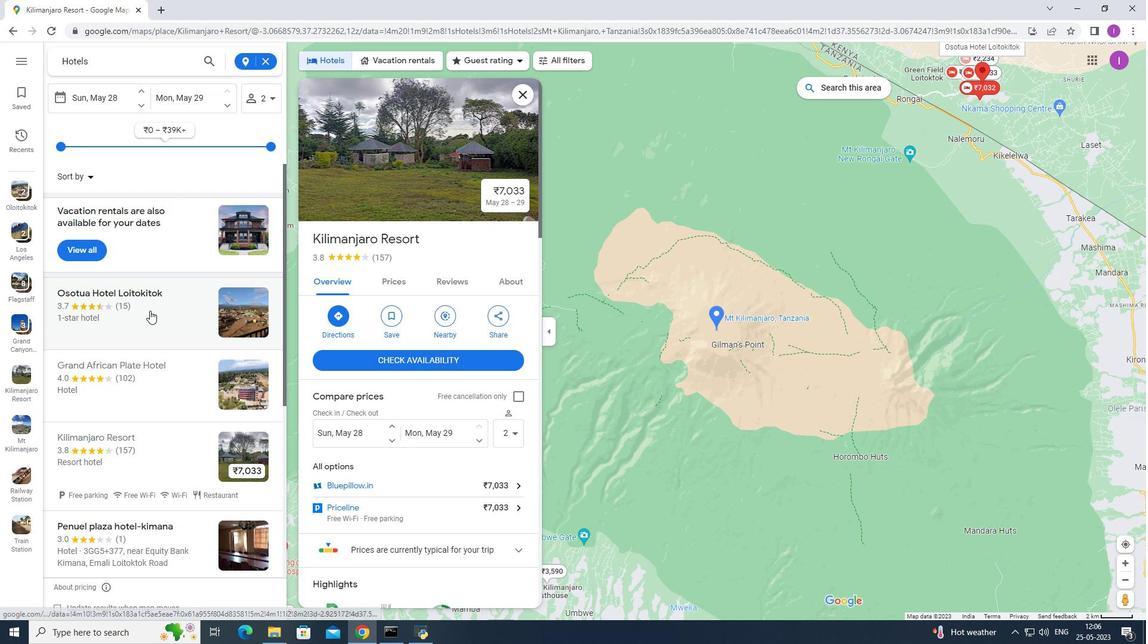 
Action: Mouse scrolled (149, 310) with delta (0, 0)
Screenshot: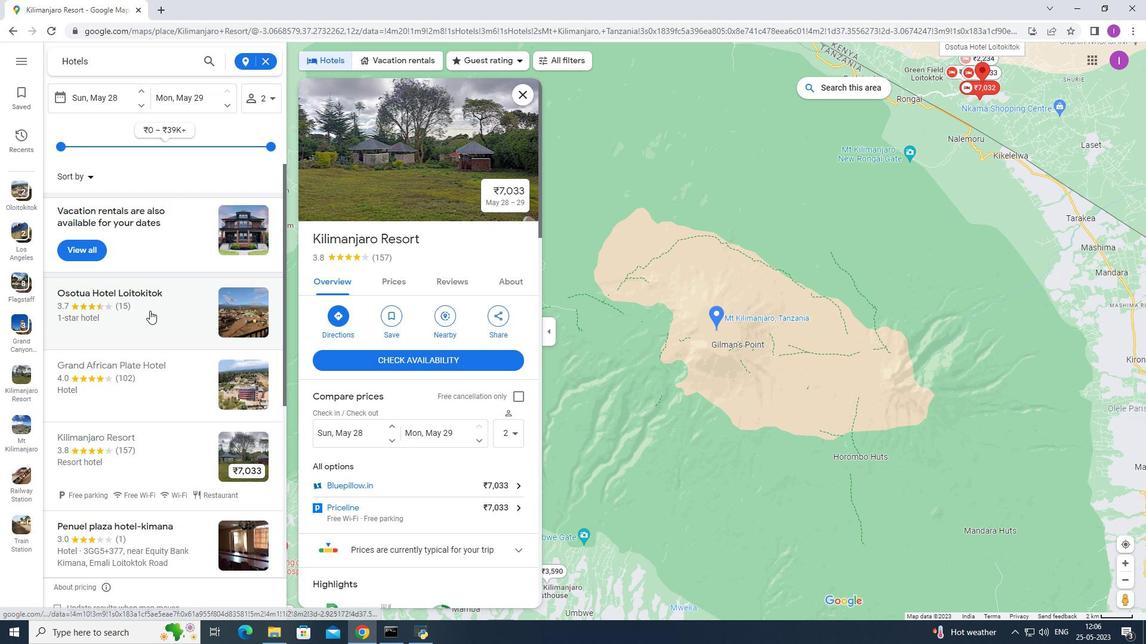 
Action: Mouse scrolled (149, 310) with delta (0, 0)
Screenshot: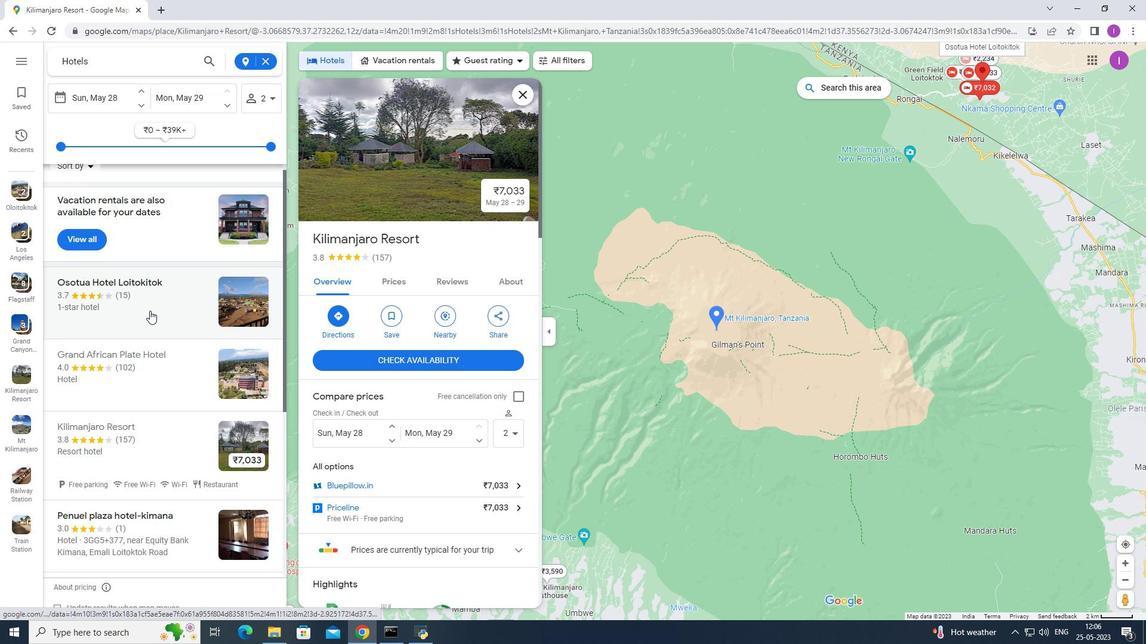 
Action: Mouse scrolled (149, 310) with delta (0, 0)
Screenshot: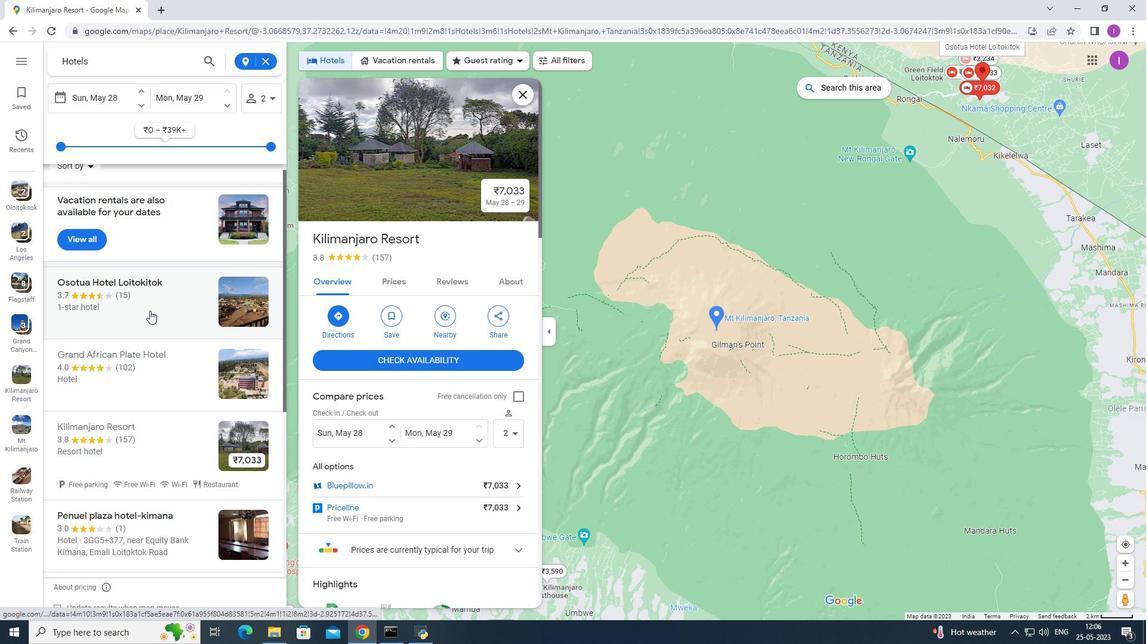 
Action: Mouse scrolled (149, 310) with delta (0, 0)
Screenshot: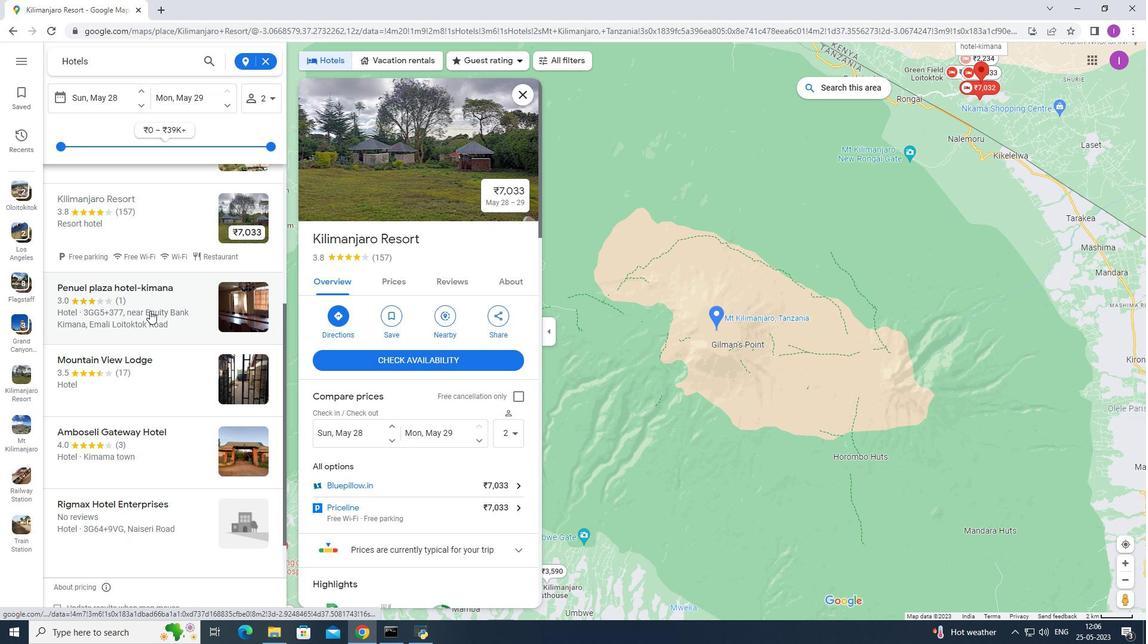 
Action: Mouse moved to (128, 368)
Screenshot: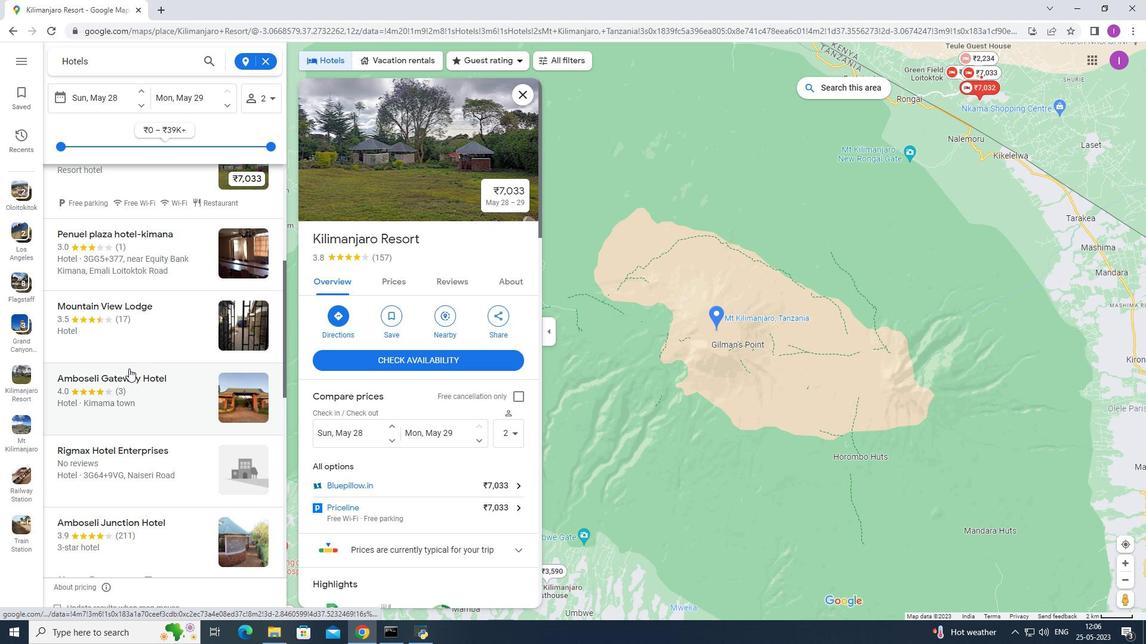 
Action: Mouse scrolled (128, 369) with delta (0, 0)
Screenshot: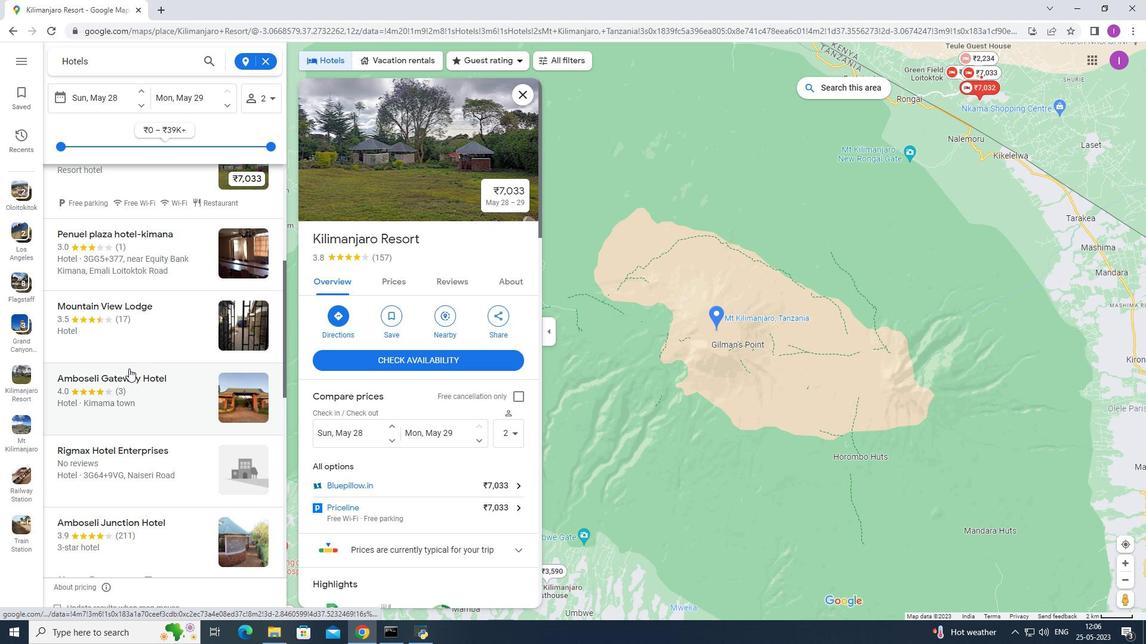 
Action: Mouse scrolled (128, 369) with delta (0, 0)
Screenshot: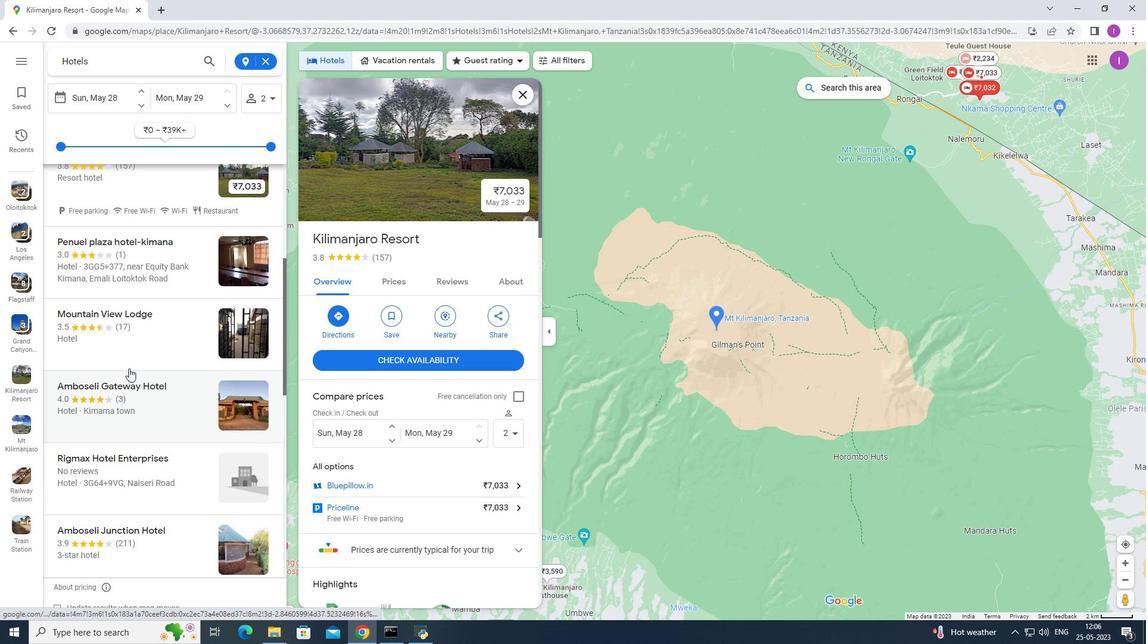 
Action: Mouse scrolled (128, 368) with delta (0, 0)
Screenshot: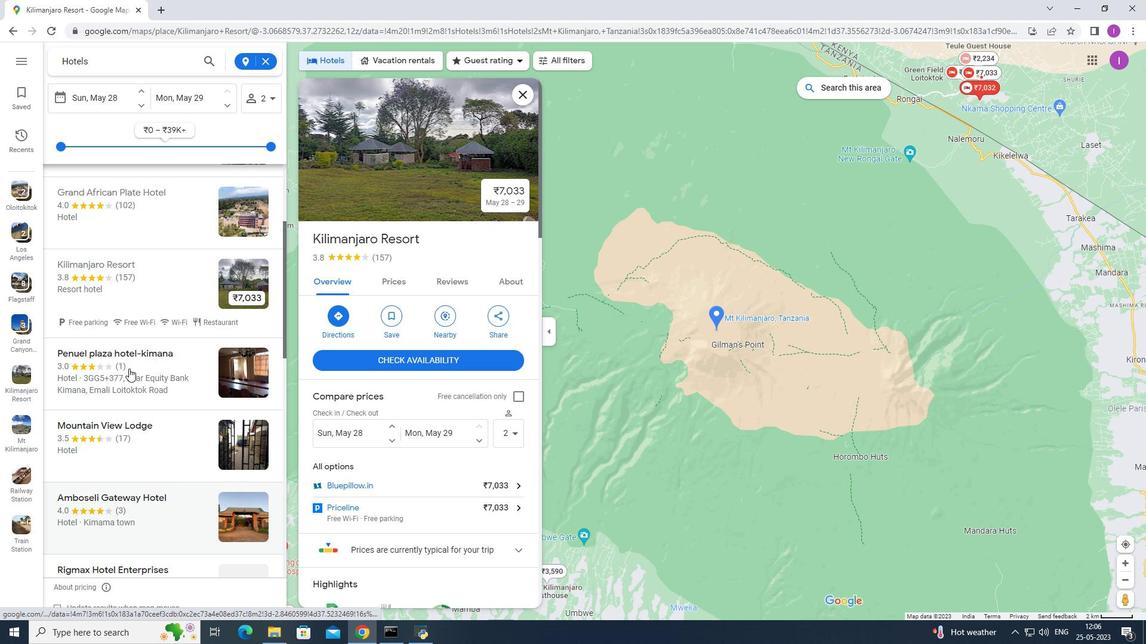 
Action: Mouse scrolled (128, 368) with delta (0, 0)
Screenshot: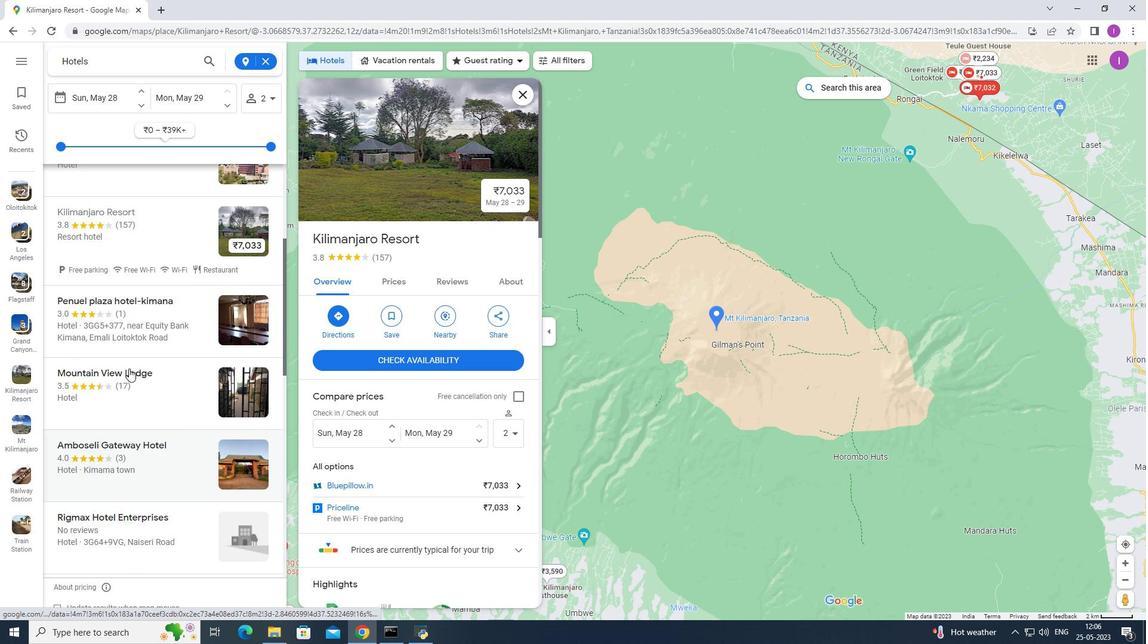 
Action: Mouse moved to (121, 380)
Screenshot: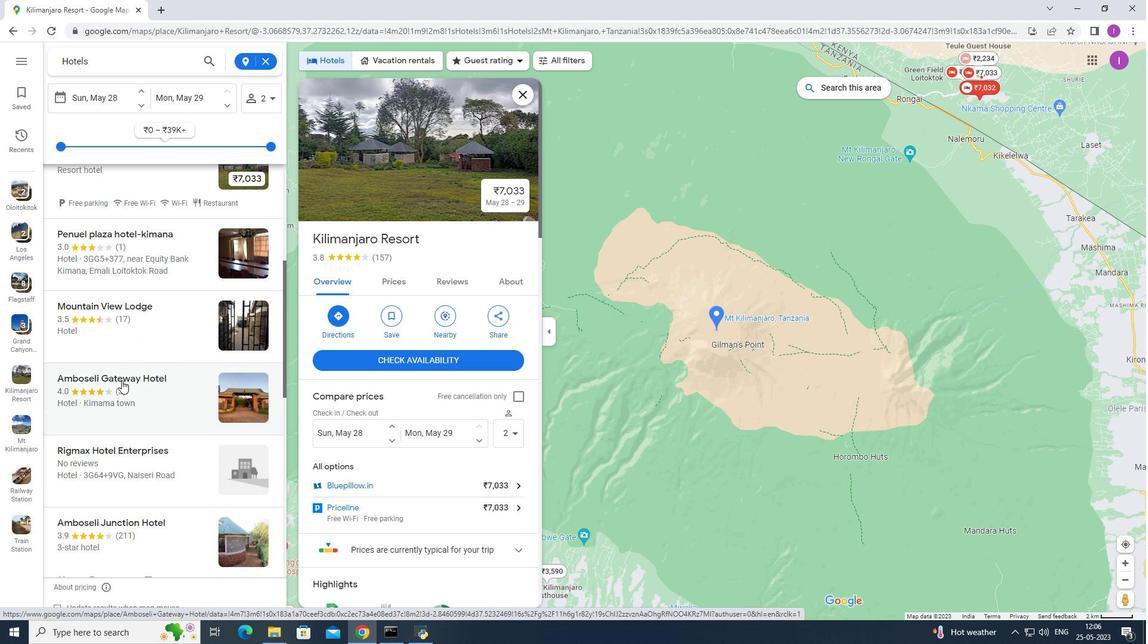 
Action: Mouse pressed left at (121, 380)
Screenshot: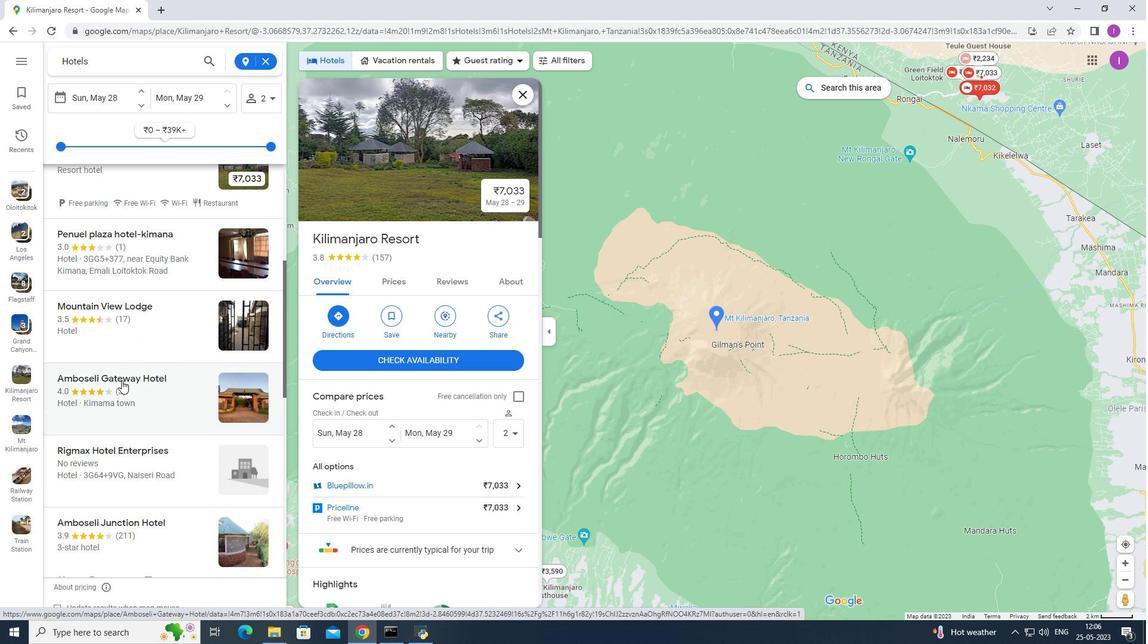 
Action: Mouse moved to (401, 179)
Screenshot: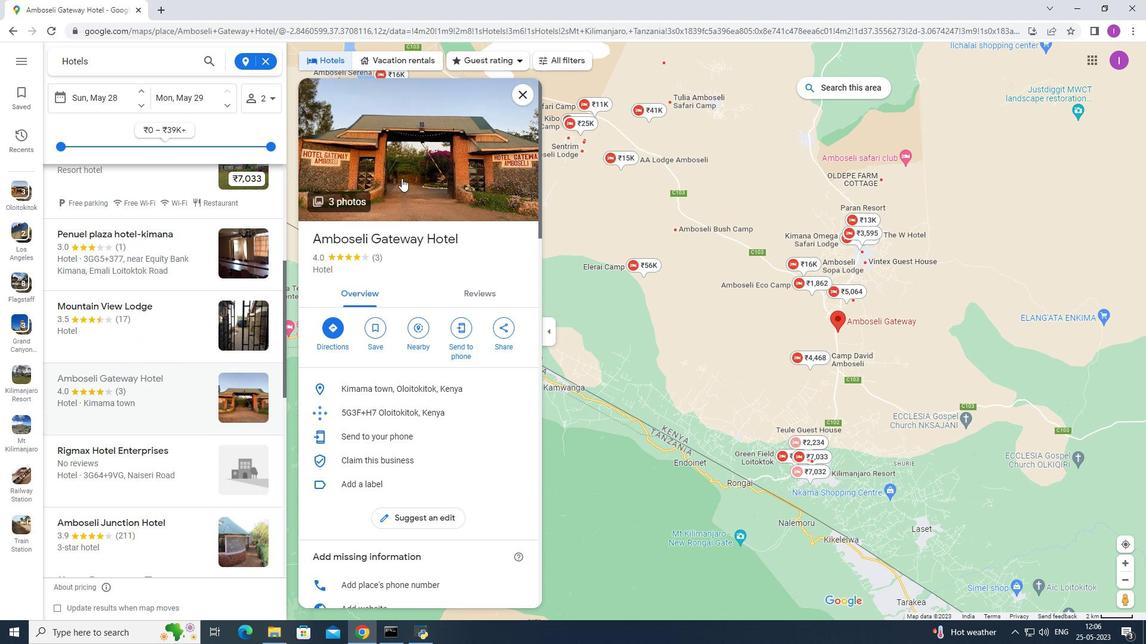 
Action: Mouse pressed left at (401, 179)
Screenshot: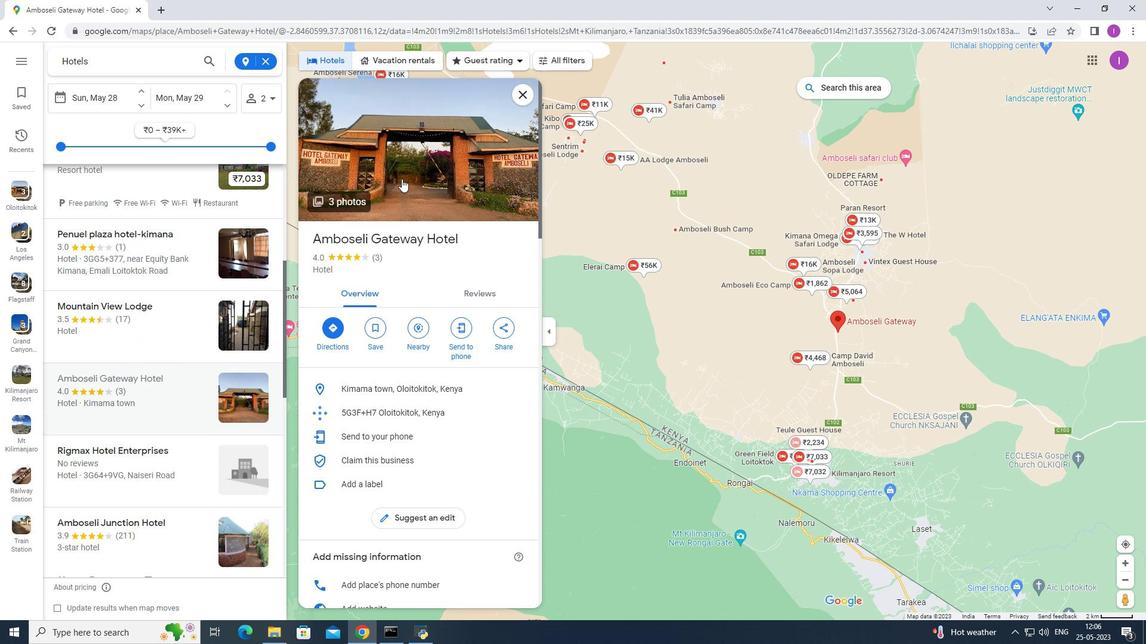 
Action: Mouse moved to (872, 310)
Screenshot: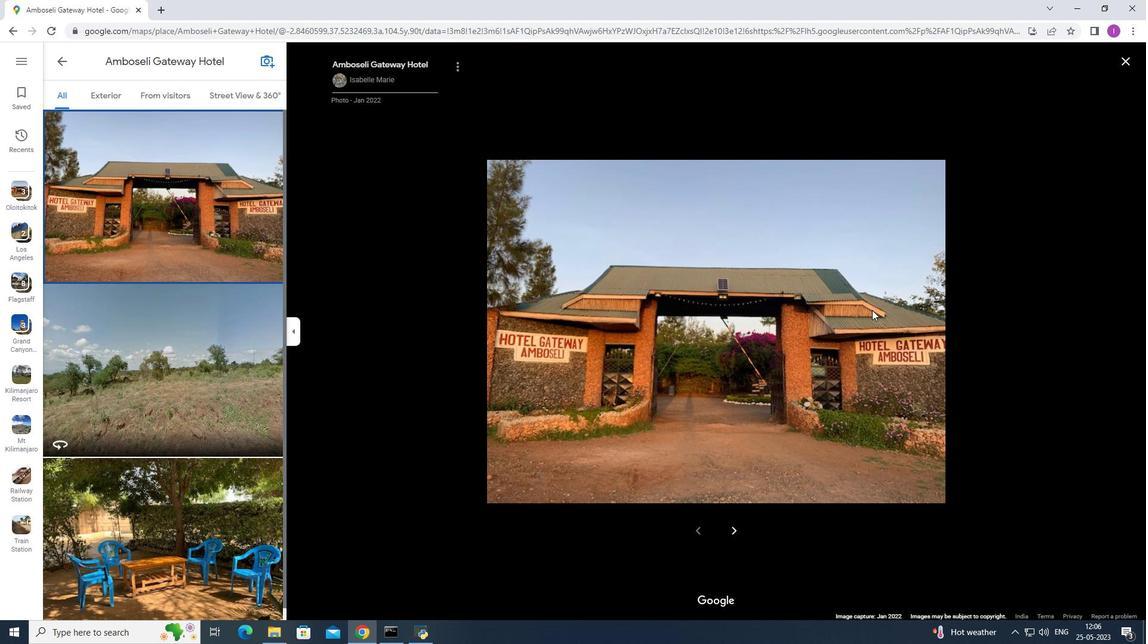 
Action: Key pressed <Key.right><Key.right><Key.right><Key.right><Key.right><Key.right><Key.right><Key.right><Key.right><Key.right><Key.right><Key.right><Key.right><Key.right><Key.down><Key.right><Key.right><Key.right>
Screenshot: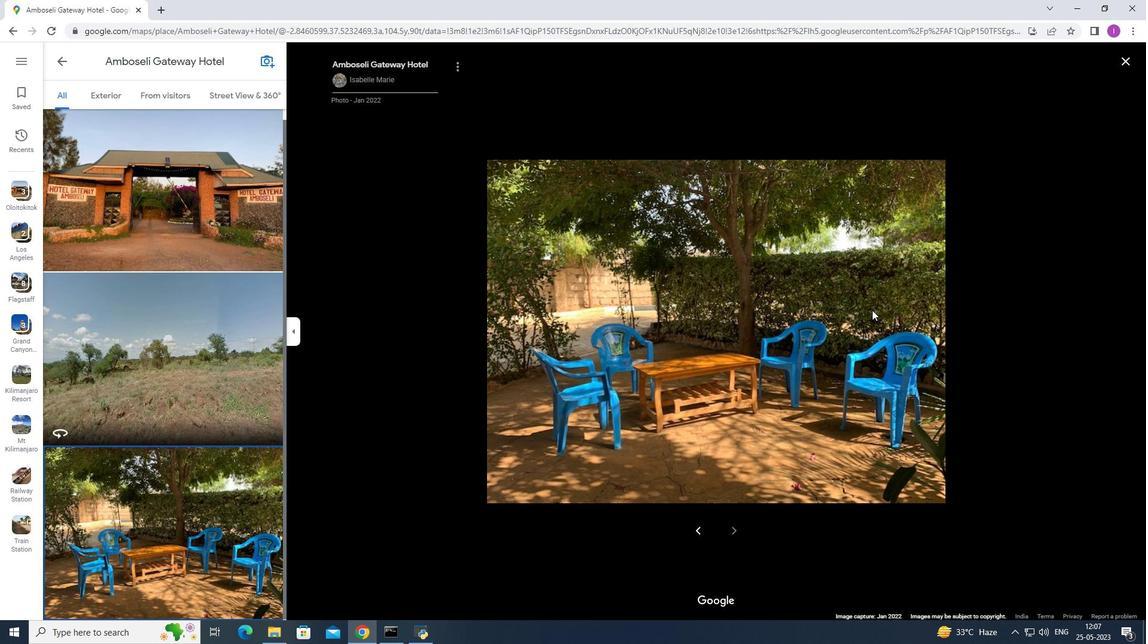
Action: Mouse moved to (732, 530)
Screenshot: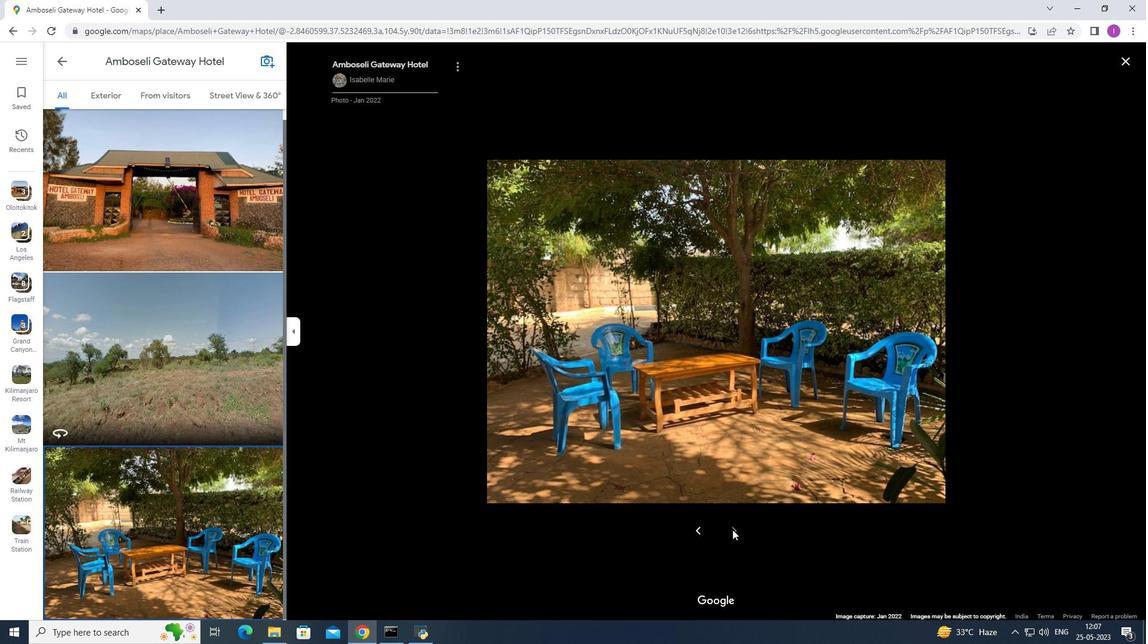 
Action: Mouse pressed left at (732, 530)
Screenshot: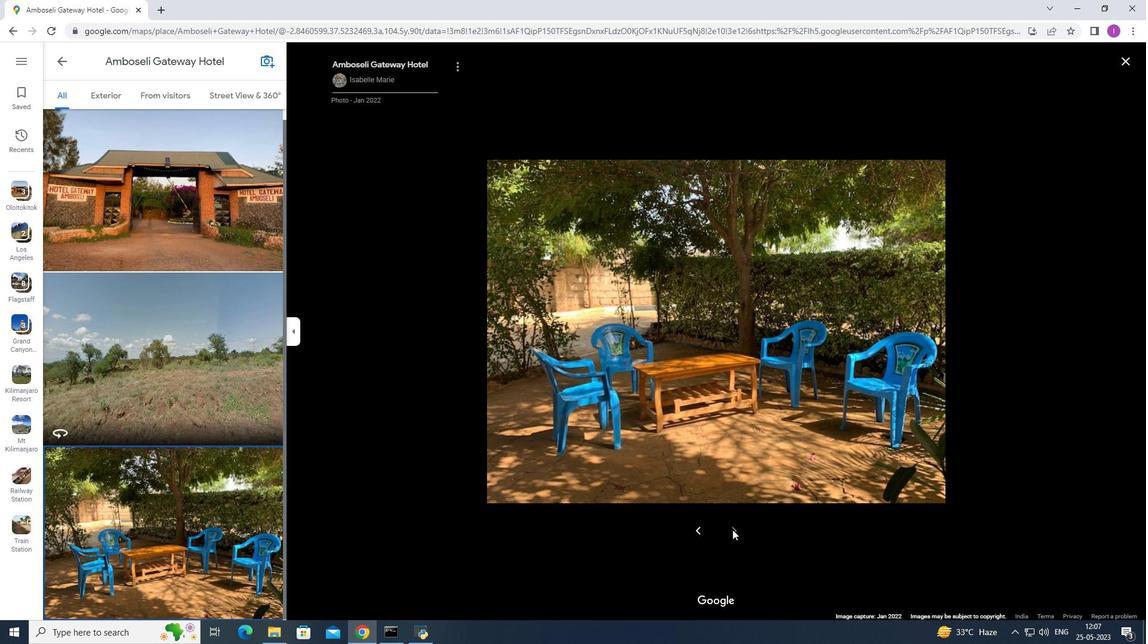 
Action: Mouse moved to (733, 530)
Screenshot: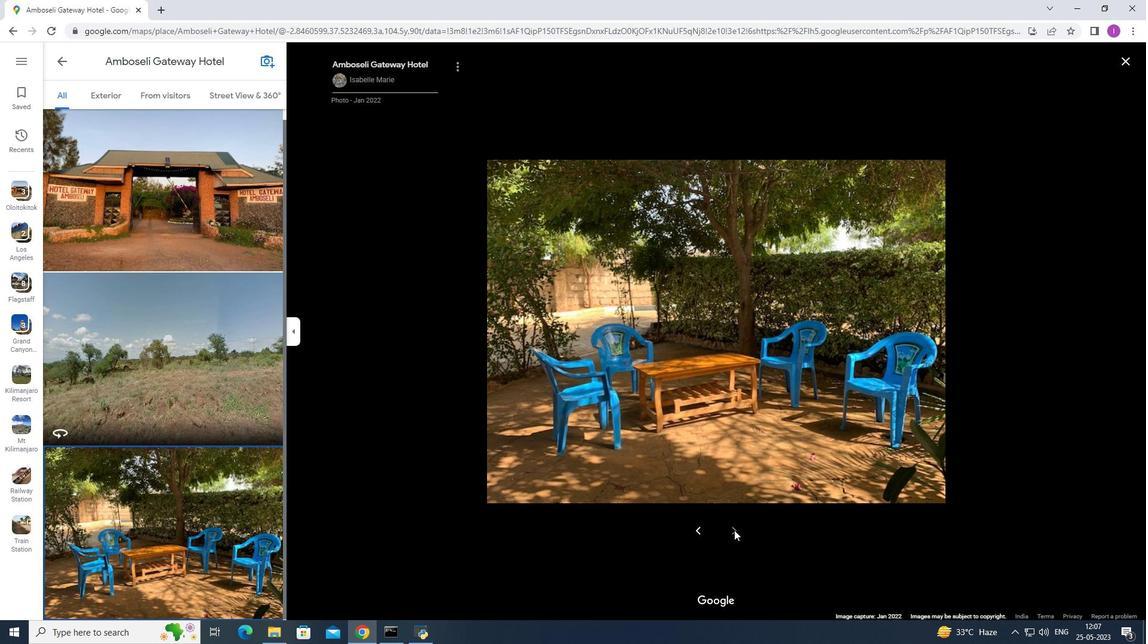 
Action: Mouse pressed left at (733, 530)
Screenshot: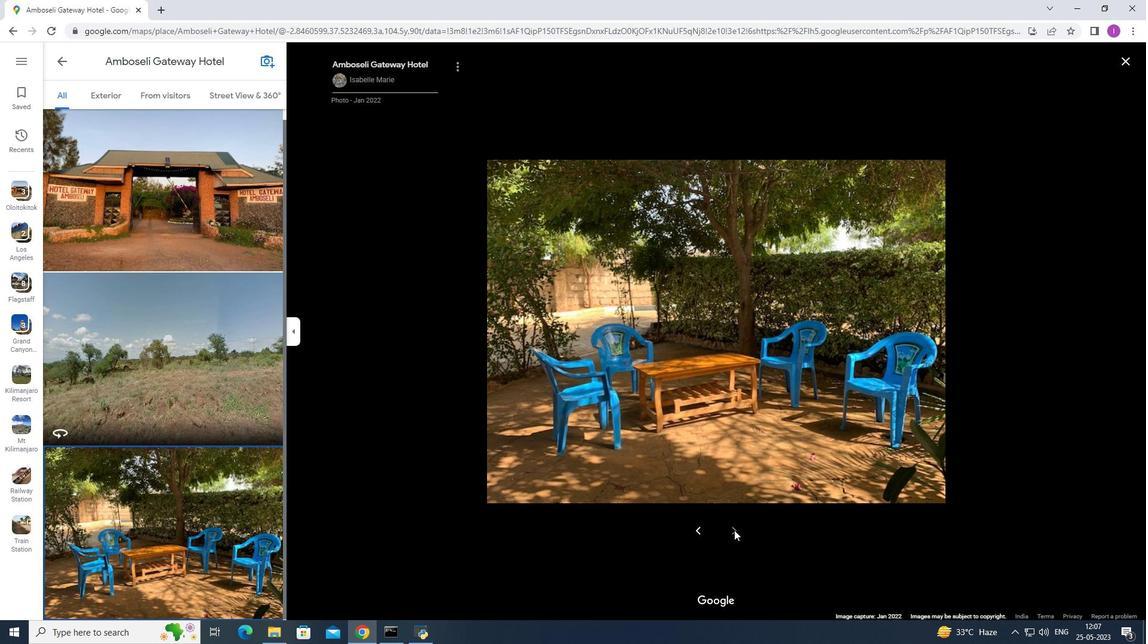 
Action: Mouse moved to (12, 35)
Screenshot: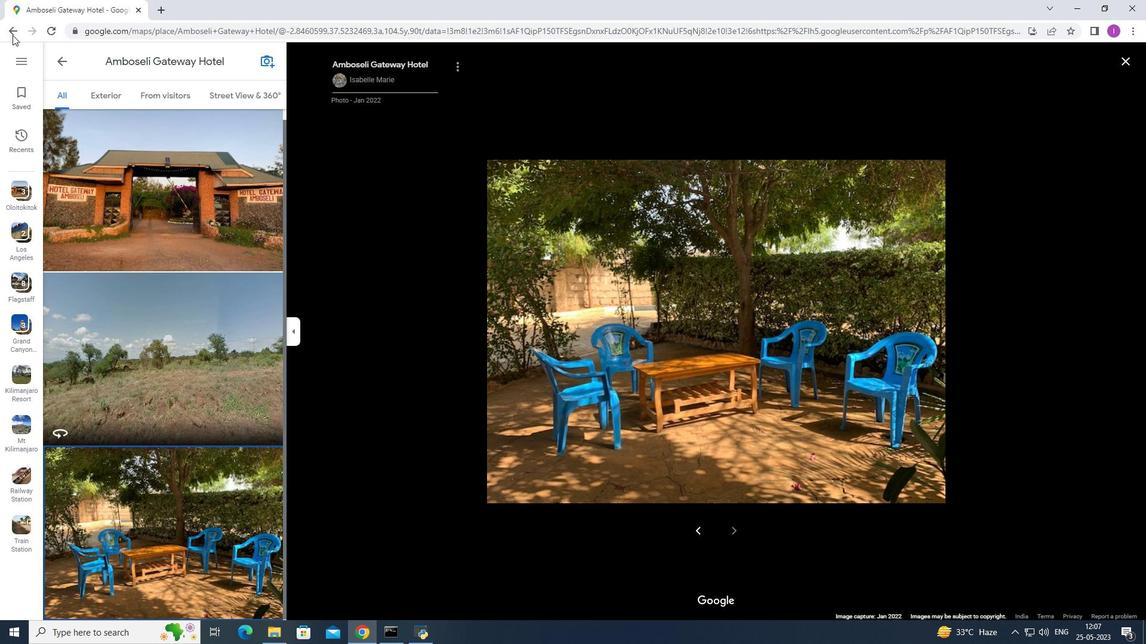 
Action: Mouse pressed left at (12, 35)
Screenshot: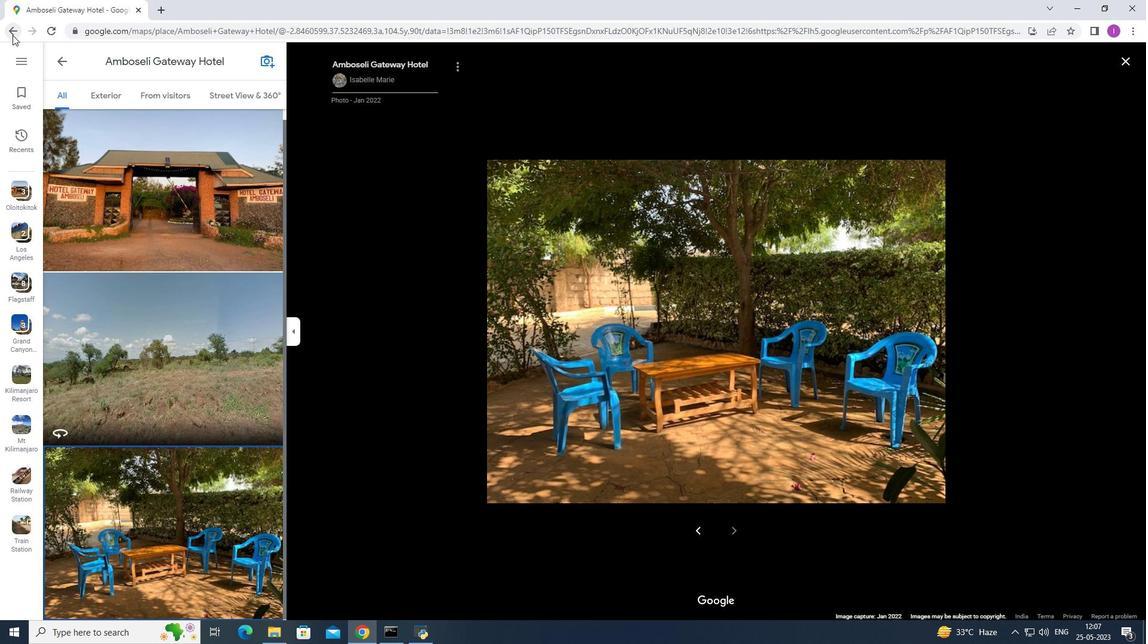 
Action: Mouse moved to (9, 34)
Screenshot: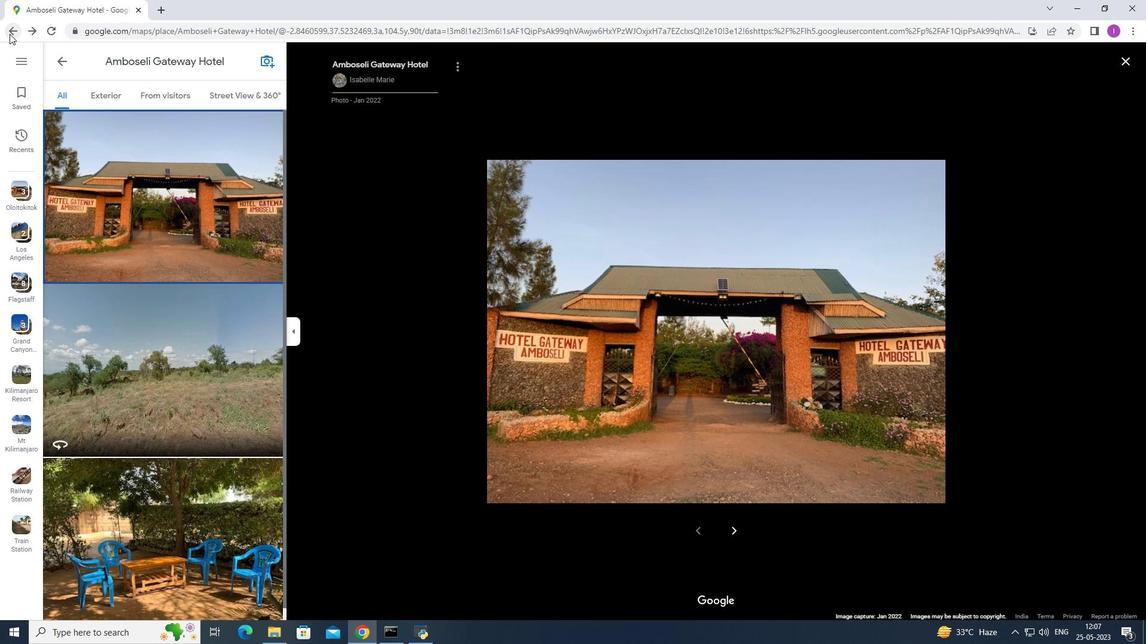 
Action: Mouse pressed left at (9, 34)
Screenshot: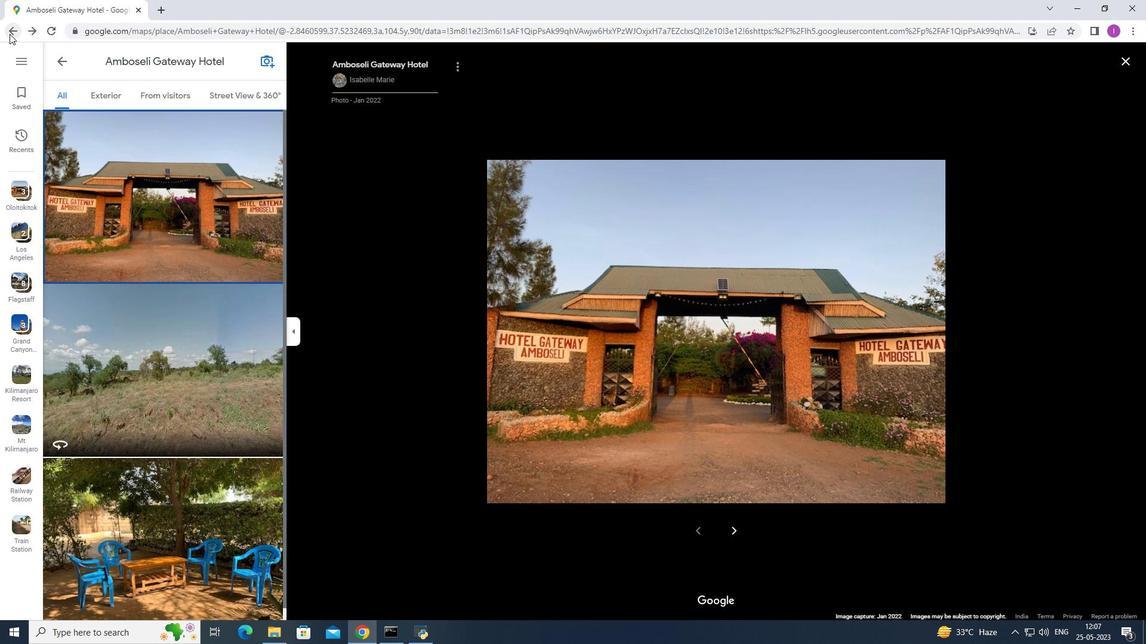 
Action: Mouse moved to (204, 406)
Screenshot: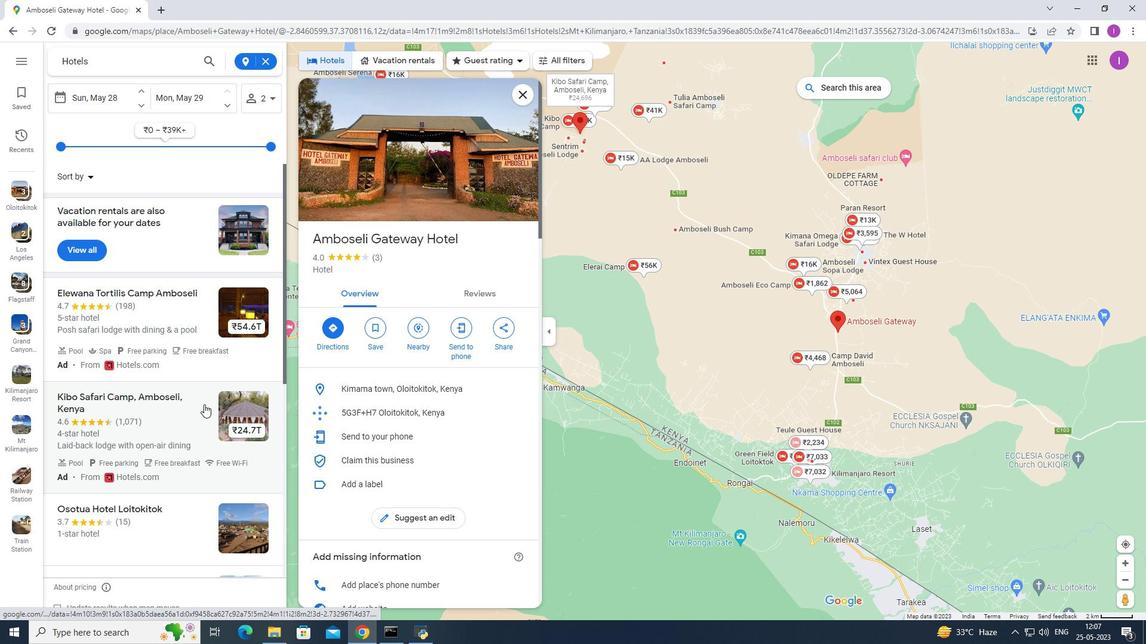 
Action: Mouse scrolled (204, 404) with delta (0, 0)
Screenshot: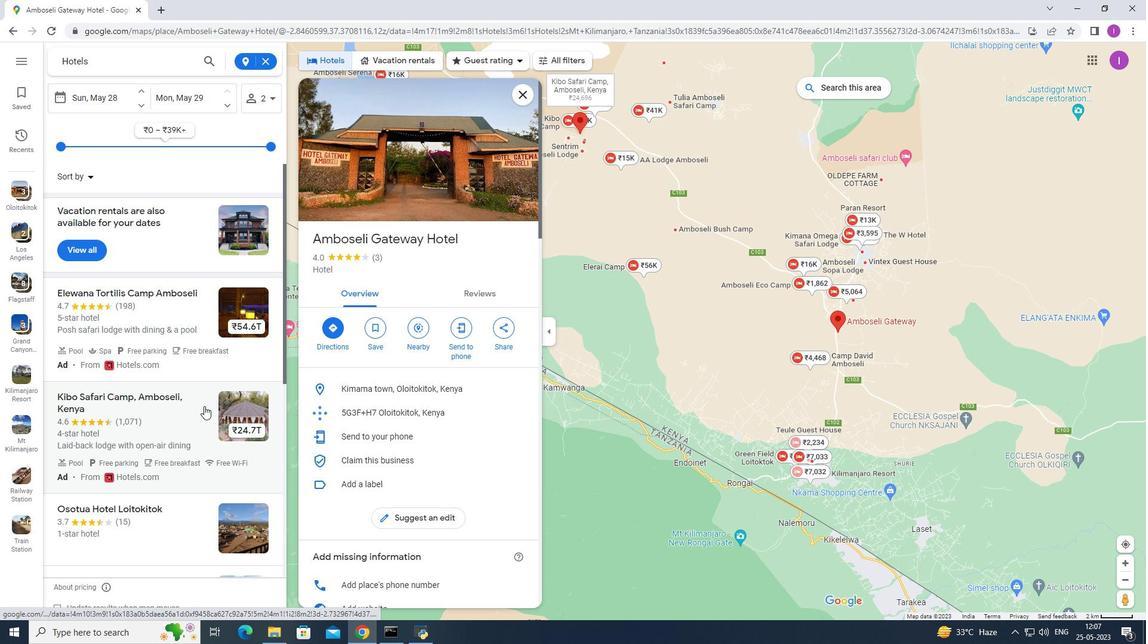 
Action: Mouse scrolled (204, 405) with delta (0, 0)
Screenshot: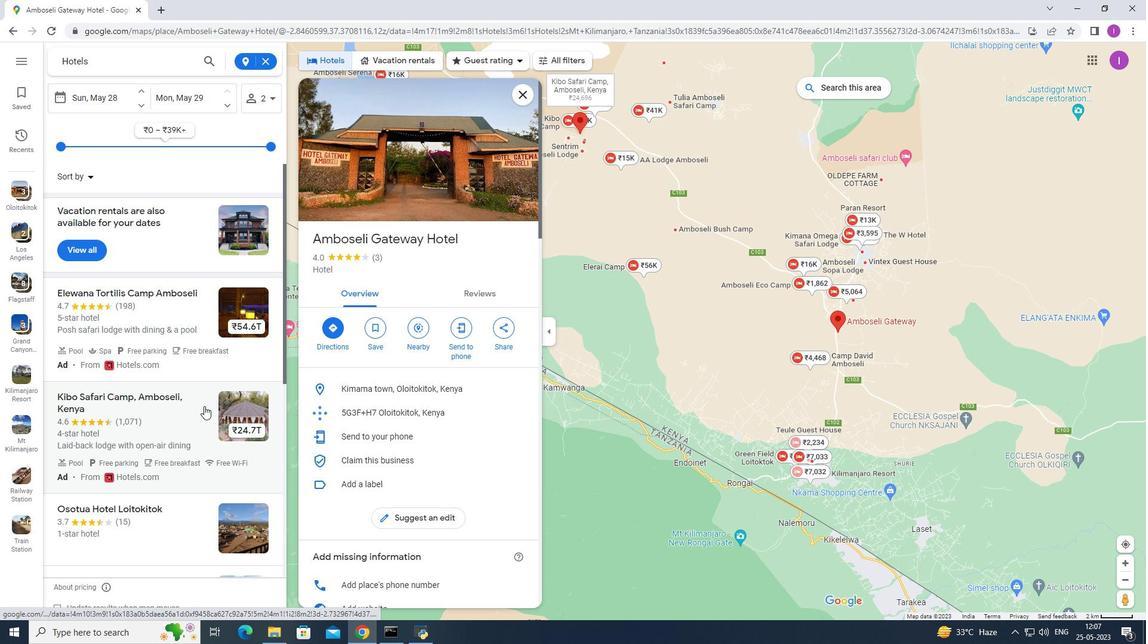 
Action: Mouse scrolled (204, 405) with delta (0, 0)
Screenshot: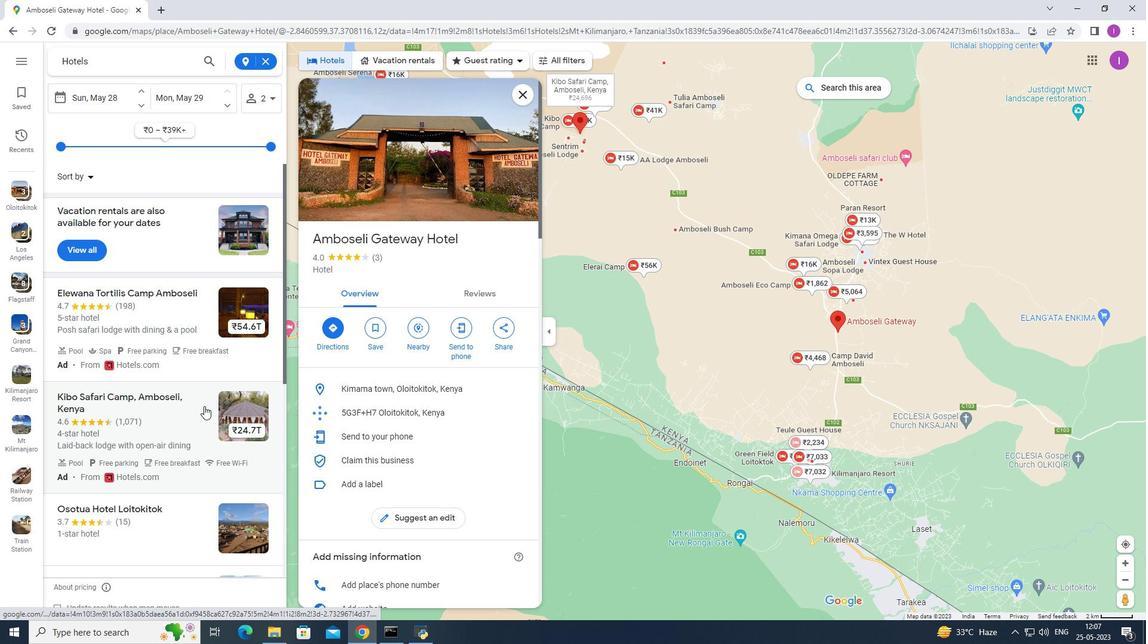 
Action: Mouse scrolled (204, 405) with delta (0, 0)
Screenshot: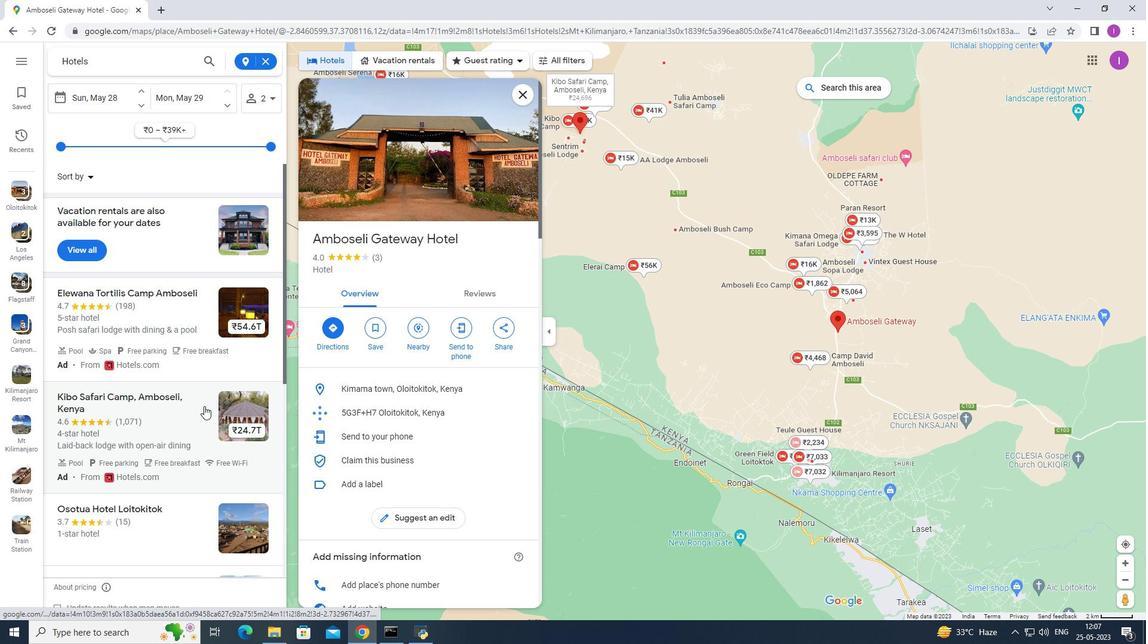 
Action: Mouse moved to (204, 406)
Screenshot: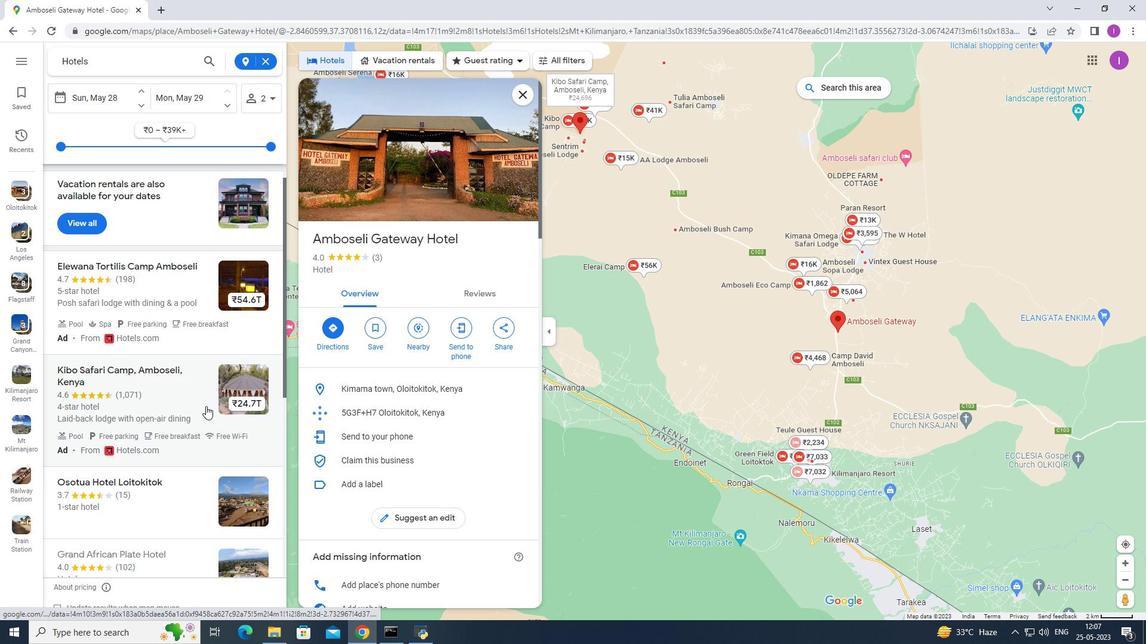 
Action: Mouse scrolled (204, 405) with delta (0, 0)
Screenshot: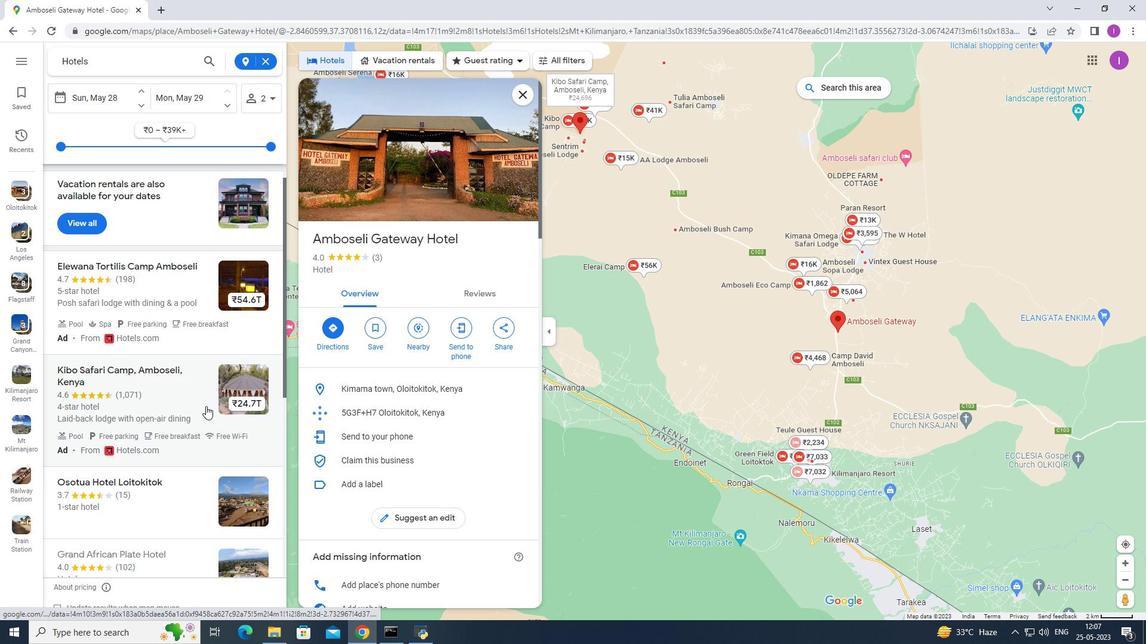 
Action: Mouse moved to (205, 406)
Screenshot: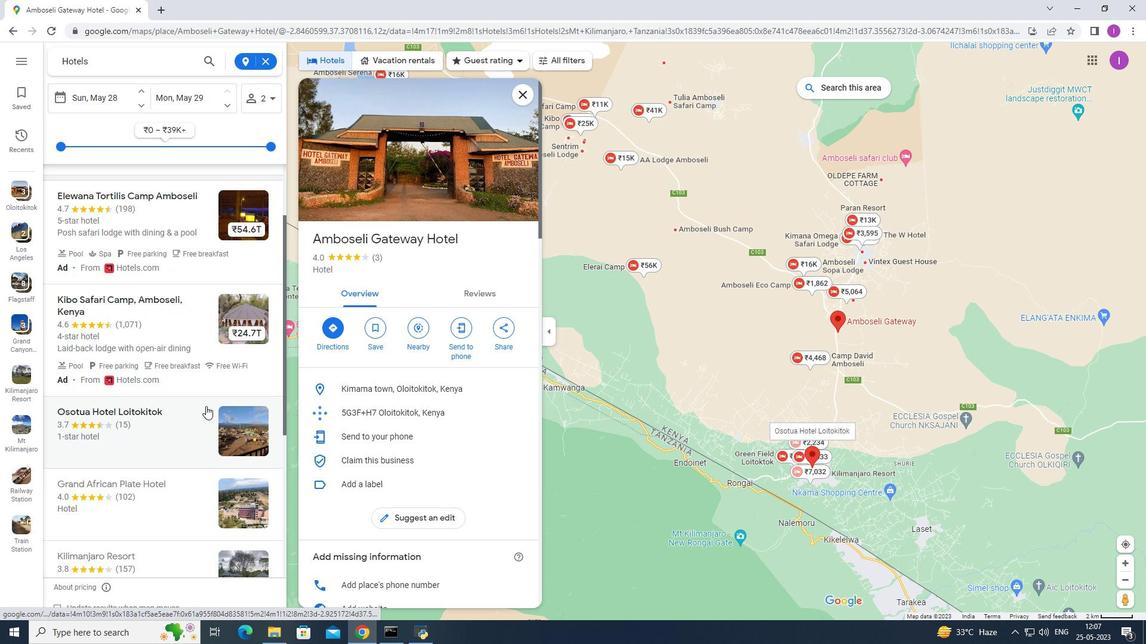 
Action: Mouse scrolled (205, 405) with delta (0, 0)
Screenshot: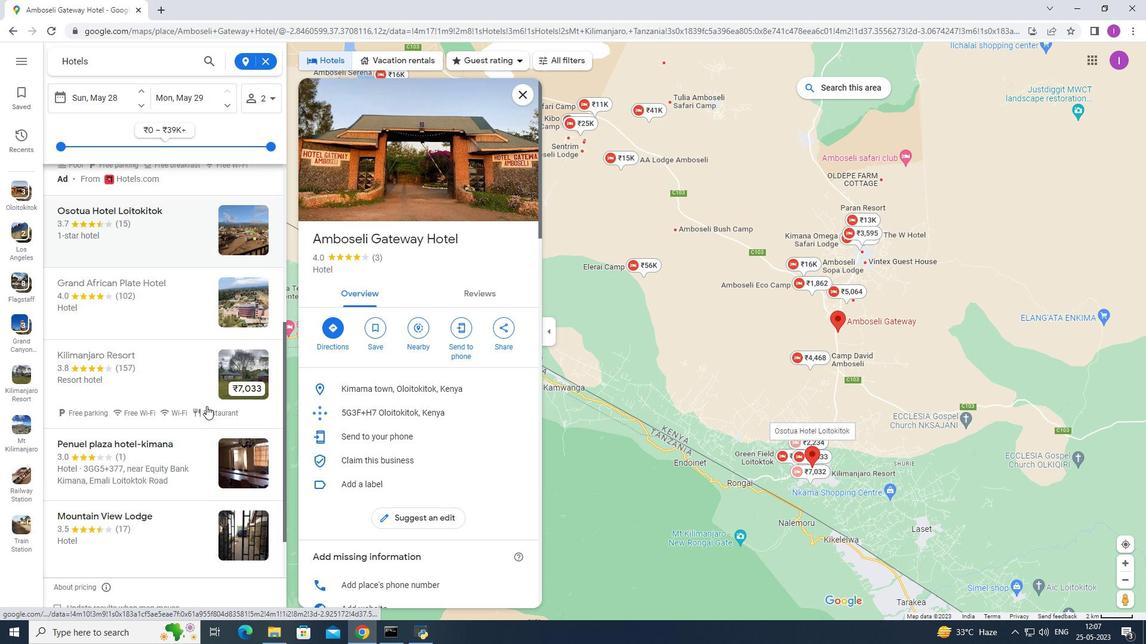 
Action: Mouse moved to (206, 406)
Screenshot: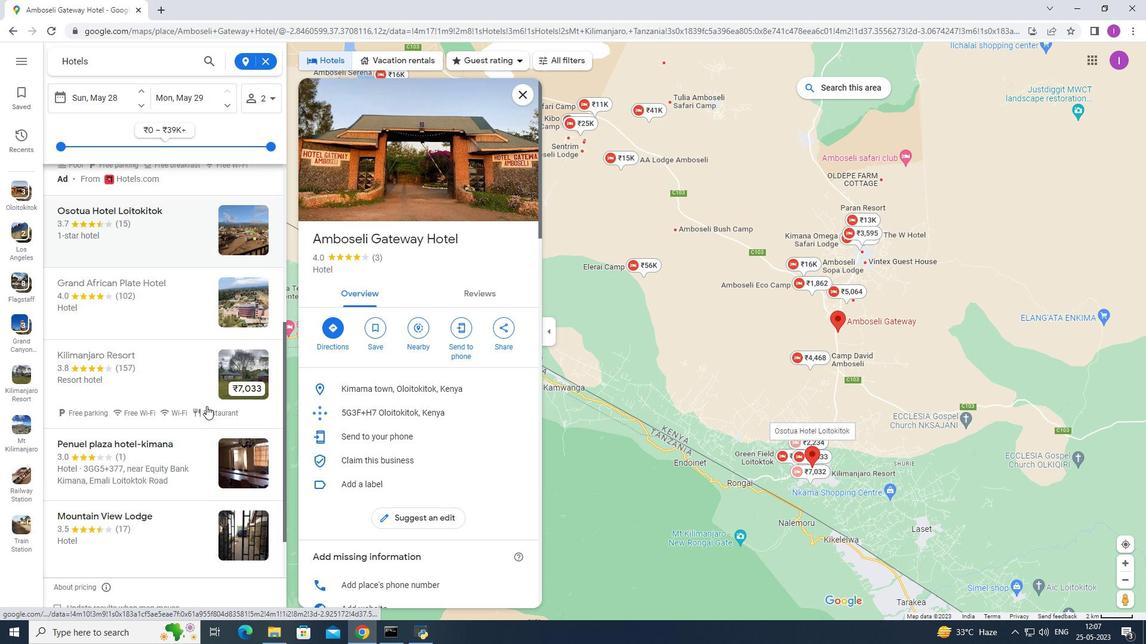 
Action: Mouse scrolled (206, 405) with delta (0, 0)
Screenshot: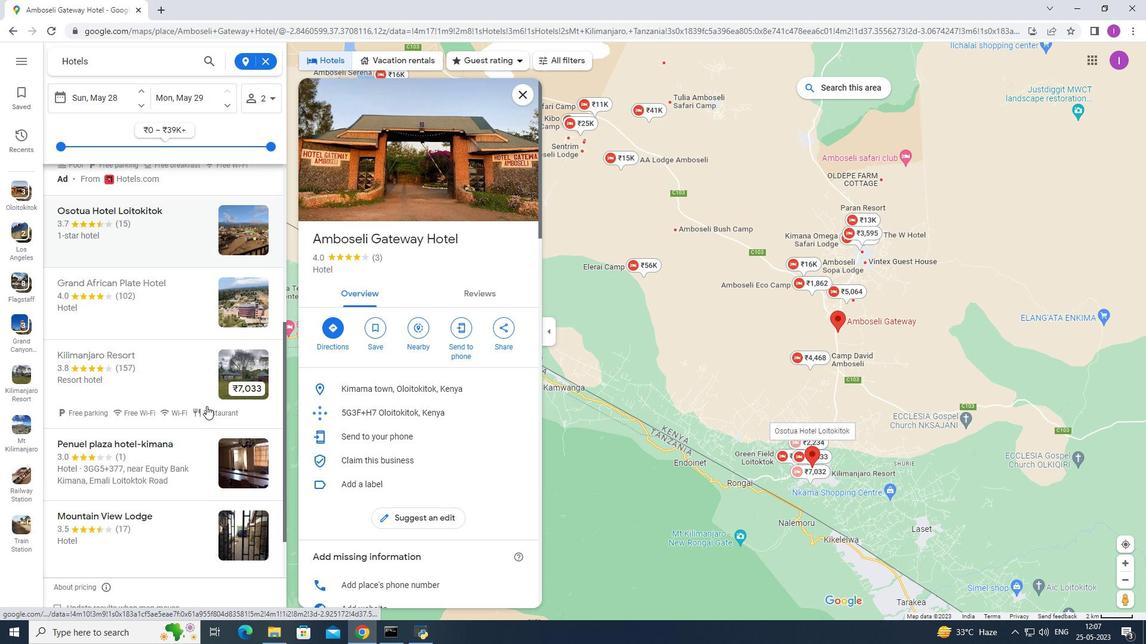 
Action: Mouse moved to (206, 406)
Screenshot: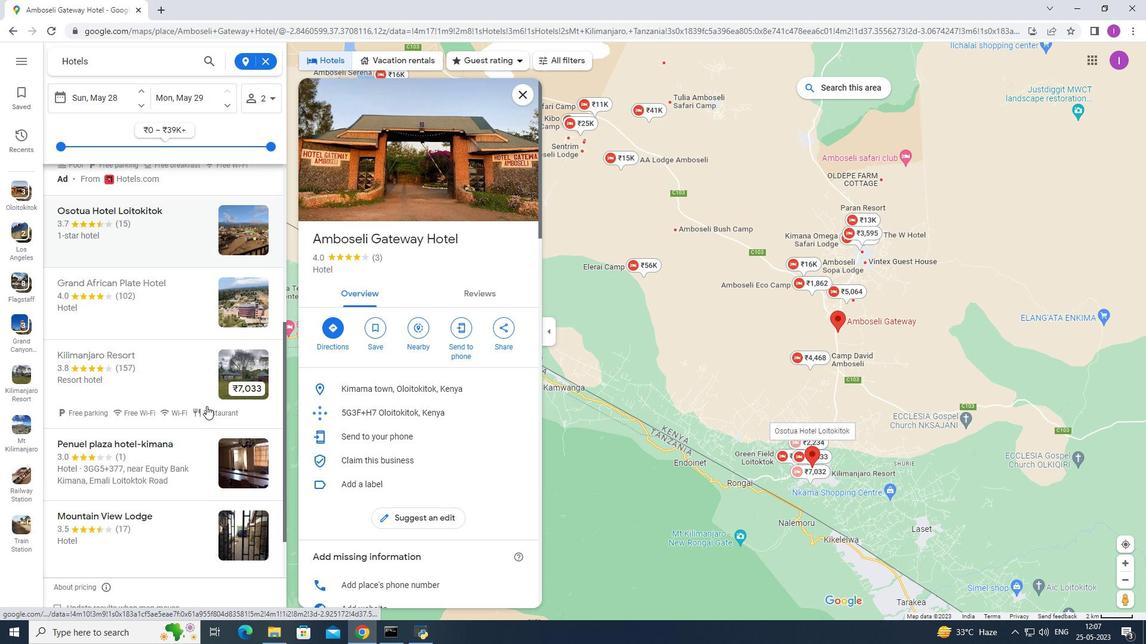 
Action: Mouse scrolled (206, 405) with delta (0, 0)
Screenshot: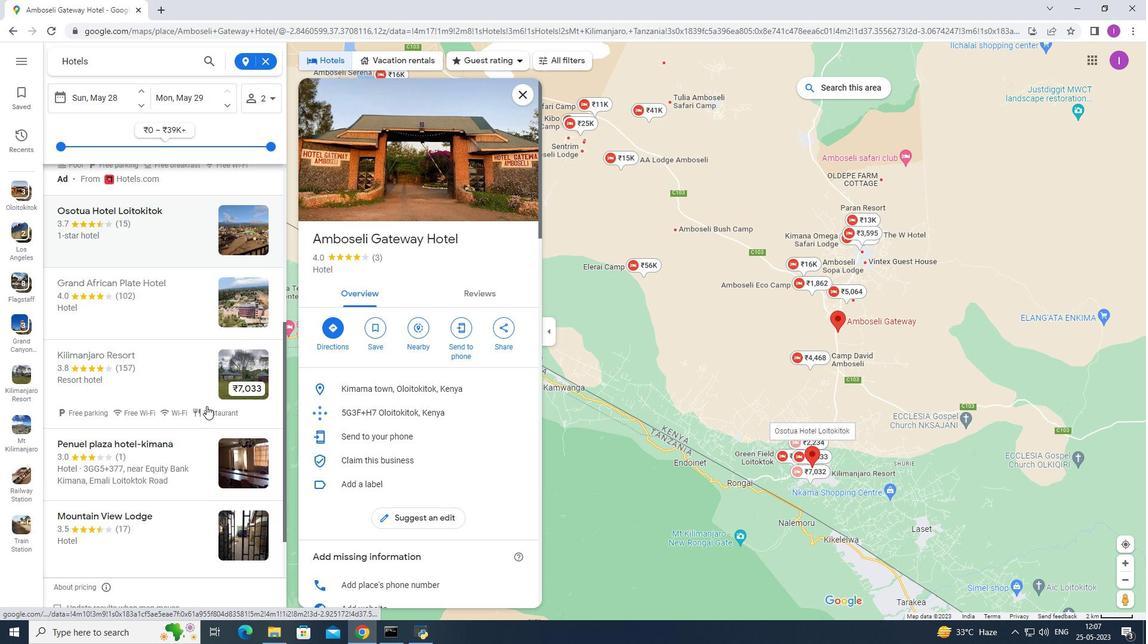 
Action: Mouse moved to (215, 383)
Screenshot: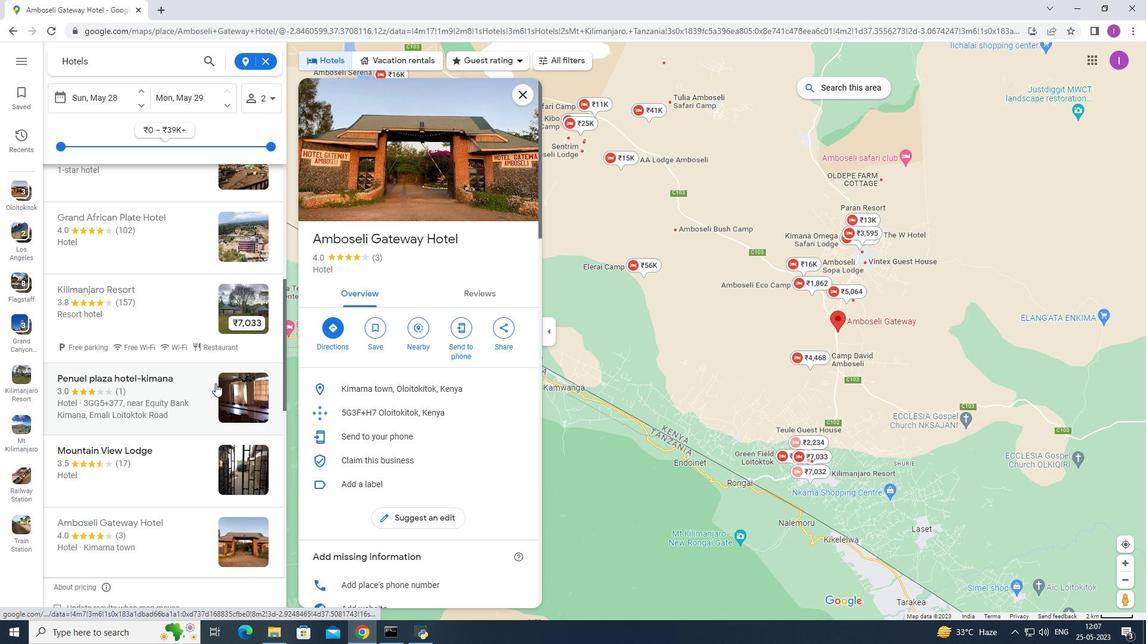 
Action: Mouse scrolled (215, 384) with delta (0, 0)
Screenshot: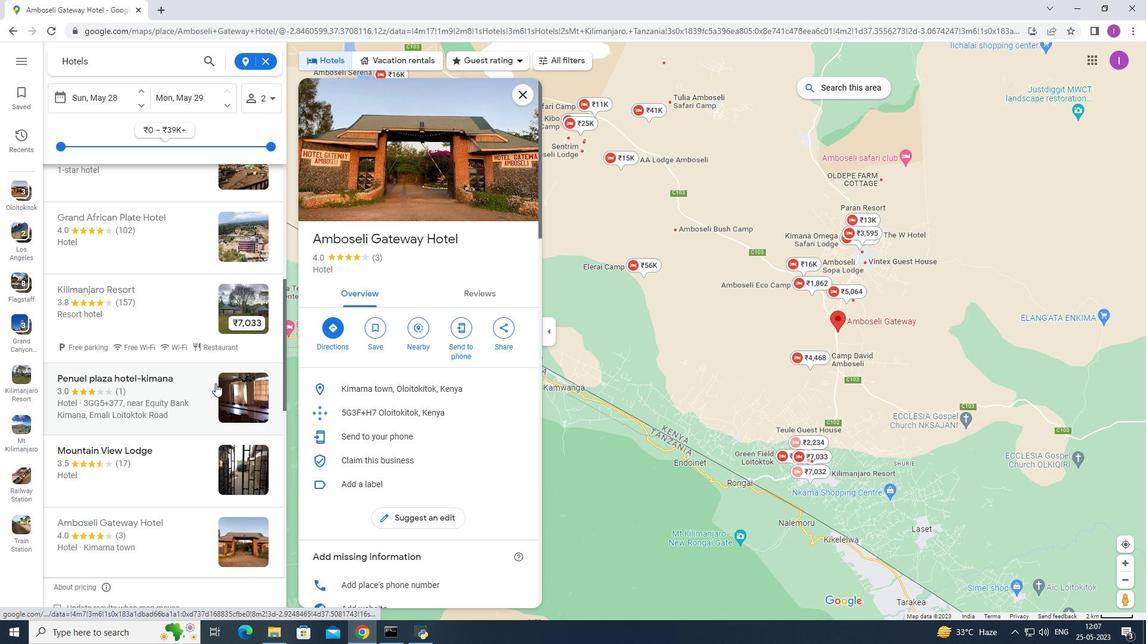 
Action: Mouse moved to (9, 26)
Screenshot: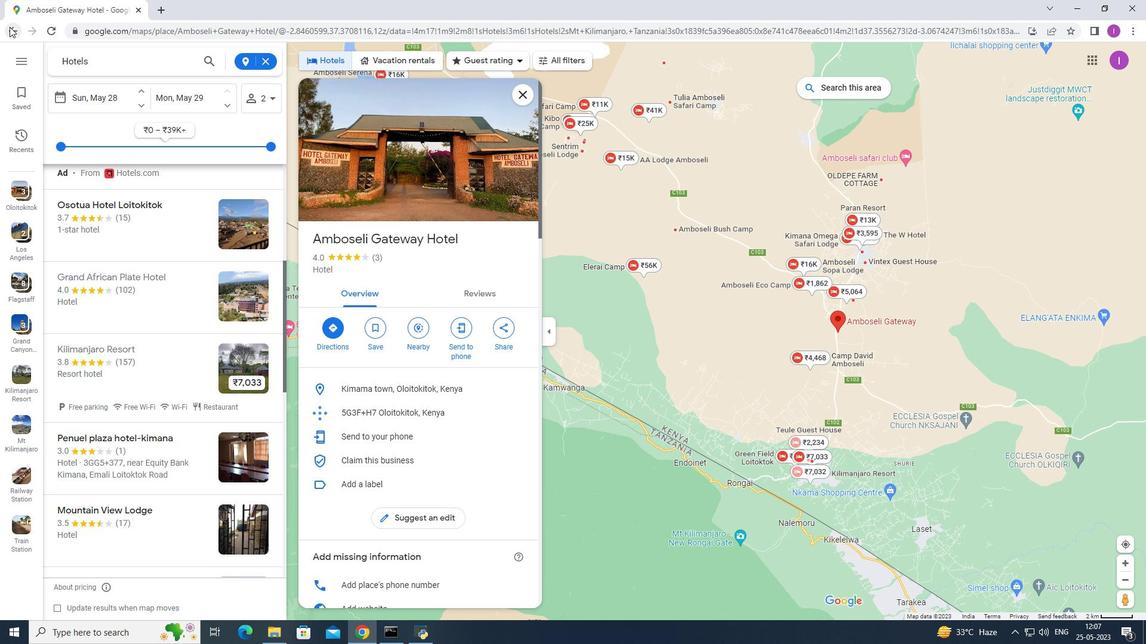 
Action: Mouse pressed left at (9, 26)
Screenshot: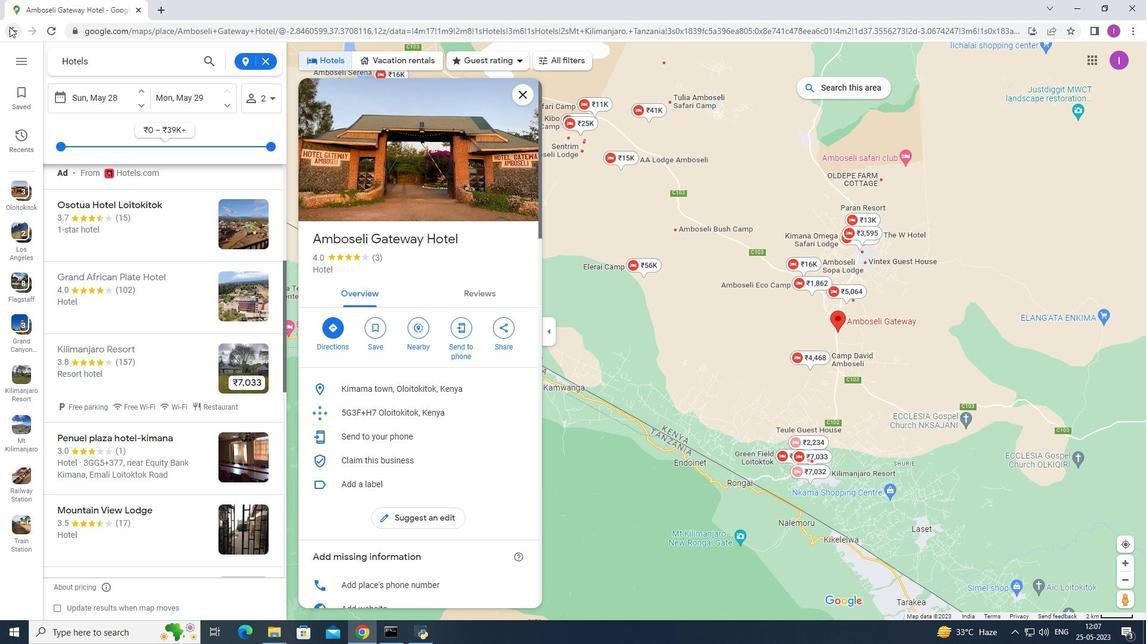
Action: Mouse moved to (82, 91)
Screenshot: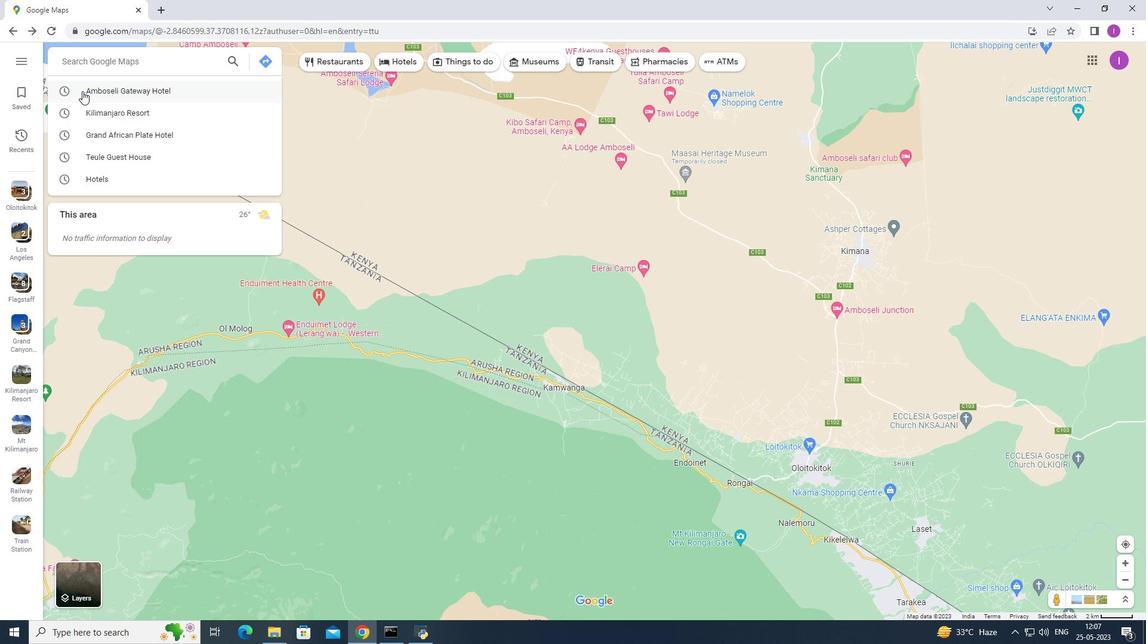 
